 Task: Search one way flight ticket for 3 adults in first from Missoula: Missoula Montana Airport (was Missoula International Airport) to Greenville: Pitt-greenville Airport on 5-2-2023. Choice of flights is Spirit. Number of bags: 1 carry on bag. Price is upto 100000. Outbound departure time preference is 13:15.
Action: Mouse moved to (382, 348)
Screenshot: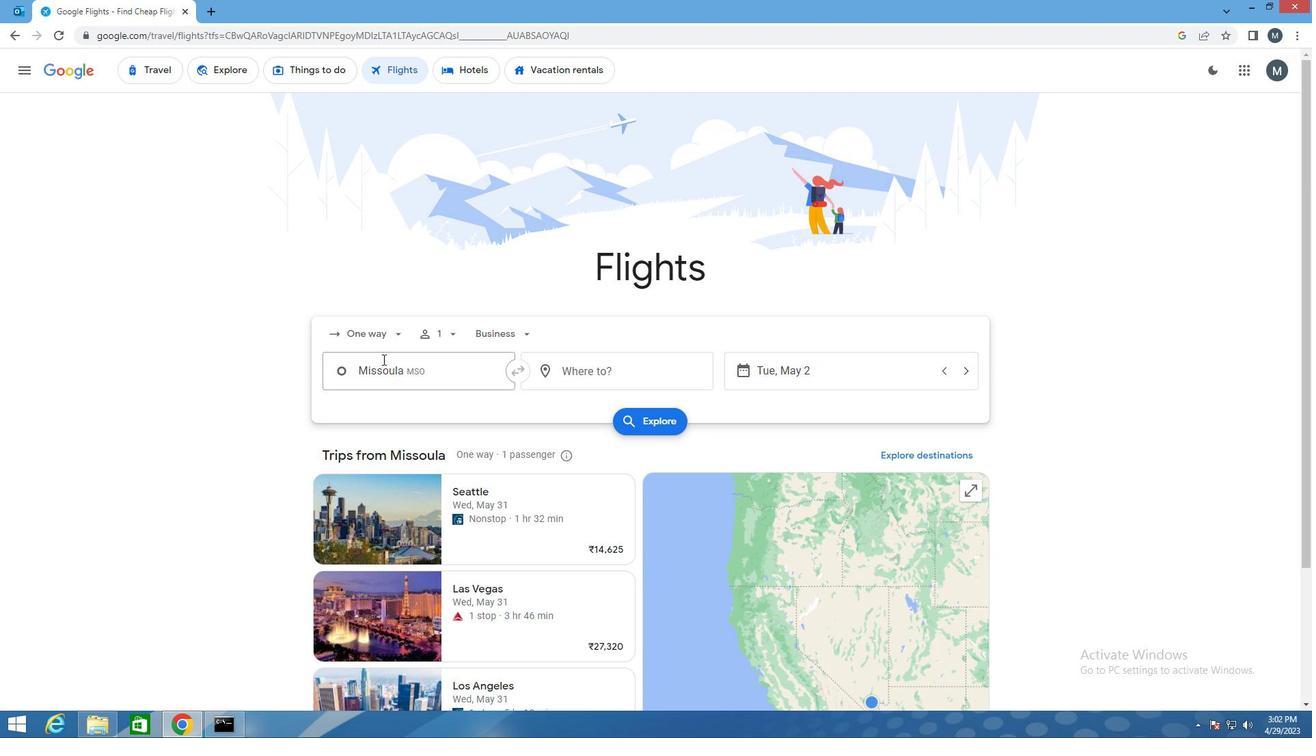 
Action: Mouse pressed left at (382, 348)
Screenshot: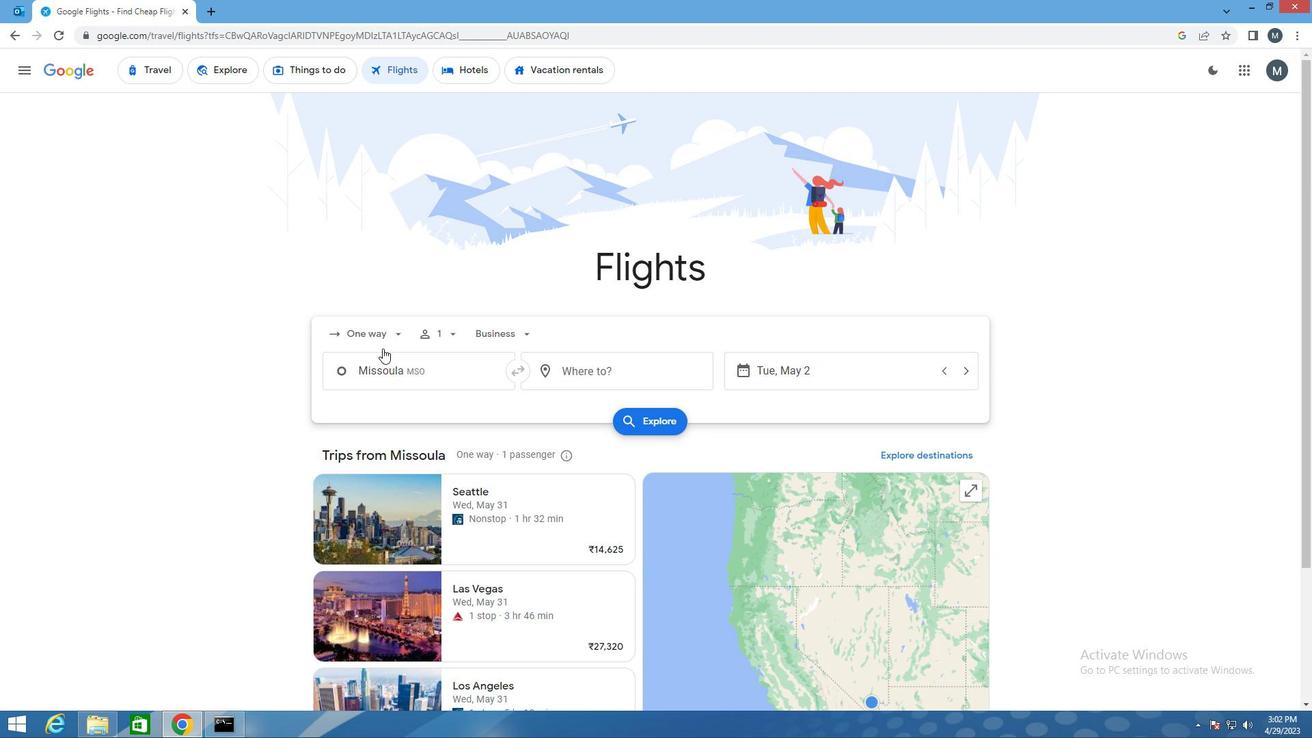 
Action: Mouse moved to (404, 392)
Screenshot: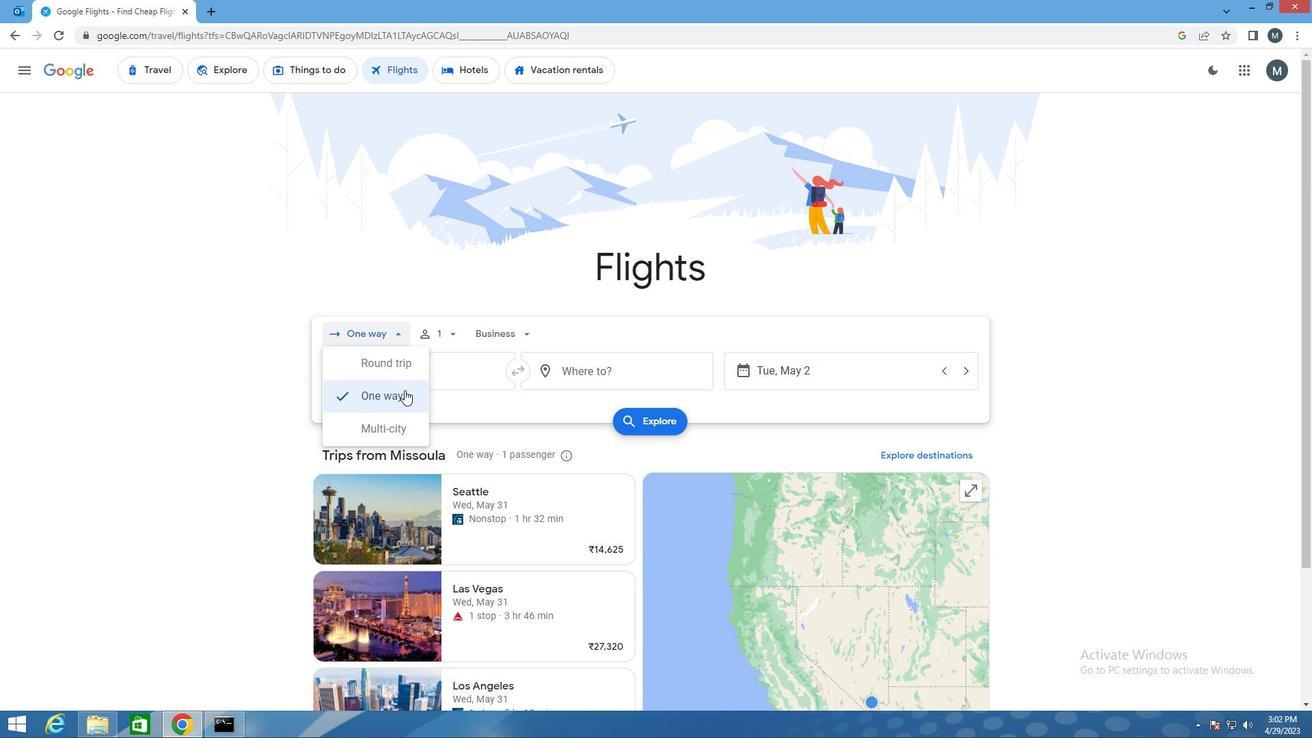 
Action: Mouse pressed left at (404, 392)
Screenshot: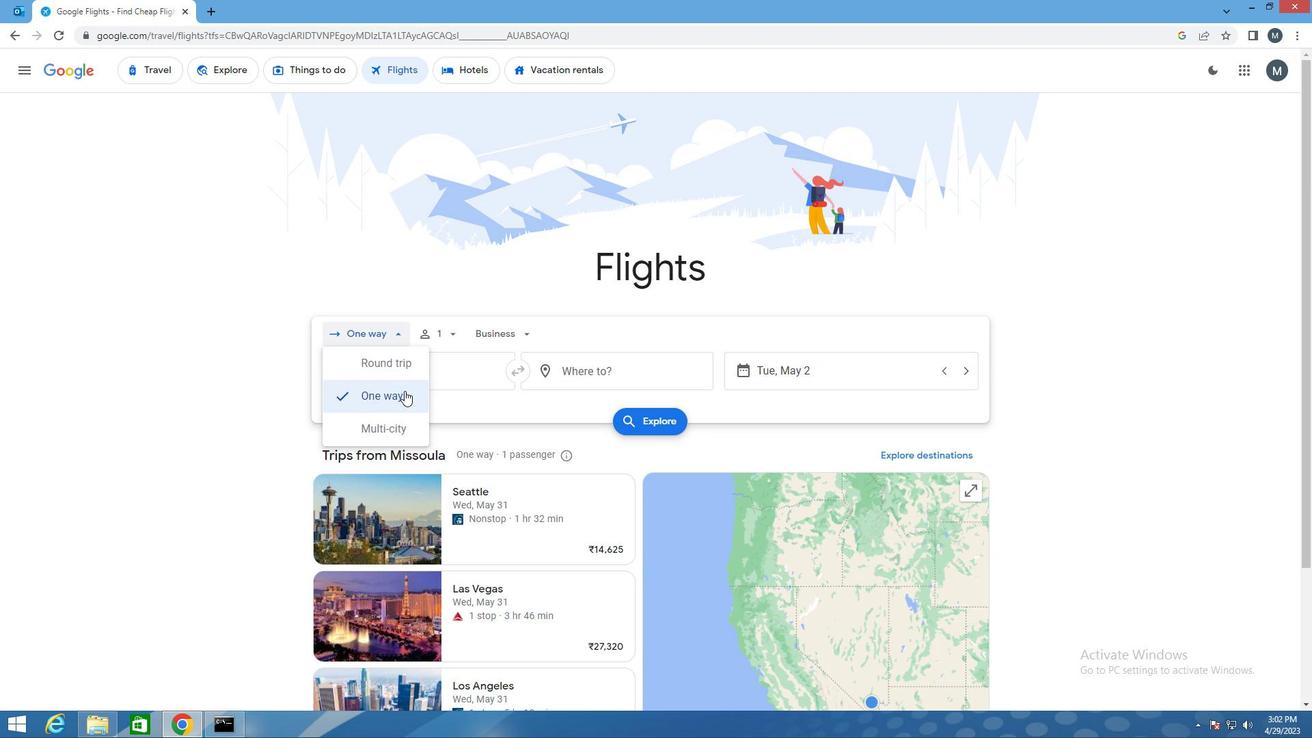 
Action: Mouse moved to (450, 337)
Screenshot: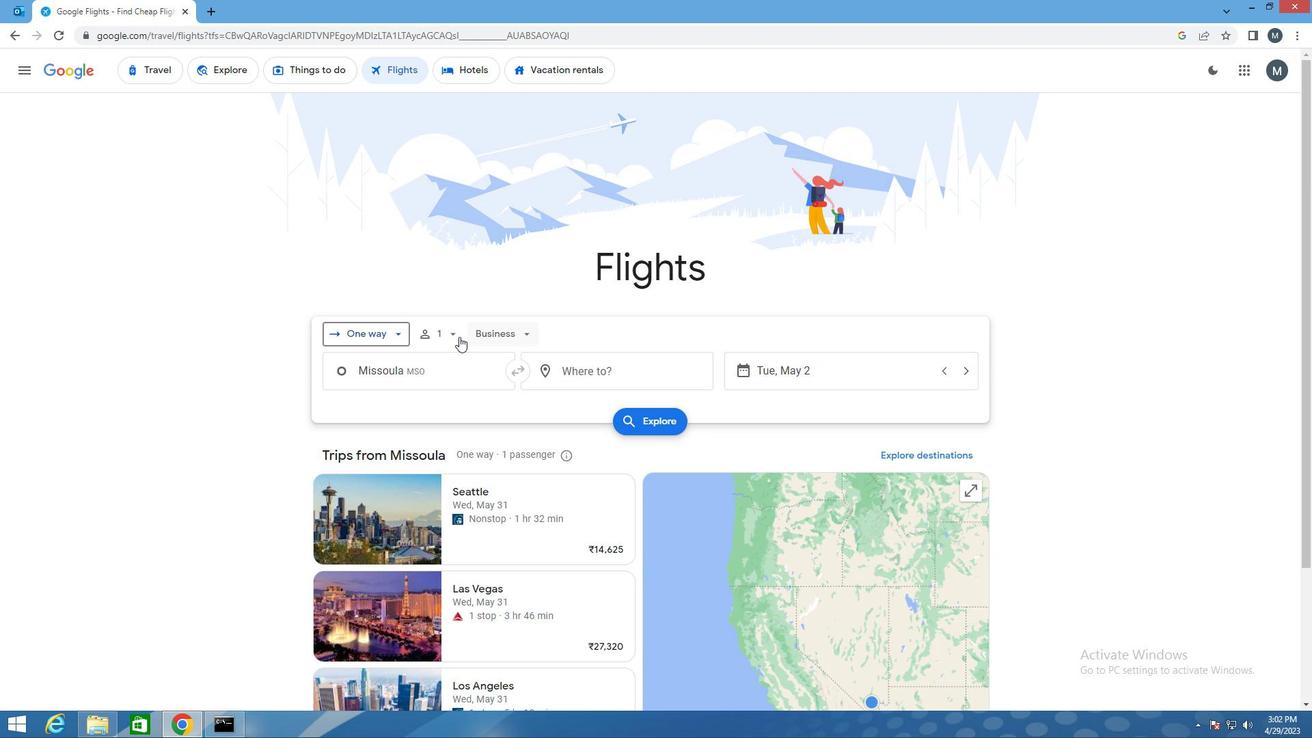 
Action: Mouse pressed left at (450, 337)
Screenshot: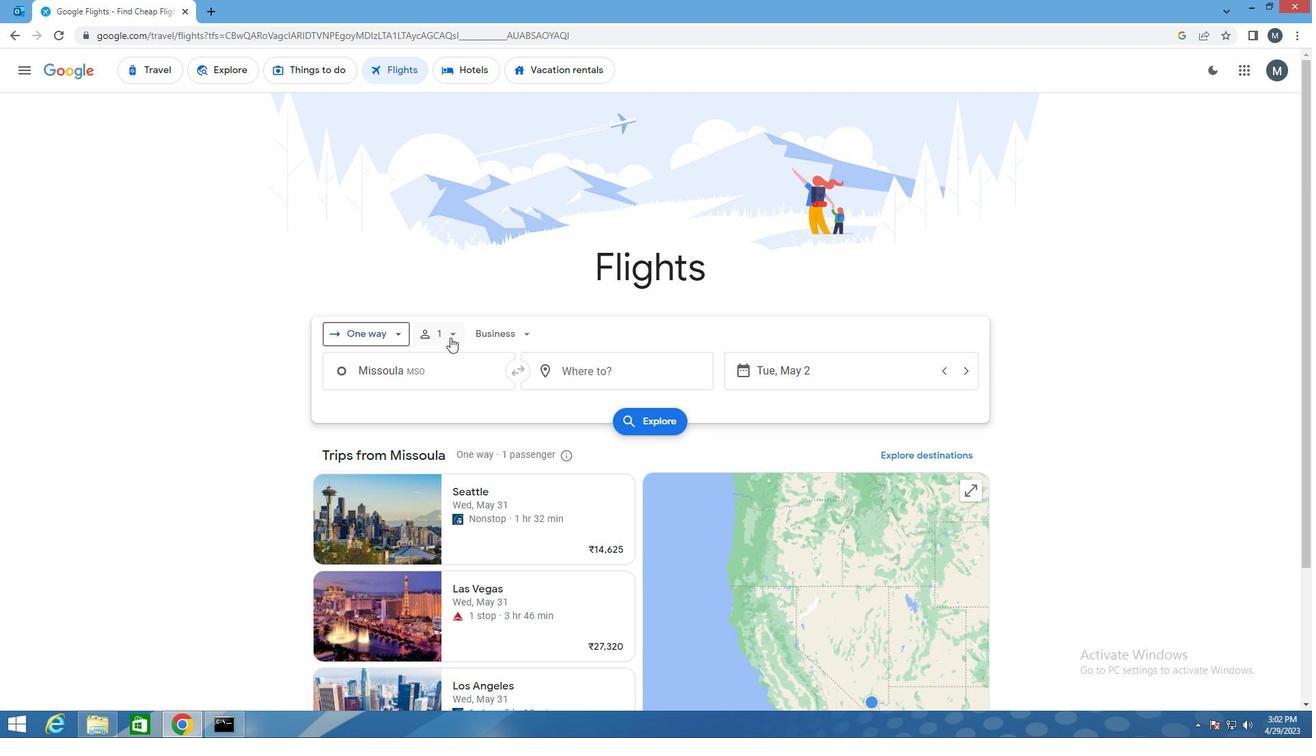 
Action: Mouse moved to (551, 372)
Screenshot: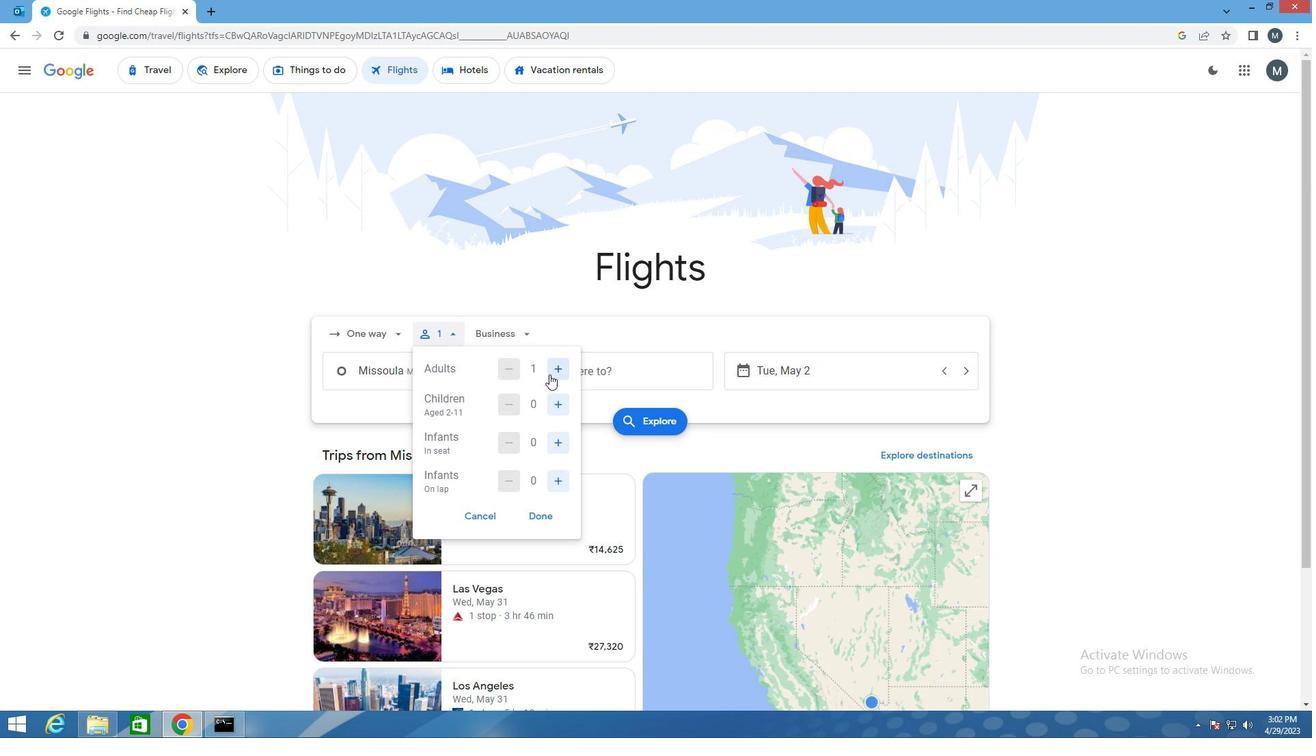 
Action: Mouse pressed left at (551, 372)
Screenshot: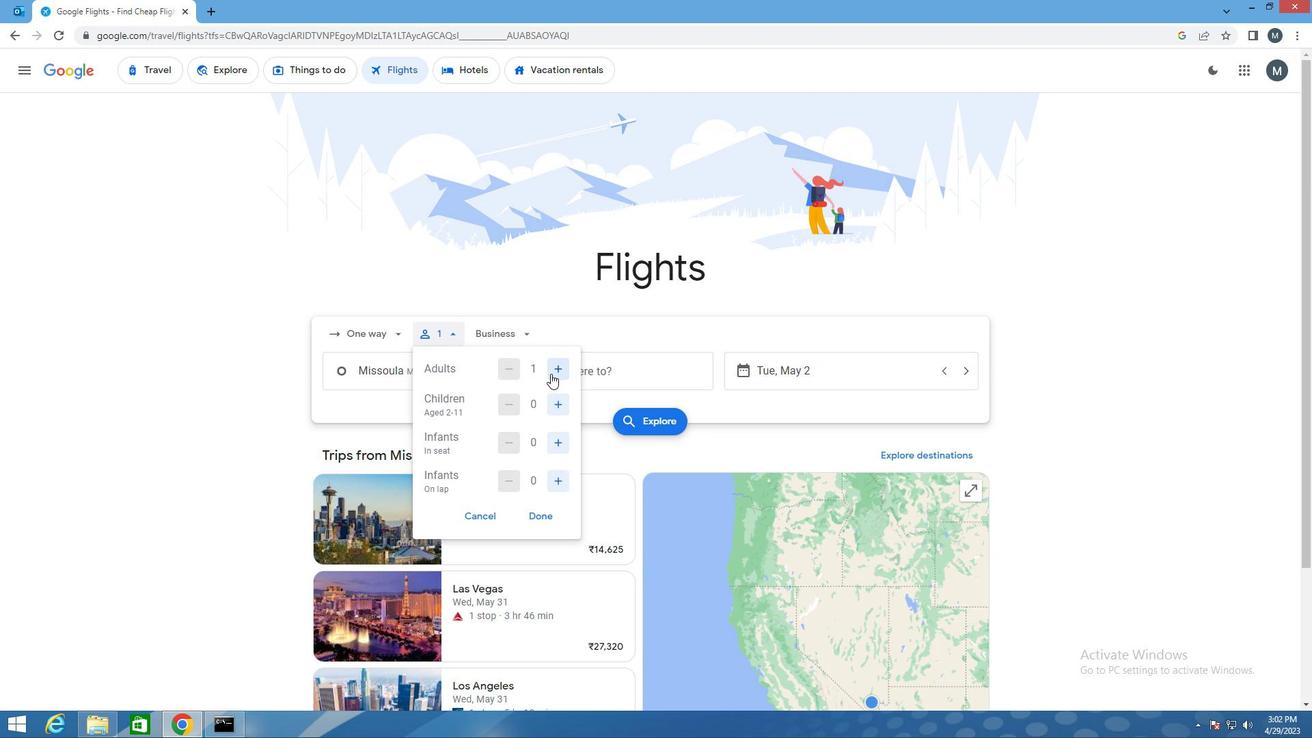 
Action: Mouse moved to (552, 371)
Screenshot: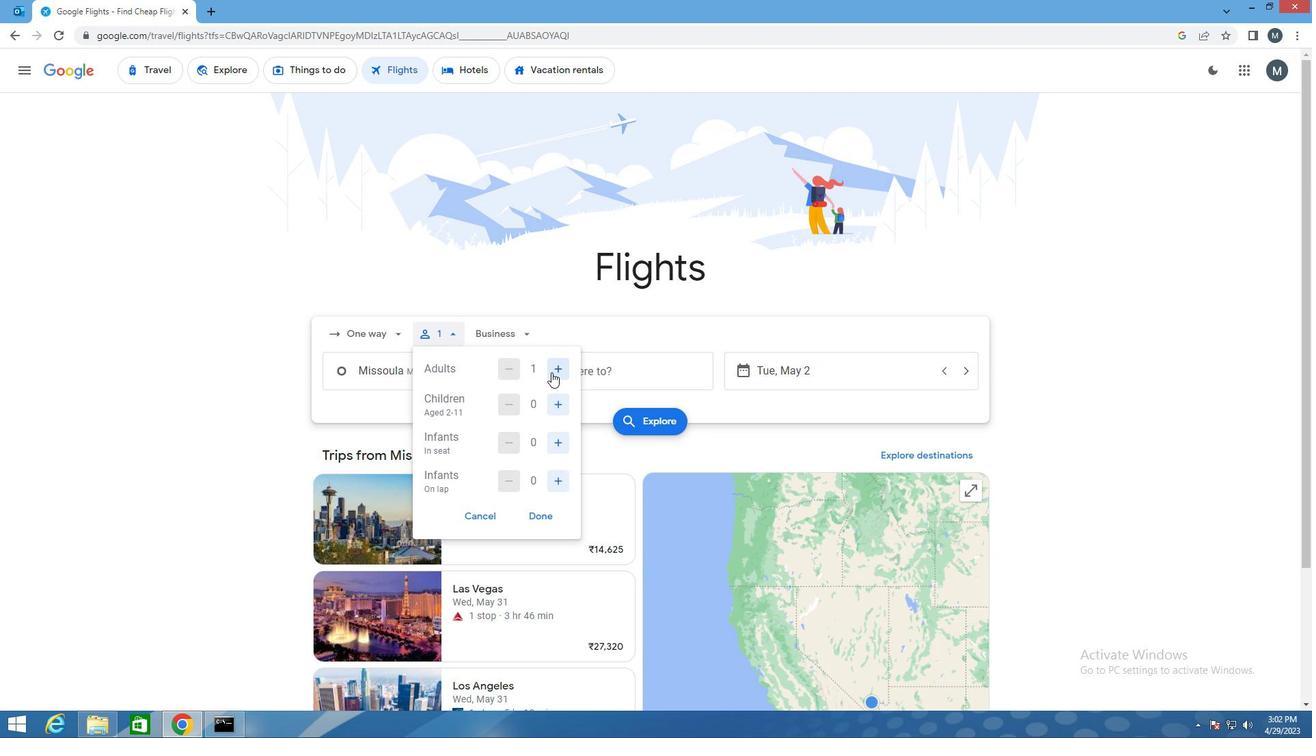 
Action: Mouse pressed left at (552, 371)
Screenshot: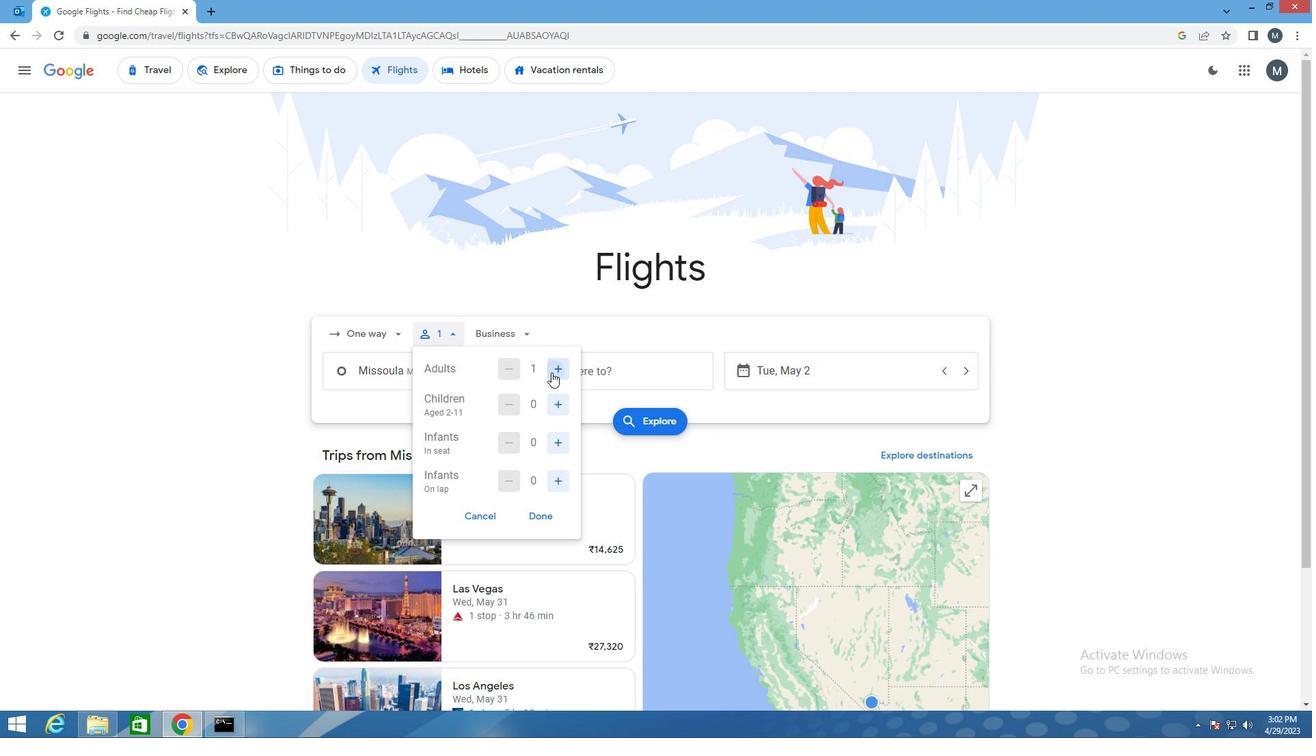 
Action: Mouse moved to (537, 512)
Screenshot: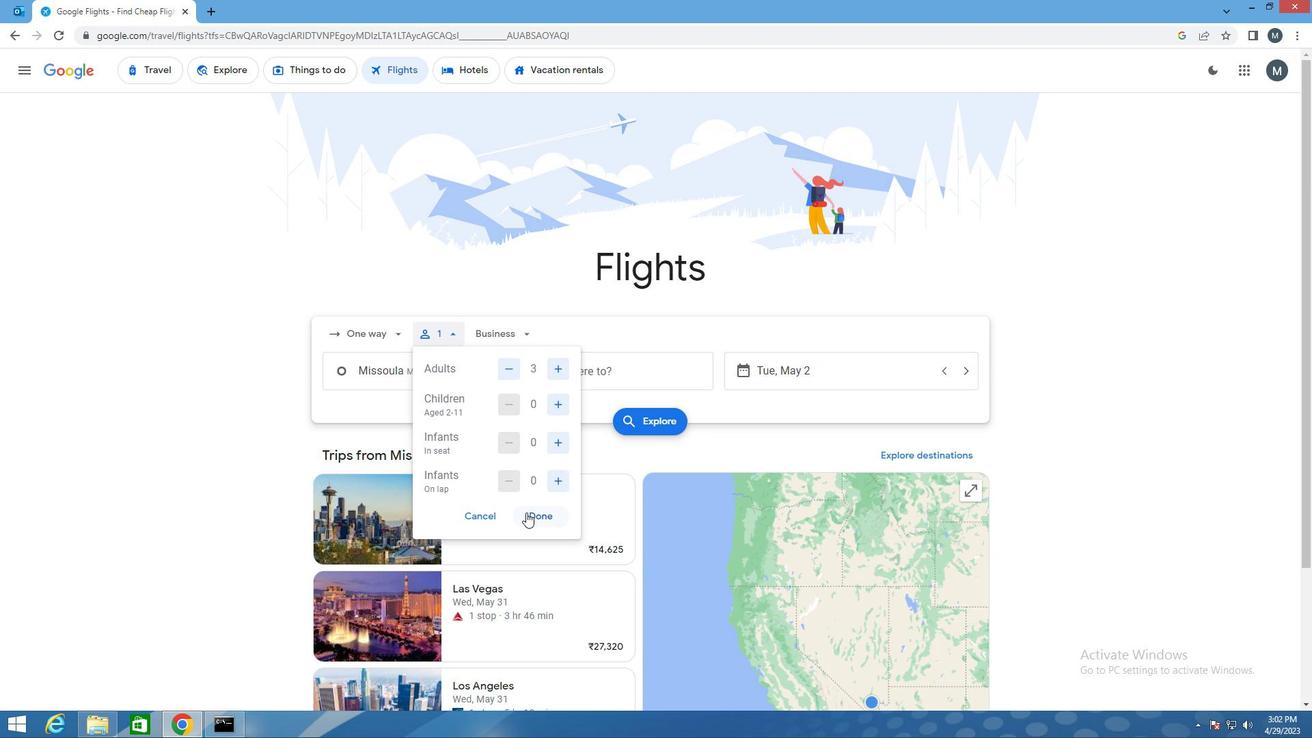 
Action: Mouse pressed left at (537, 512)
Screenshot: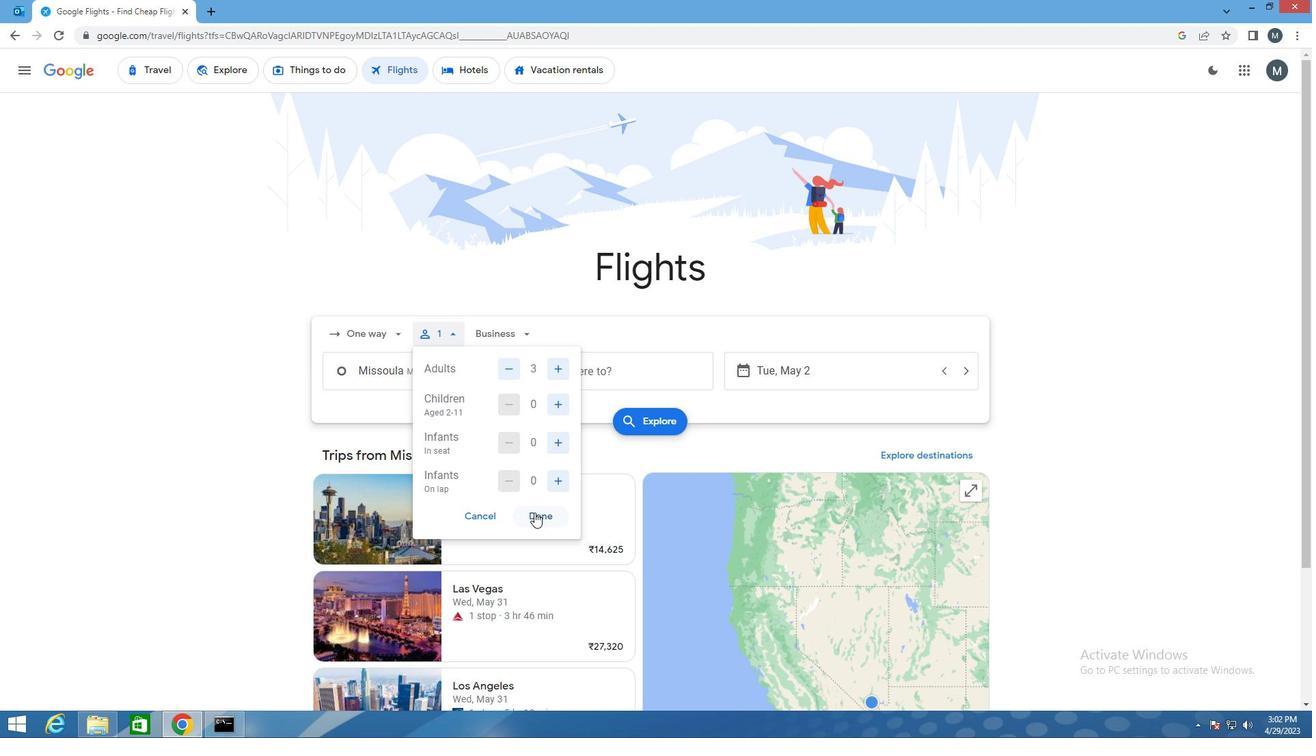 
Action: Mouse moved to (513, 335)
Screenshot: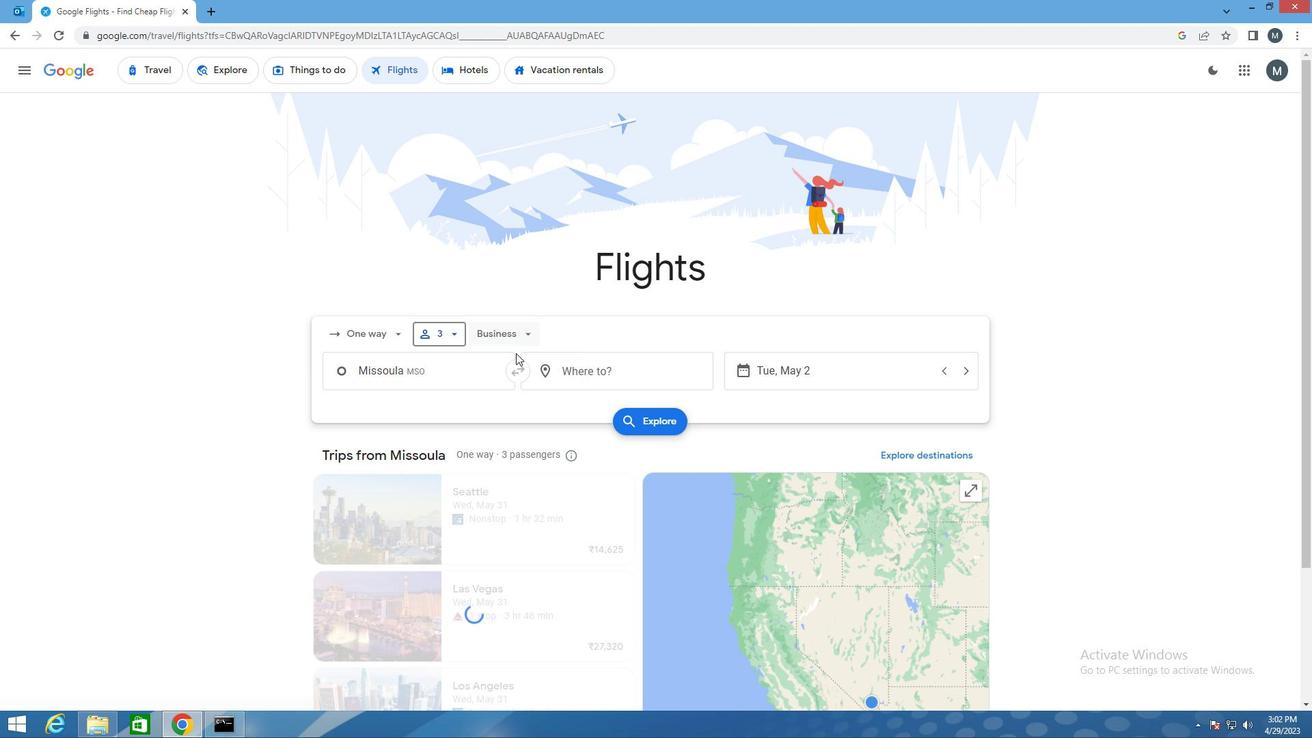 
Action: Mouse pressed left at (513, 335)
Screenshot: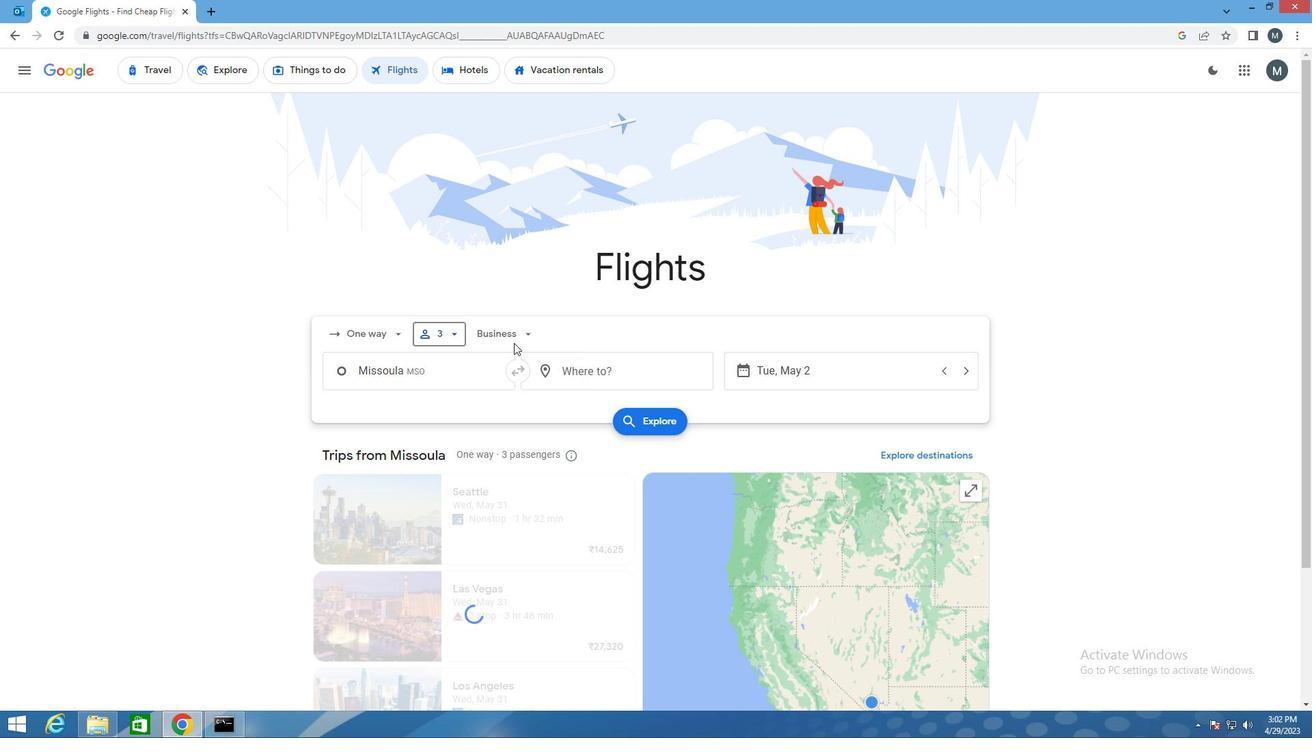 
Action: Mouse moved to (511, 457)
Screenshot: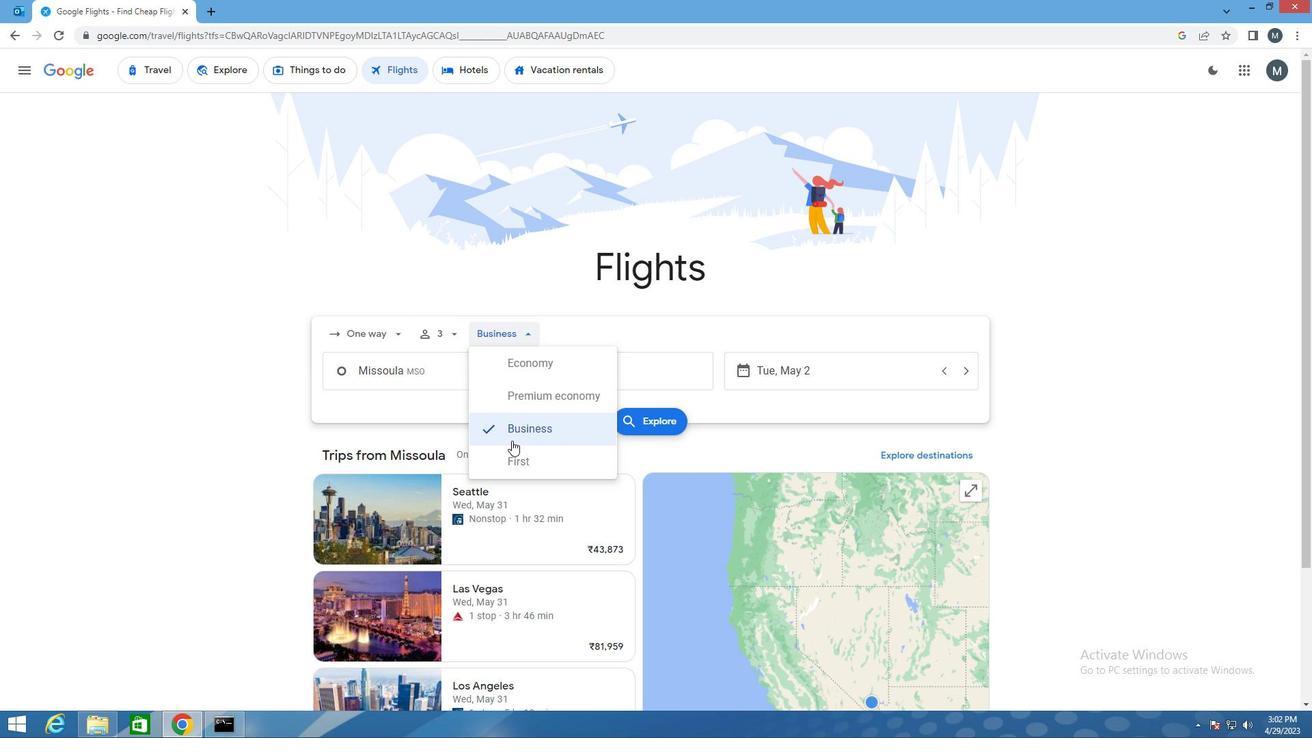 
Action: Mouse pressed left at (511, 457)
Screenshot: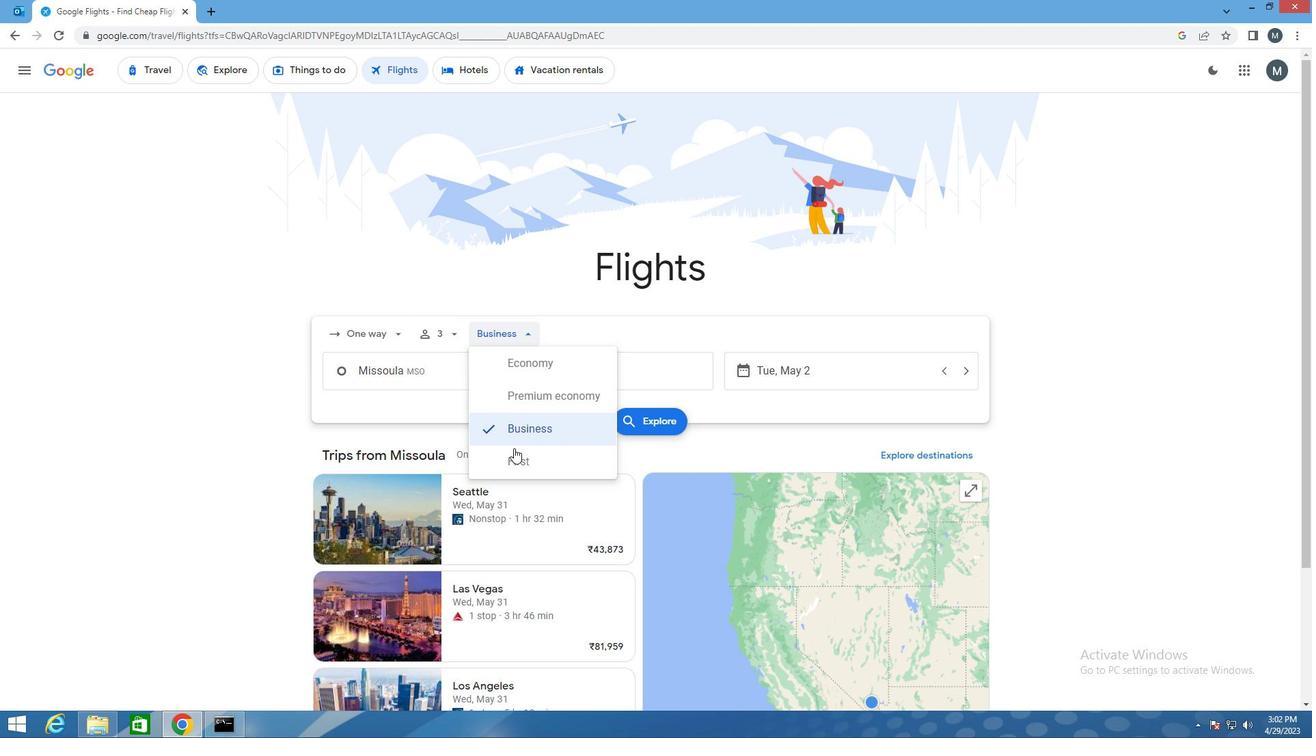 
Action: Mouse moved to (417, 368)
Screenshot: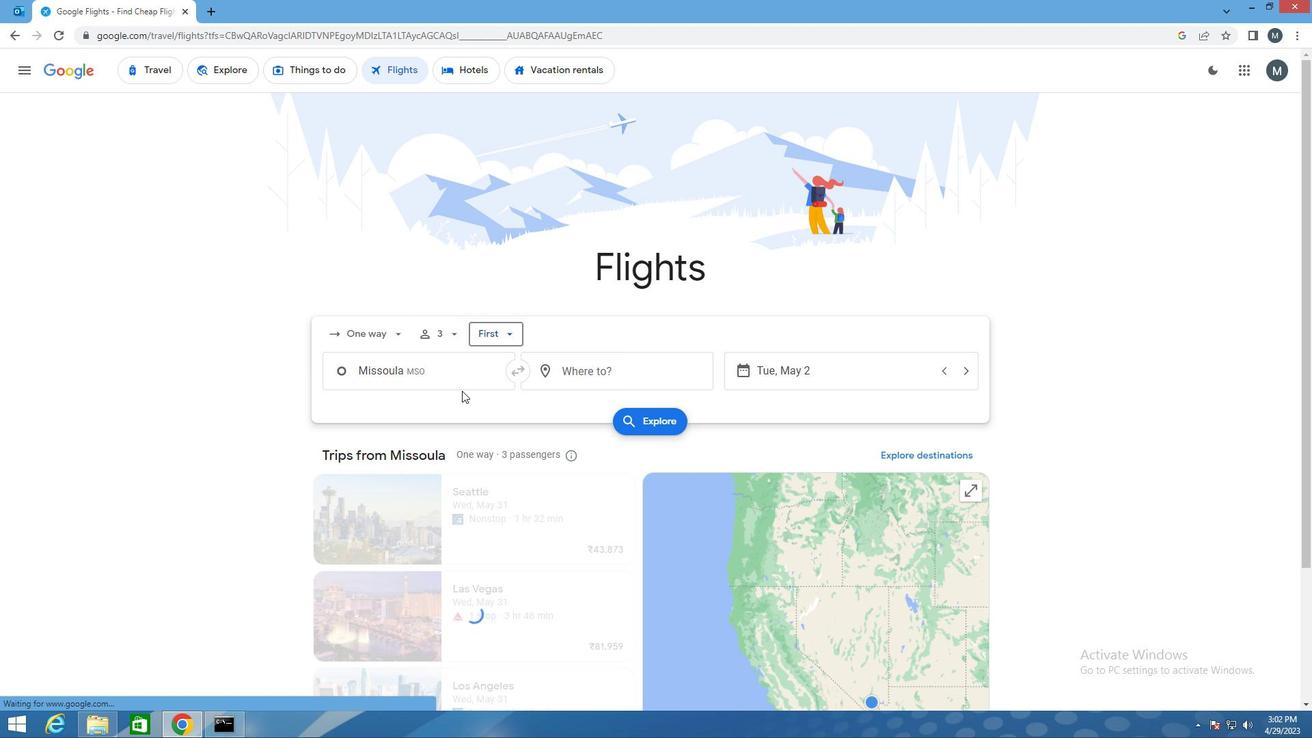 
Action: Mouse pressed left at (417, 368)
Screenshot: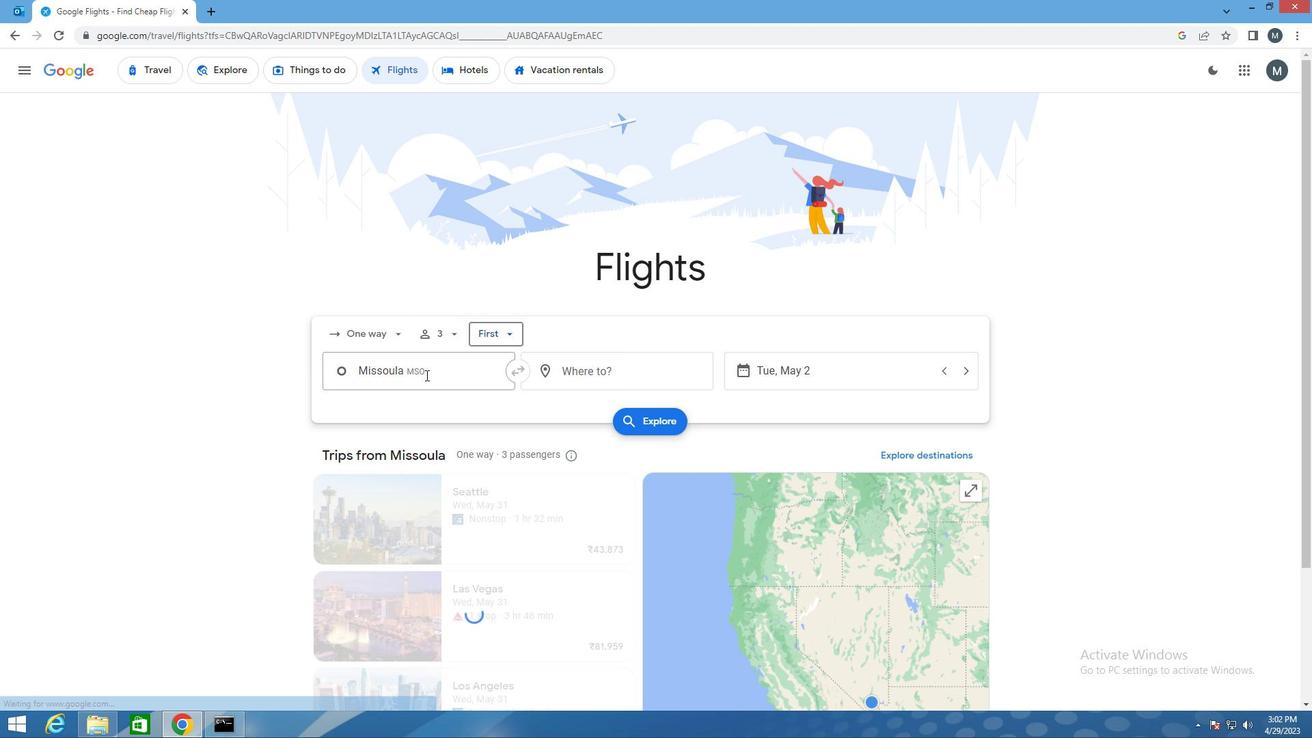 
Action: Mouse moved to (436, 414)
Screenshot: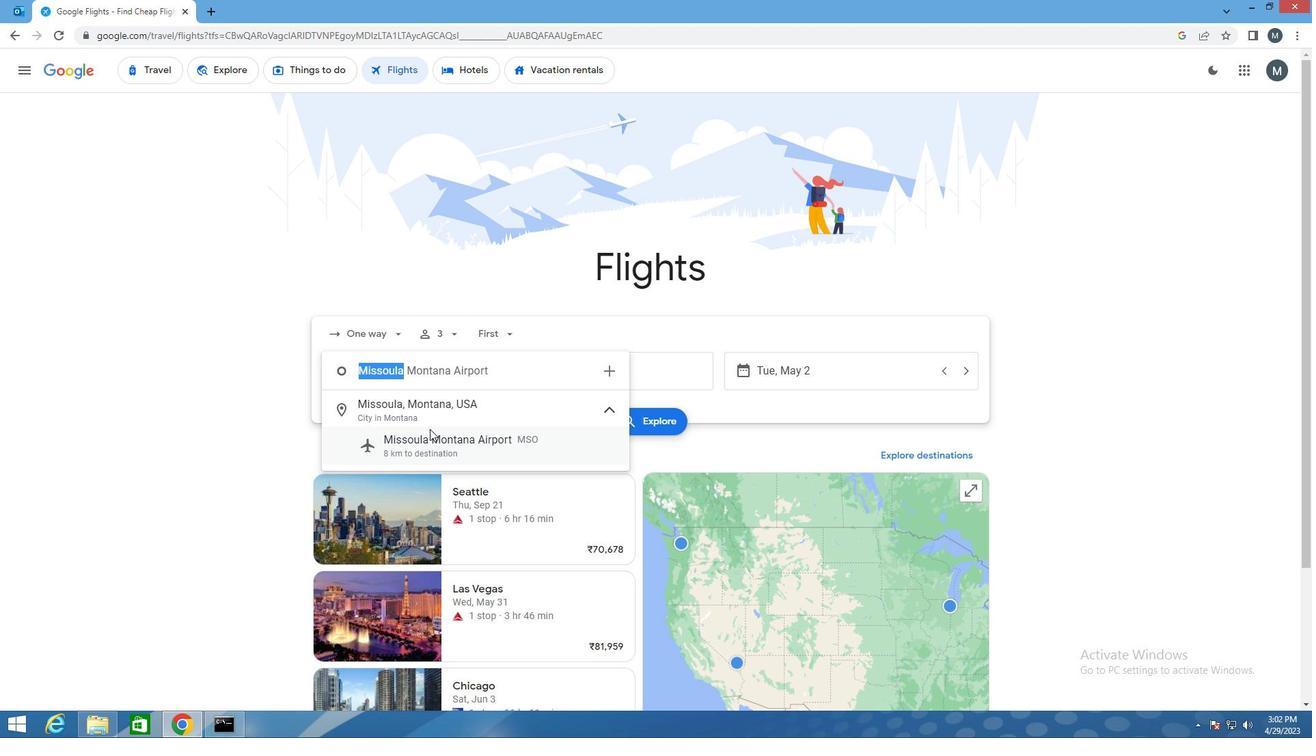 
Action: Mouse pressed left at (436, 414)
Screenshot: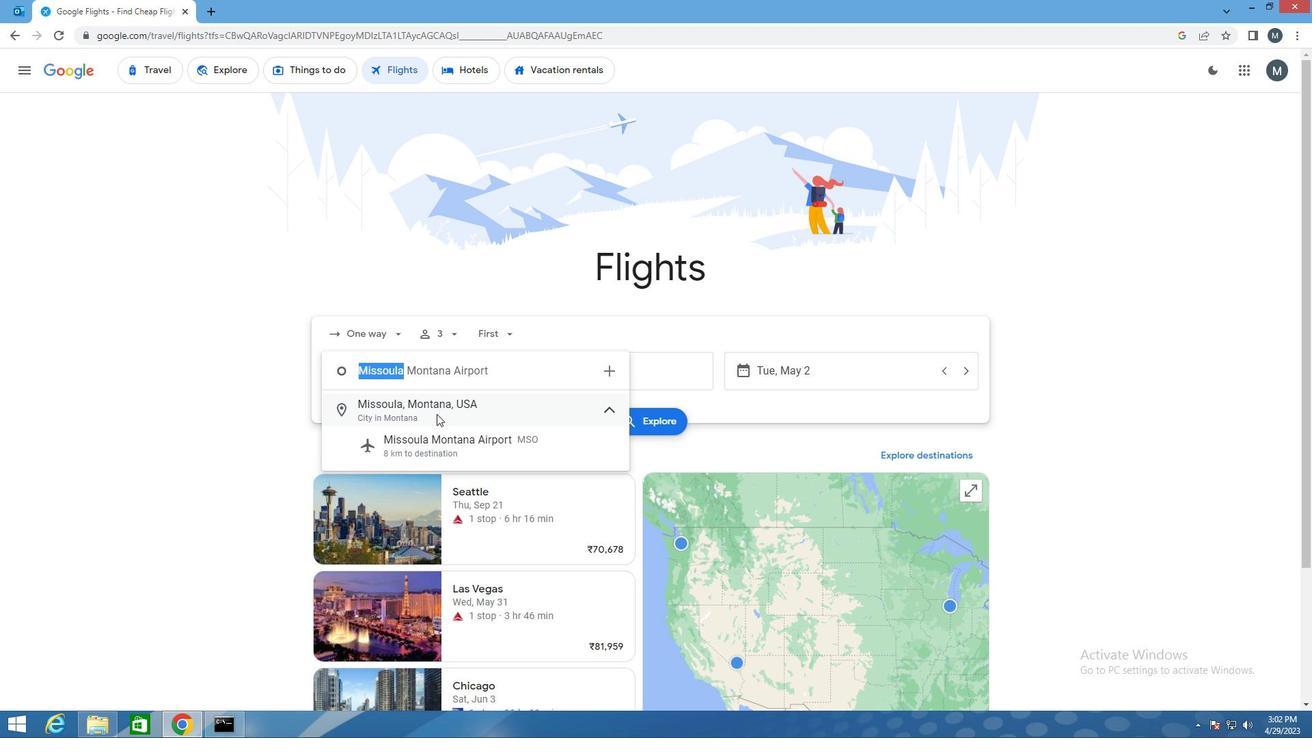 
Action: Mouse moved to (477, 381)
Screenshot: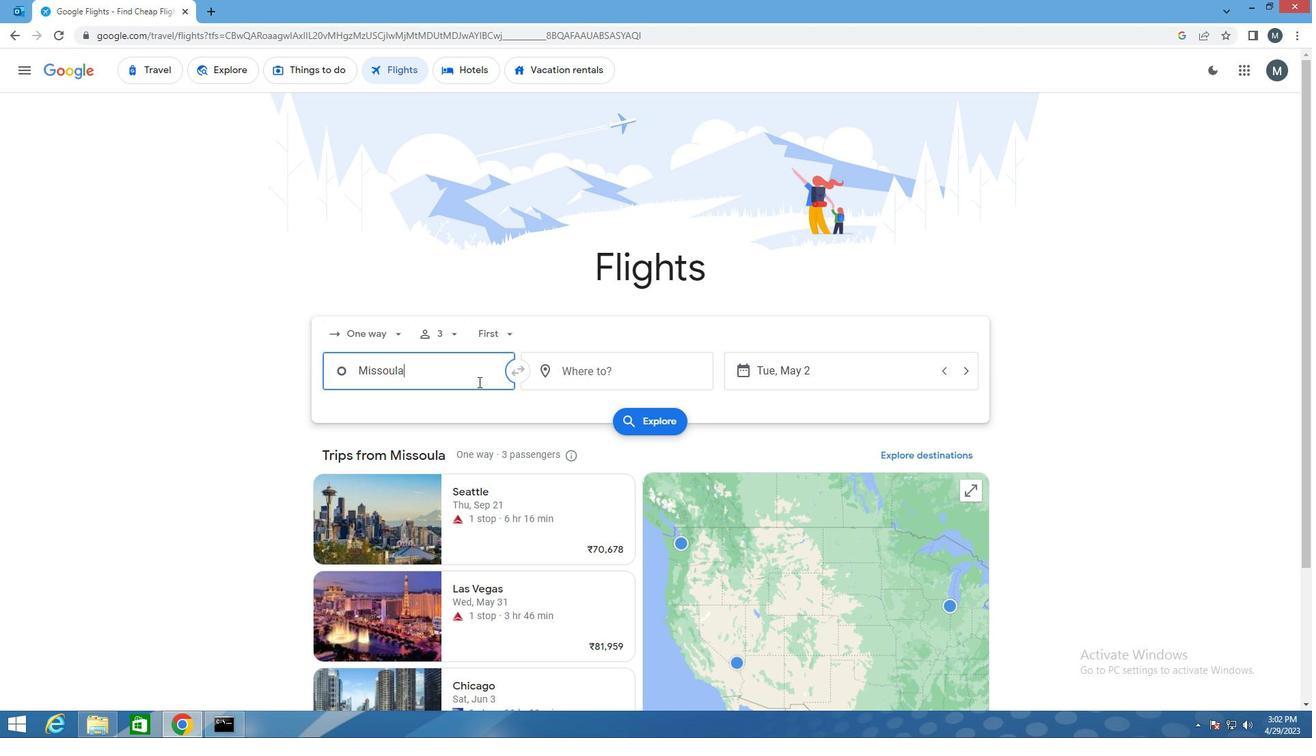 
Action: Key pressed <Key.backspace><Key.backspace><Key.backspace><Key.backspace><Key.backspace><Key.backspace>
Screenshot: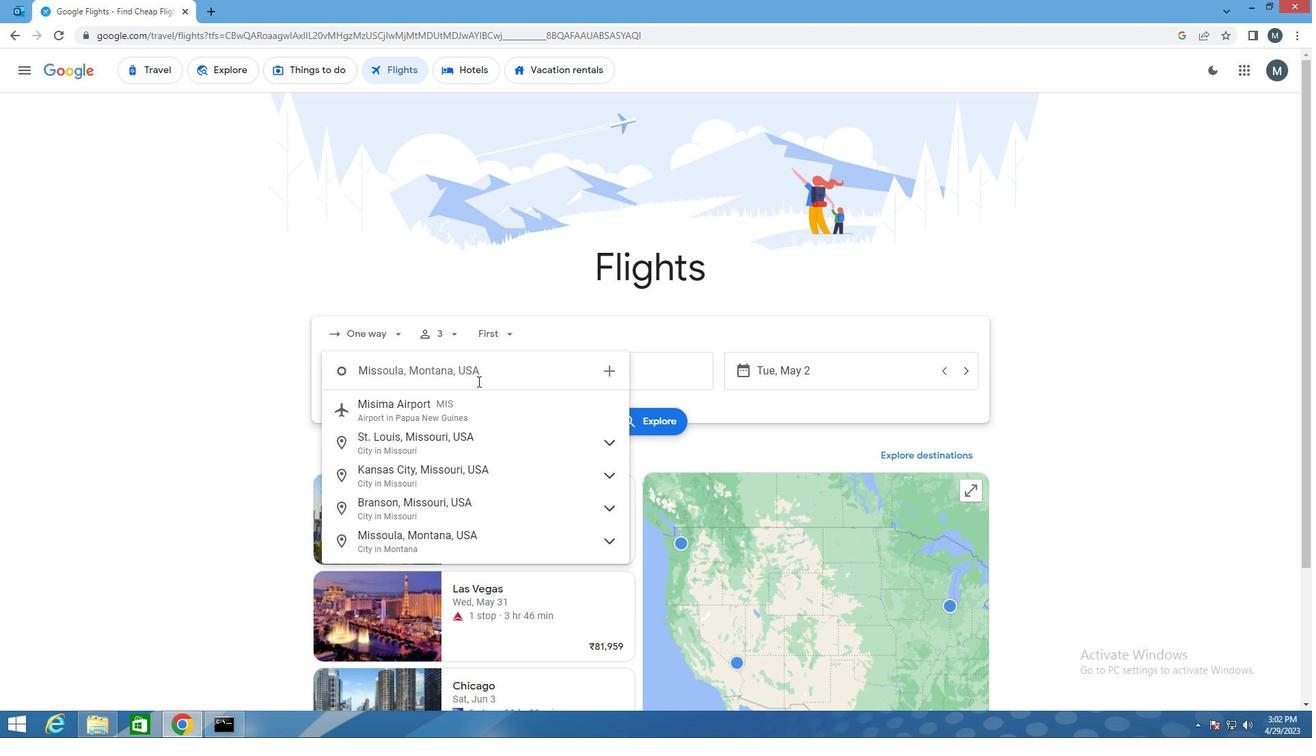 
Action: Mouse moved to (477, 380)
Screenshot: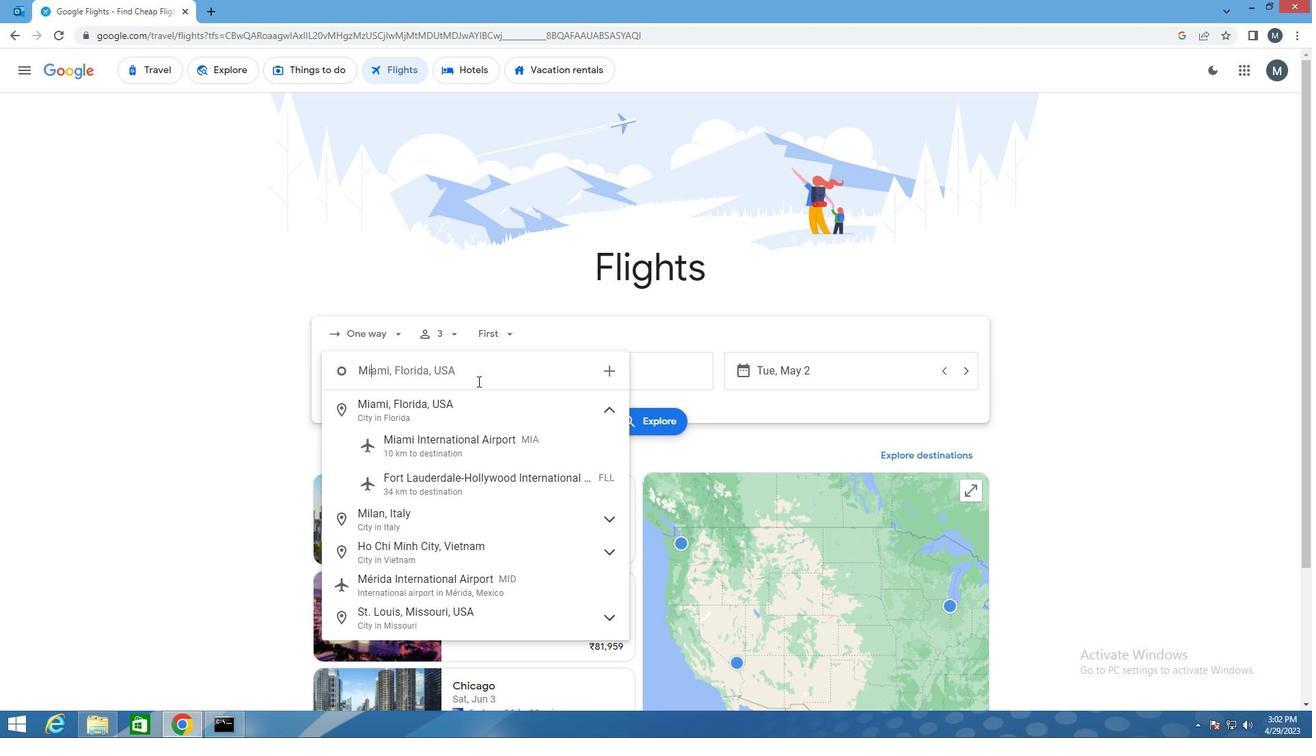 
Action: Key pressed <Key.backspace>
Screenshot: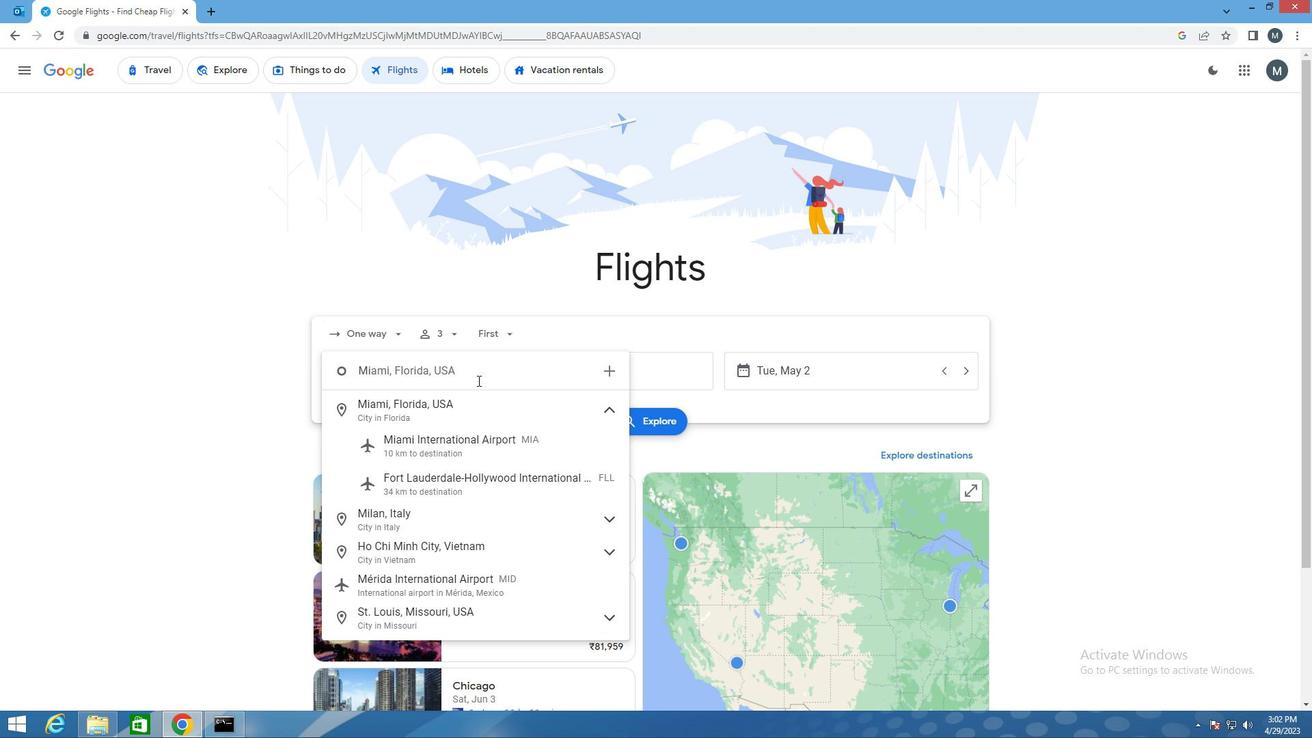 
Action: Mouse moved to (477, 380)
Screenshot: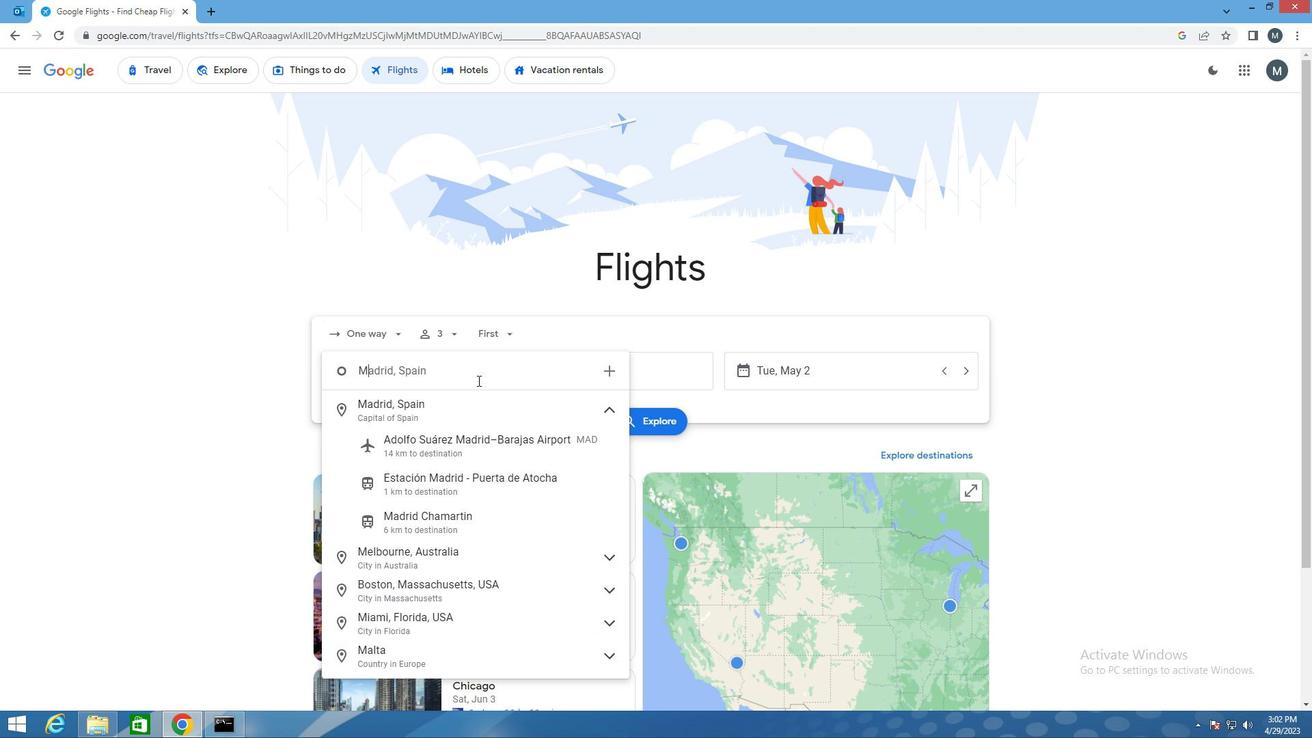 
Action: Key pressed s
Screenshot: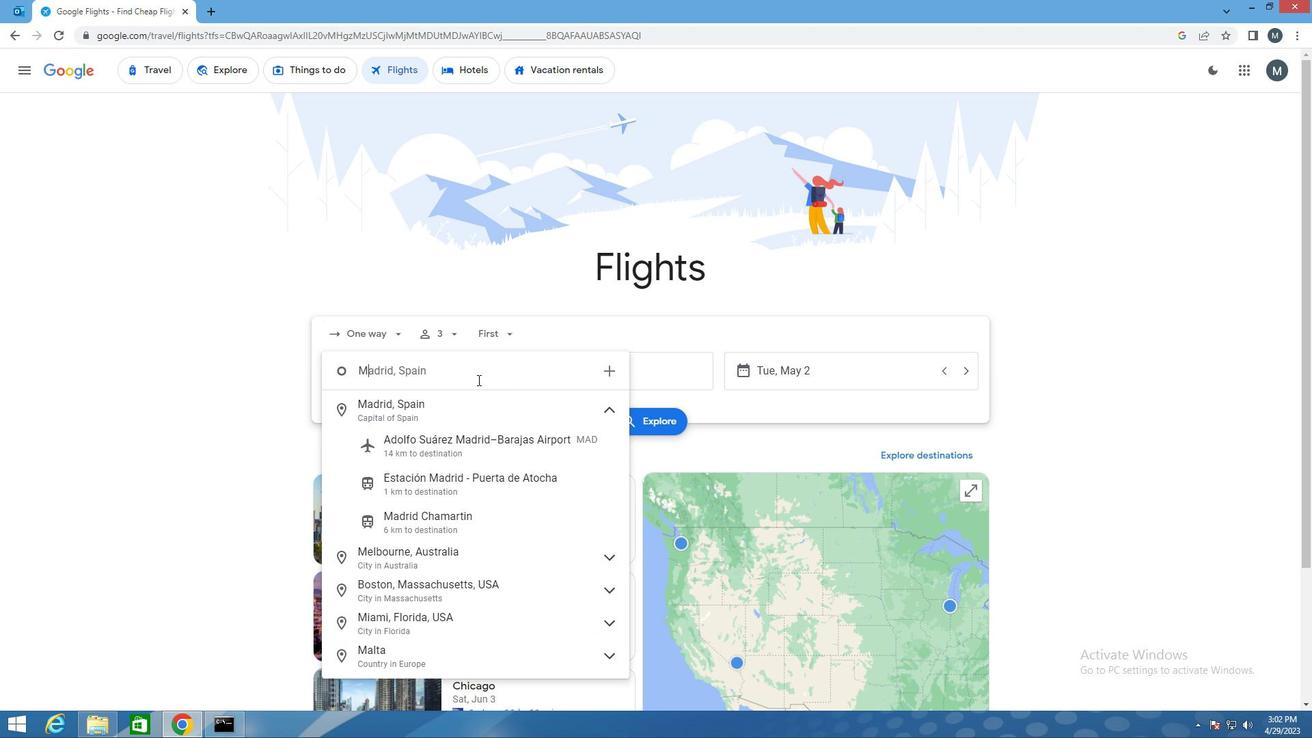 
Action: Mouse moved to (477, 379)
Screenshot: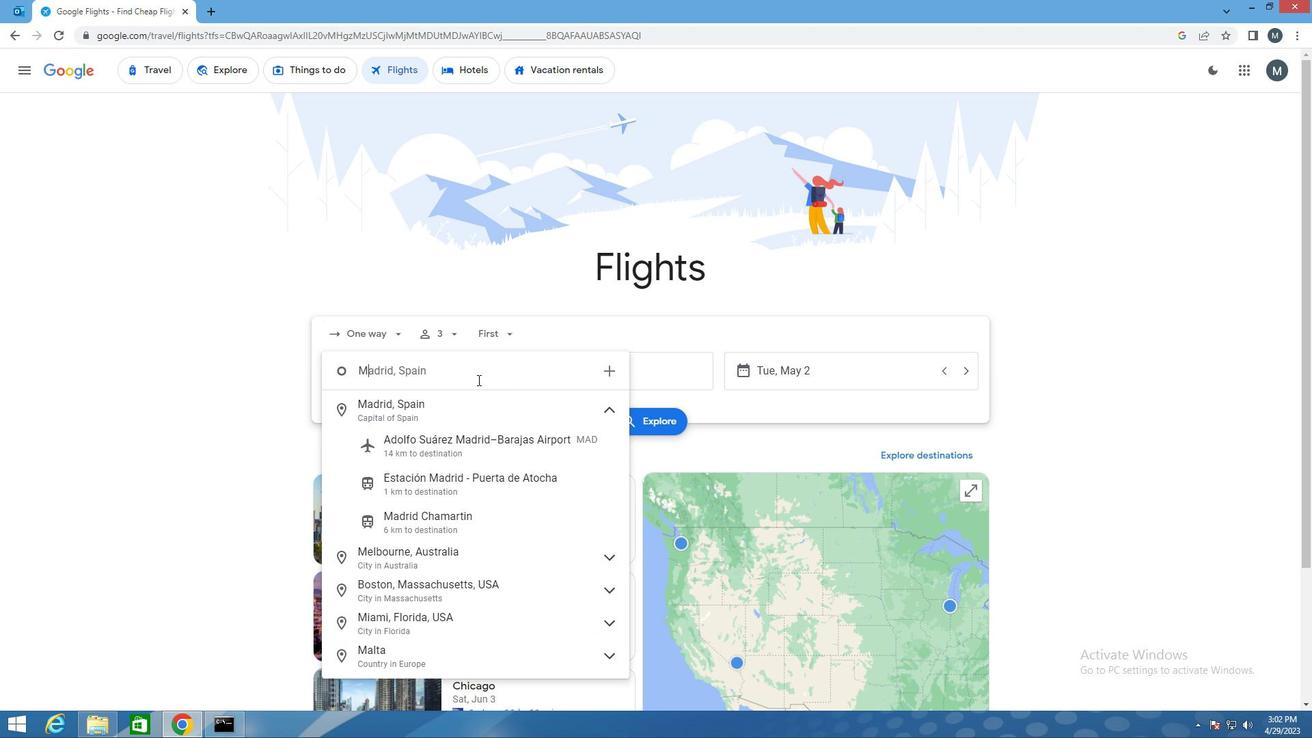 
Action: Key pressed o
Screenshot: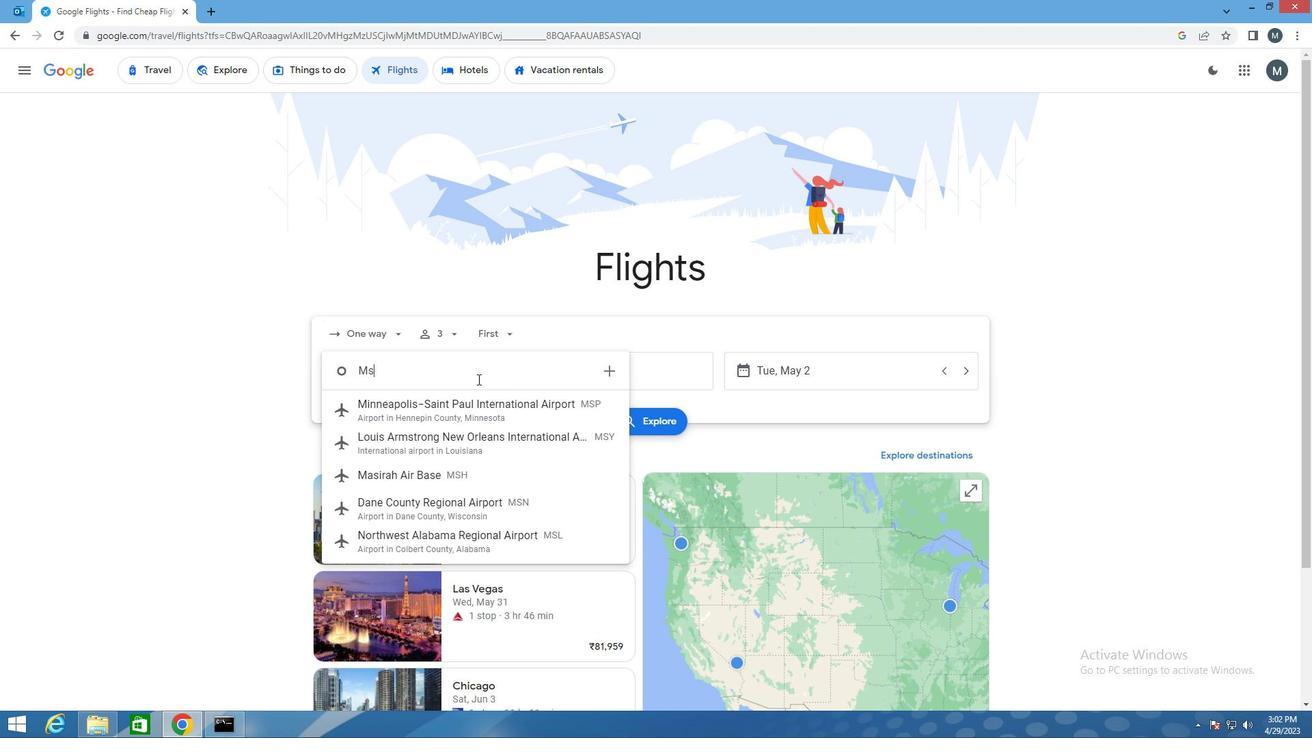 
Action: Mouse moved to (481, 408)
Screenshot: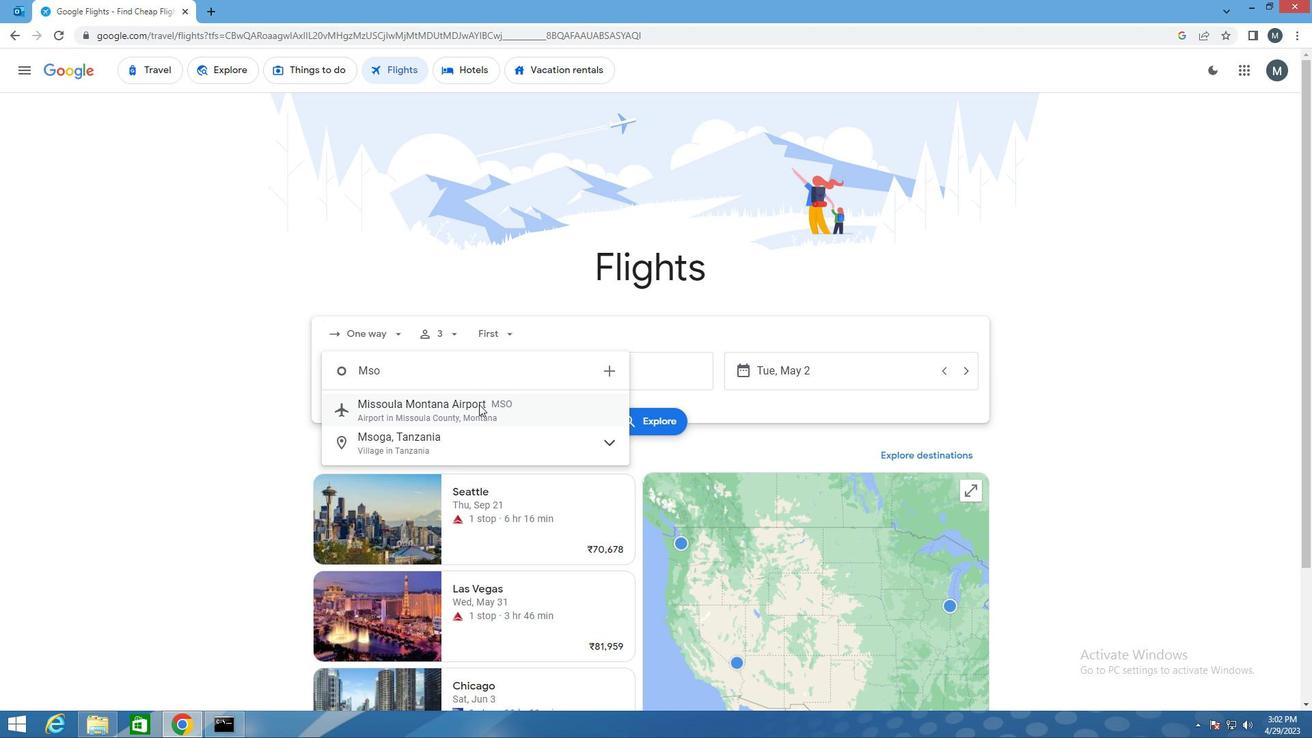 
Action: Mouse pressed left at (481, 408)
Screenshot: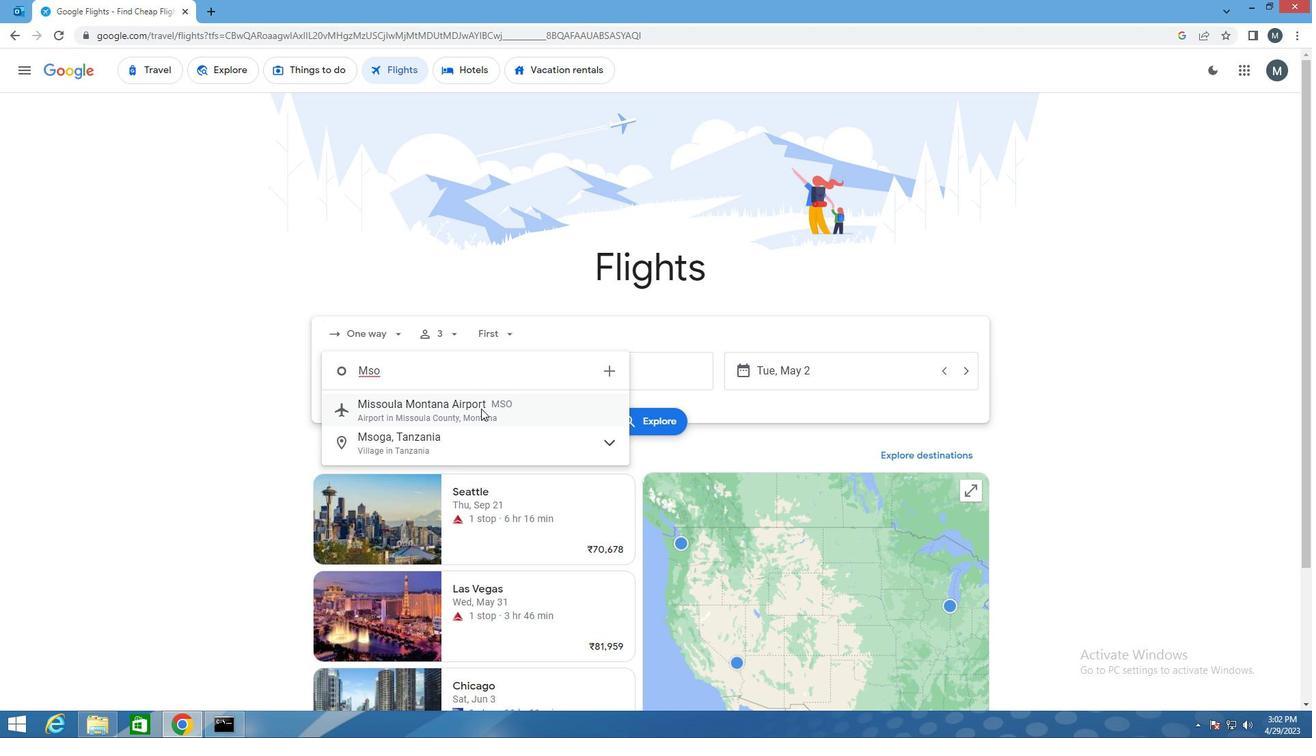 
Action: Mouse moved to (585, 380)
Screenshot: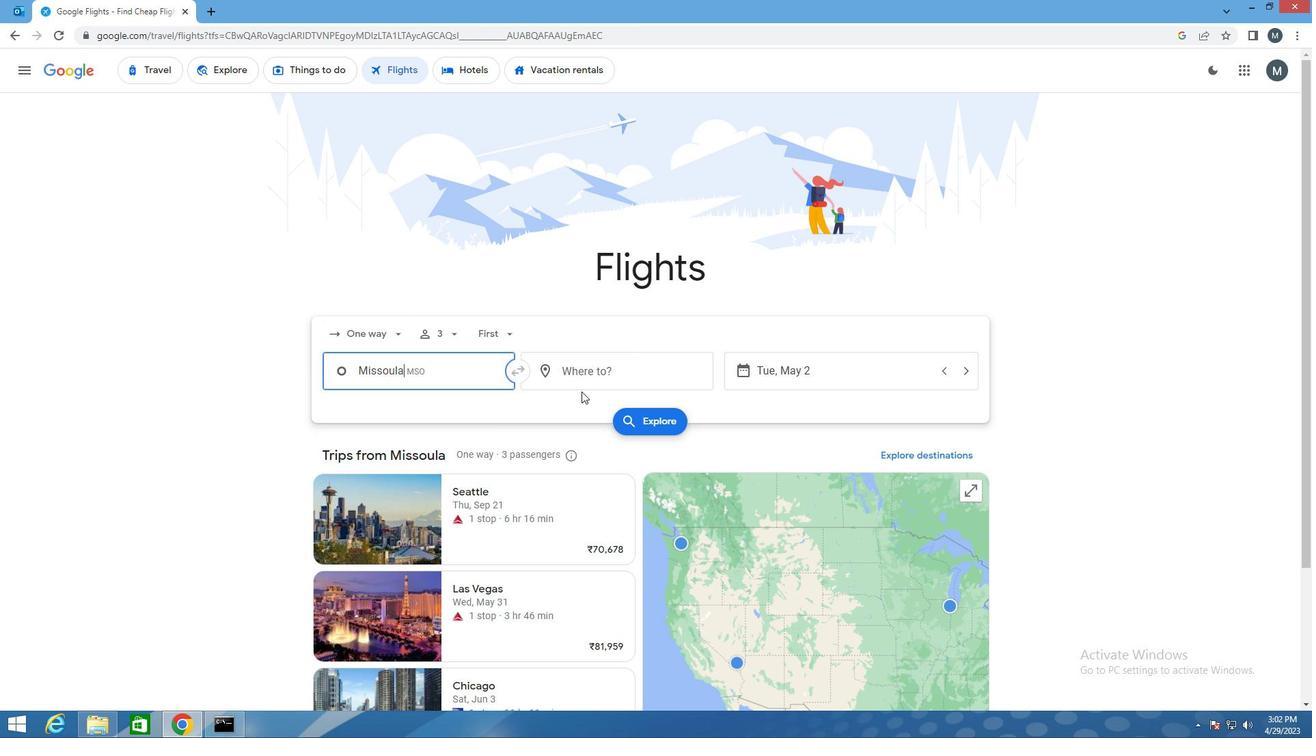 
Action: Mouse pressed left at (585, 380)
Screenshot: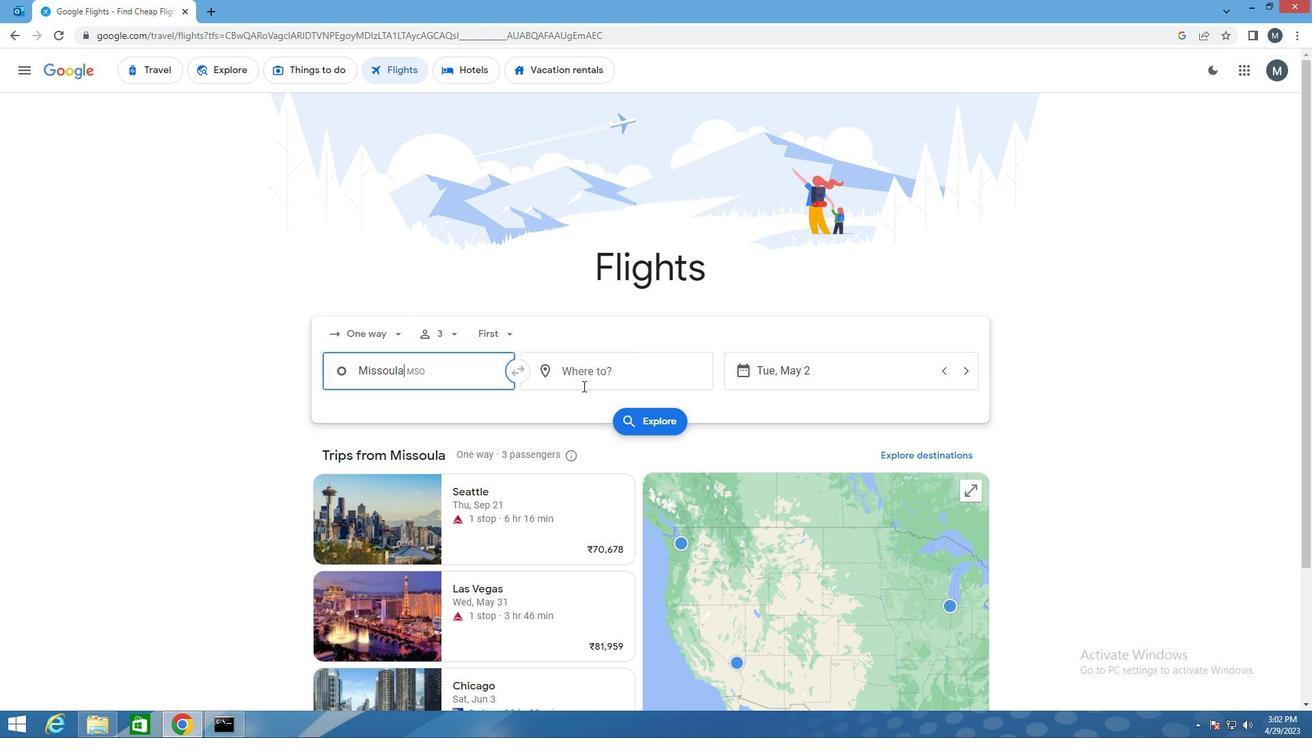 
Action: Mouse moved to (579, 379)
Screenshot: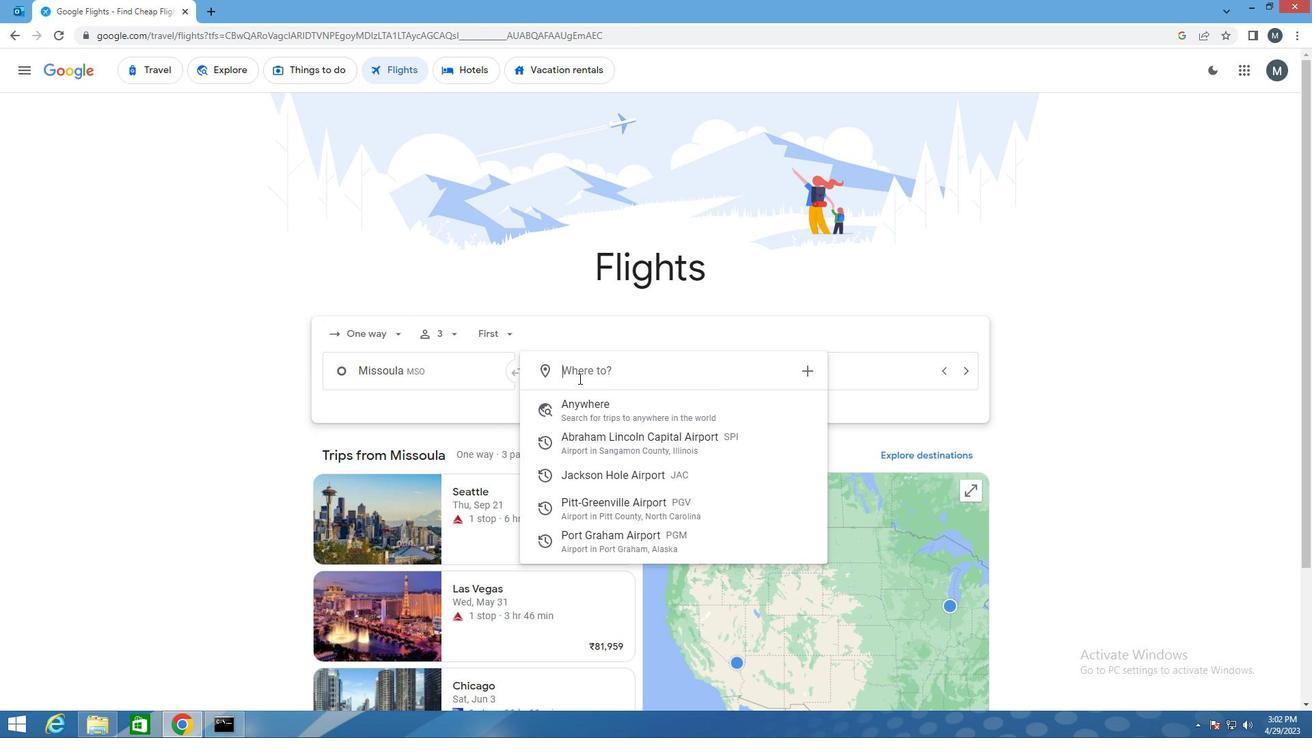 
Action: Key pressed p
Screenshot: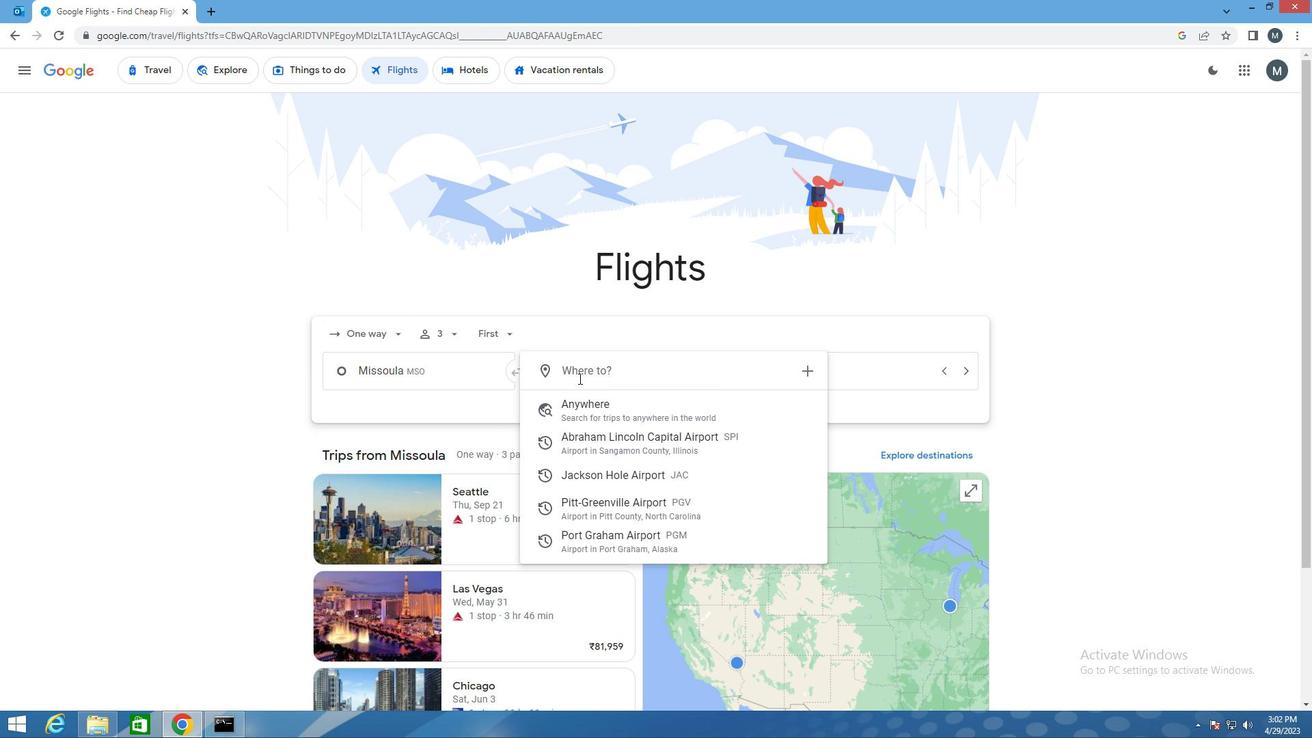 
Action: Mouse moved to (576, 380)
Screenshot: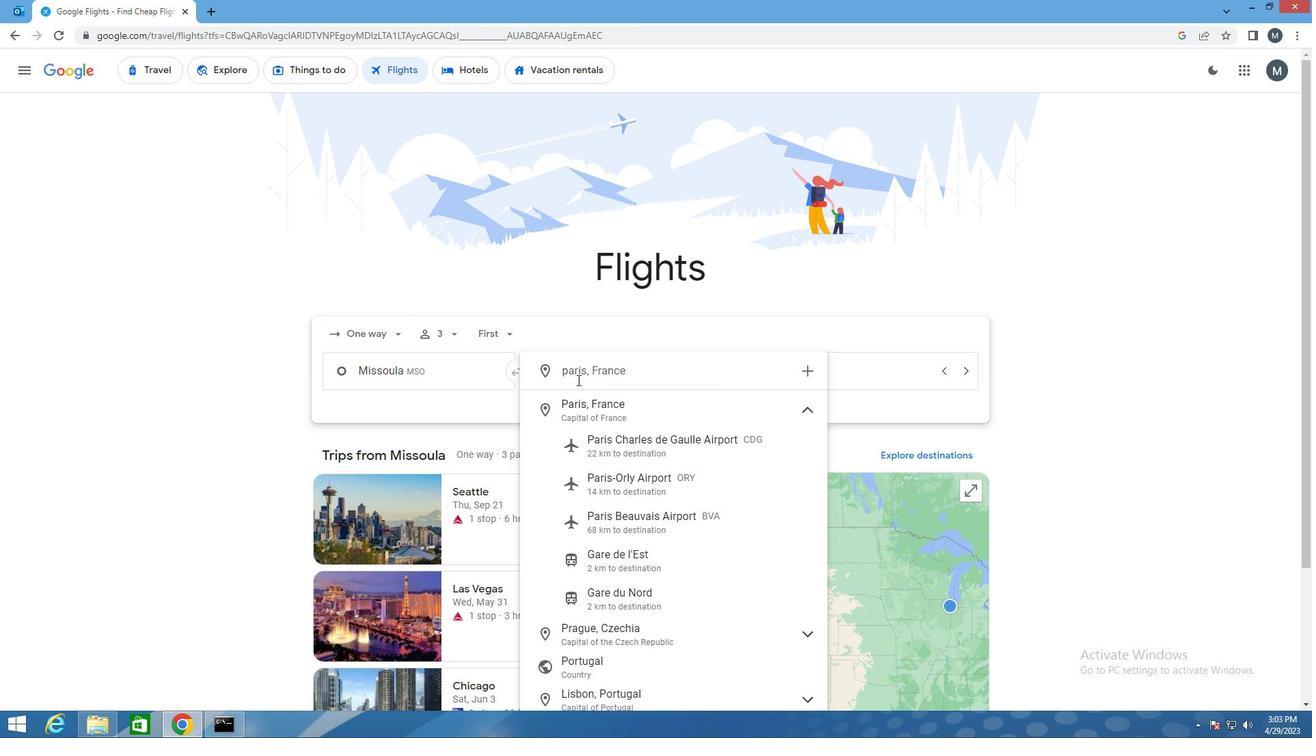 
Action: Key pressed gv
Screenshot: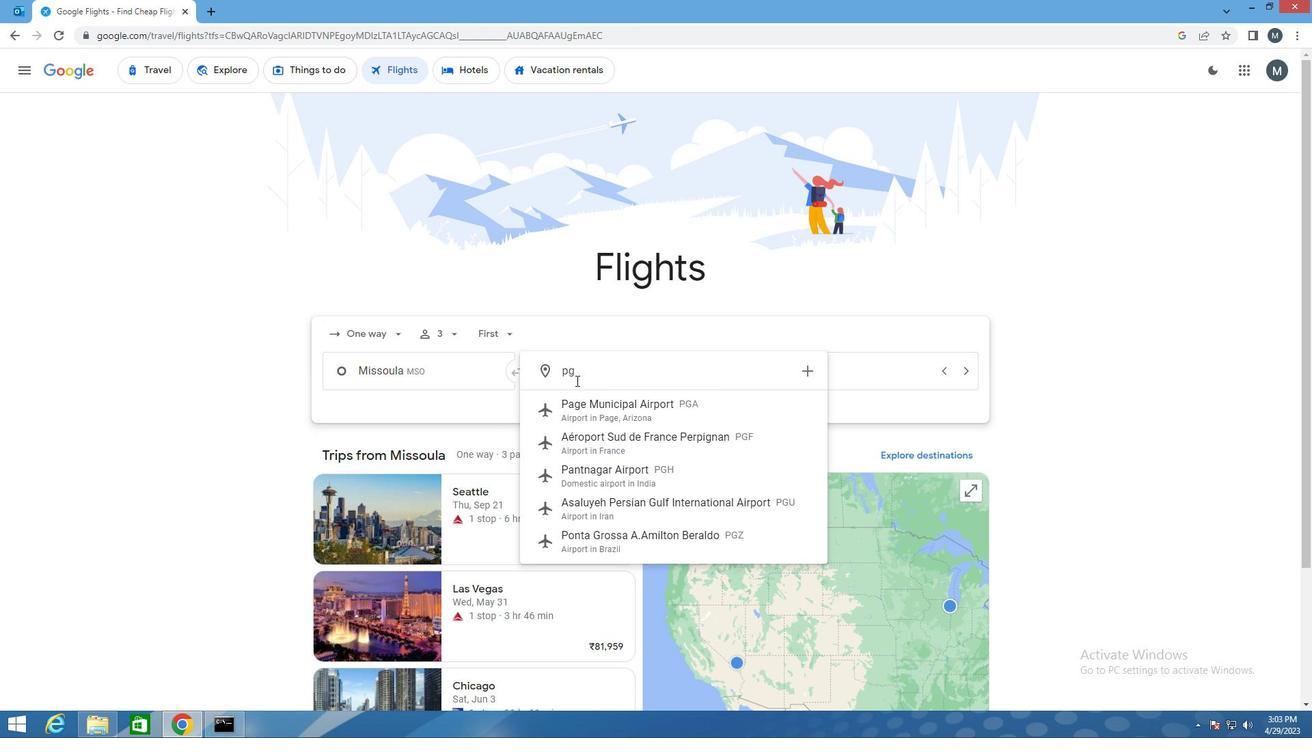 
Action: Mouse moved to (608, 421)
Screenshot: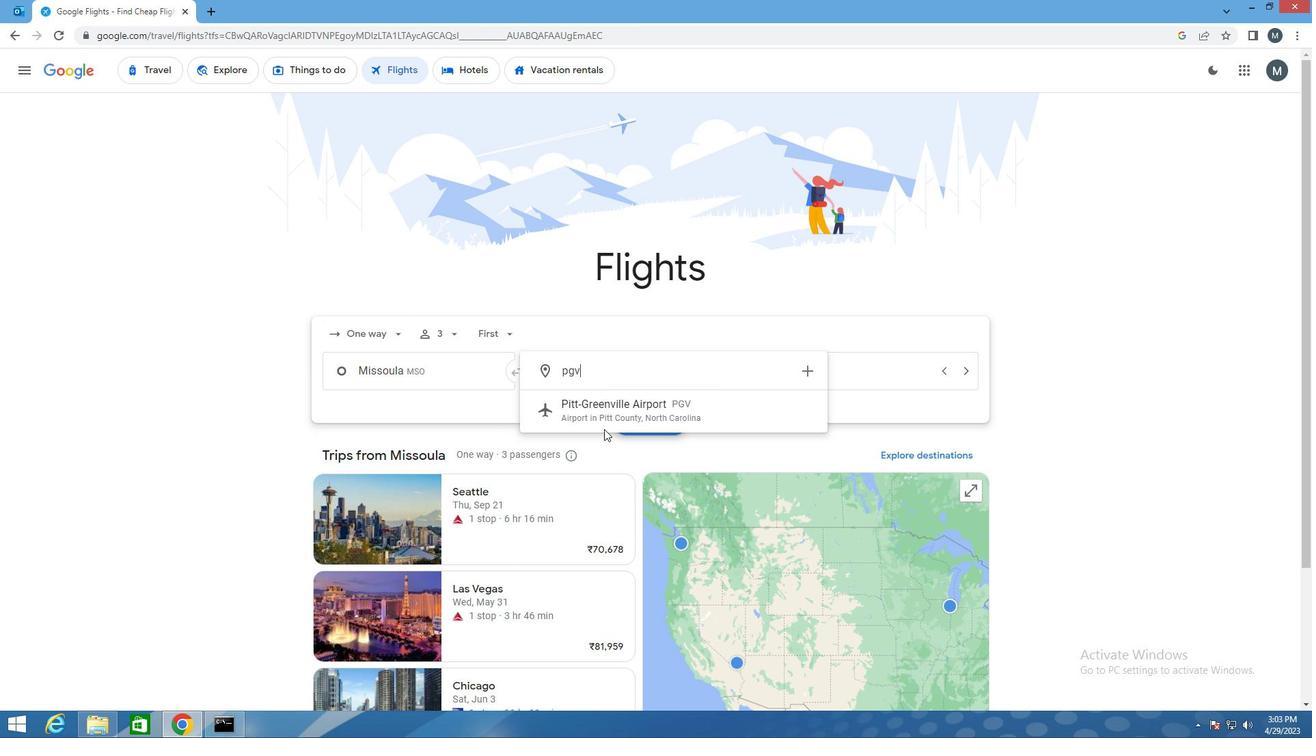 
Action: Mouse pressed left at (608, 421)
Screenshot: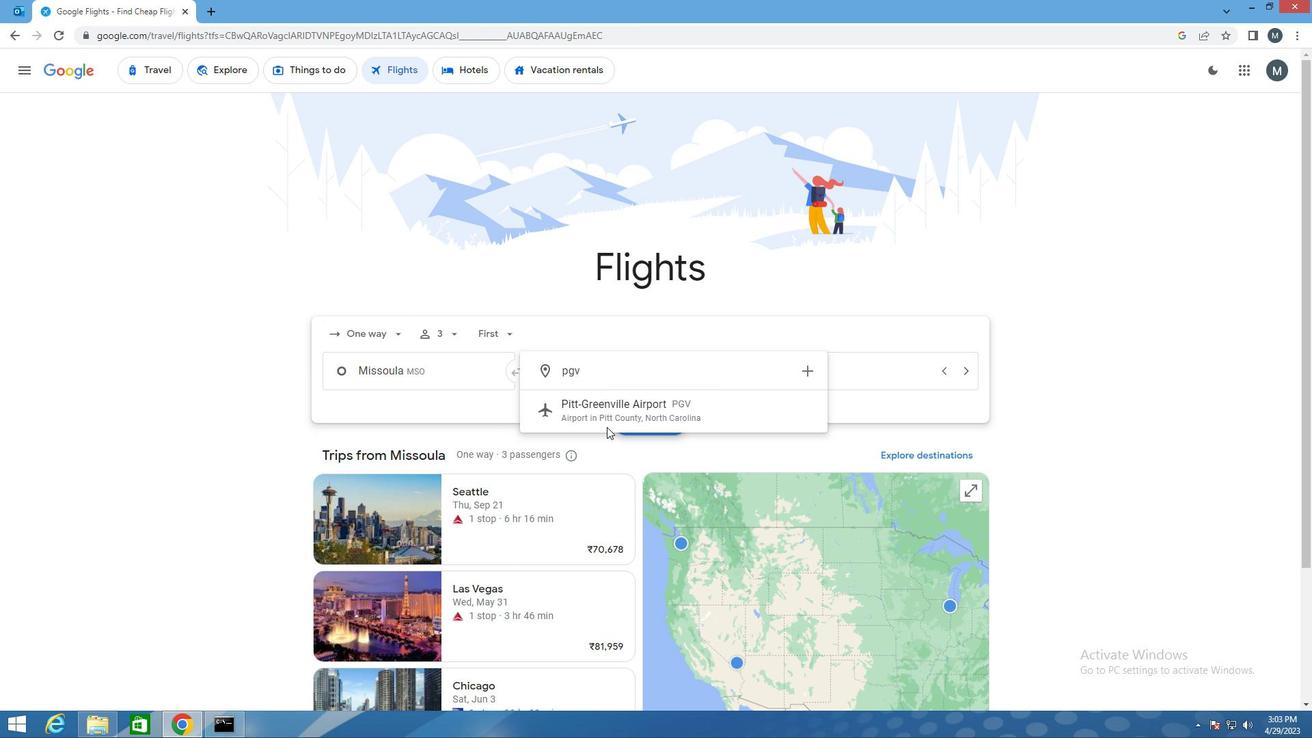 
Action: Mouse moved to (782, 378)
Screenshot: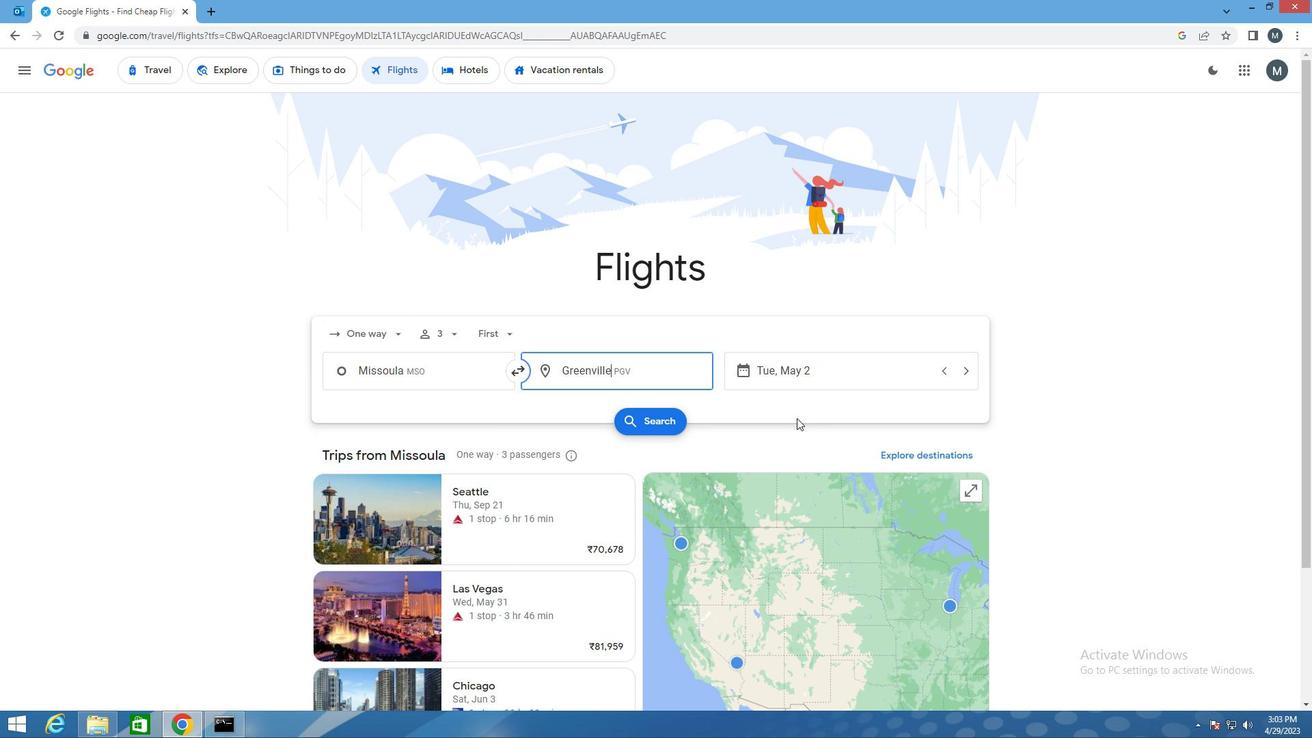 
Action: Mouse pressed left at (782, 378)
Screenshot: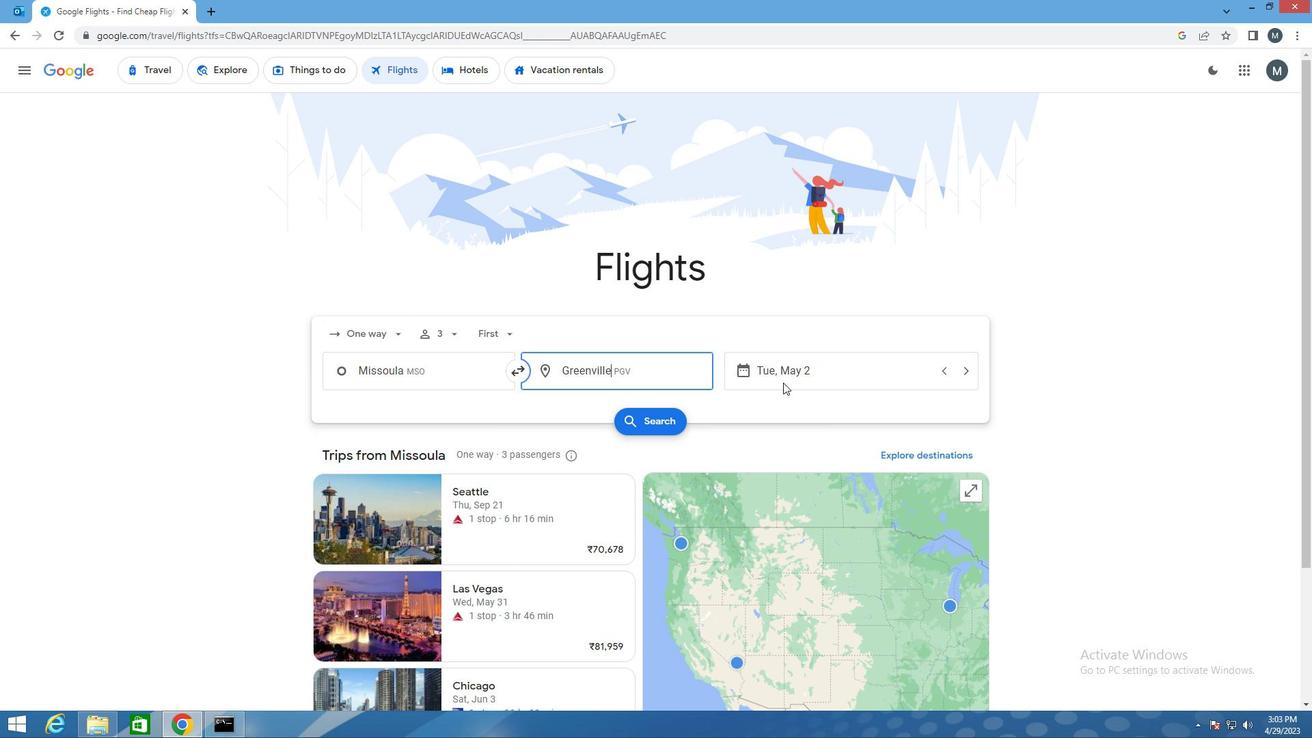 
Action: Mouse moved to (812, 456)
Screenshot: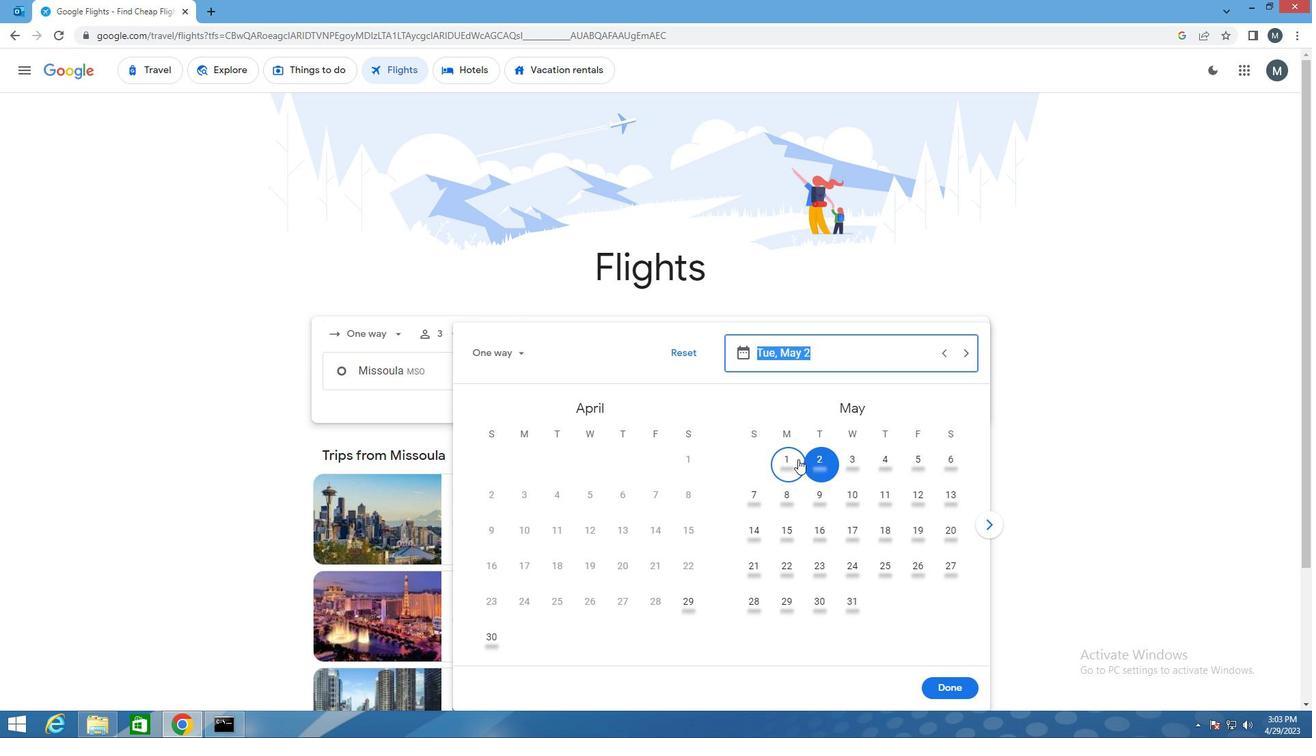 
Action: Mouse pressed left at (812, 456)
Screenshot: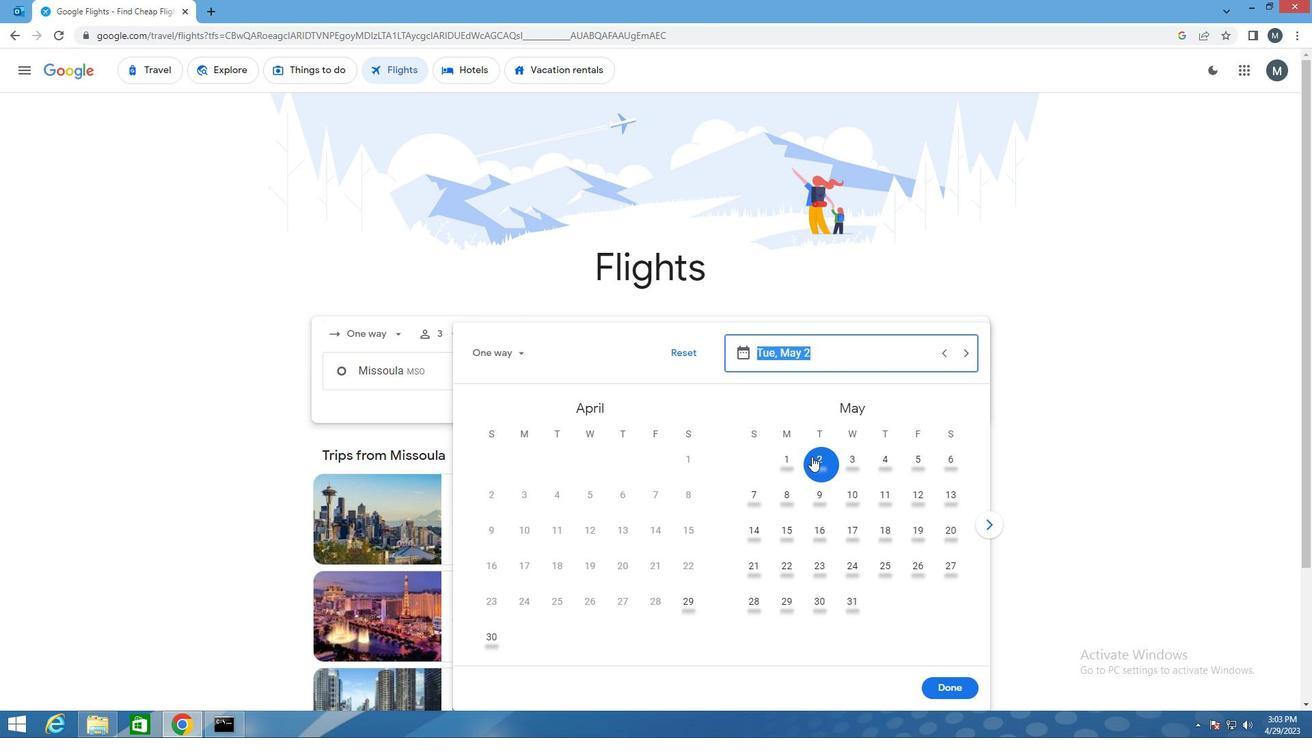 
Action: Mouse moved to (938, 681)
Screenshot: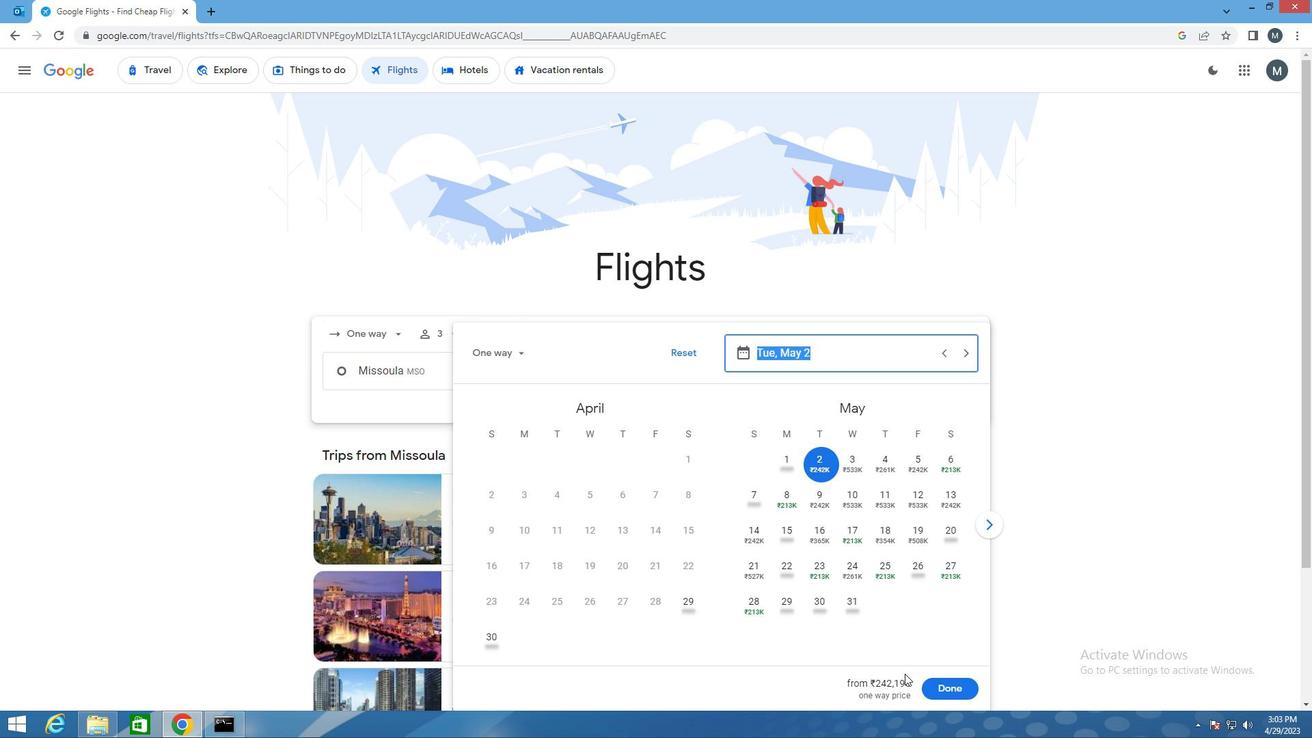 
Action: Mouse pressed left at (938, 681)
Screenshot: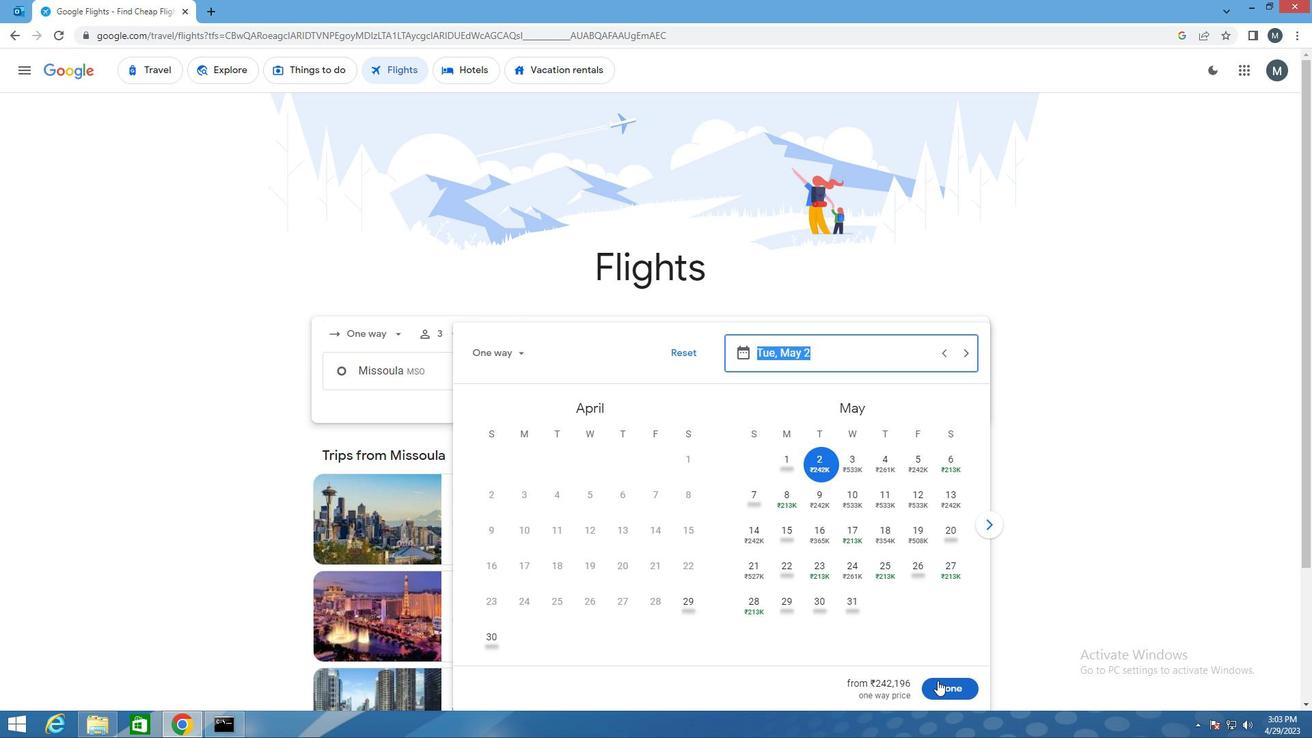 
Action: Mouse moved to (631, 419)
Screenshot: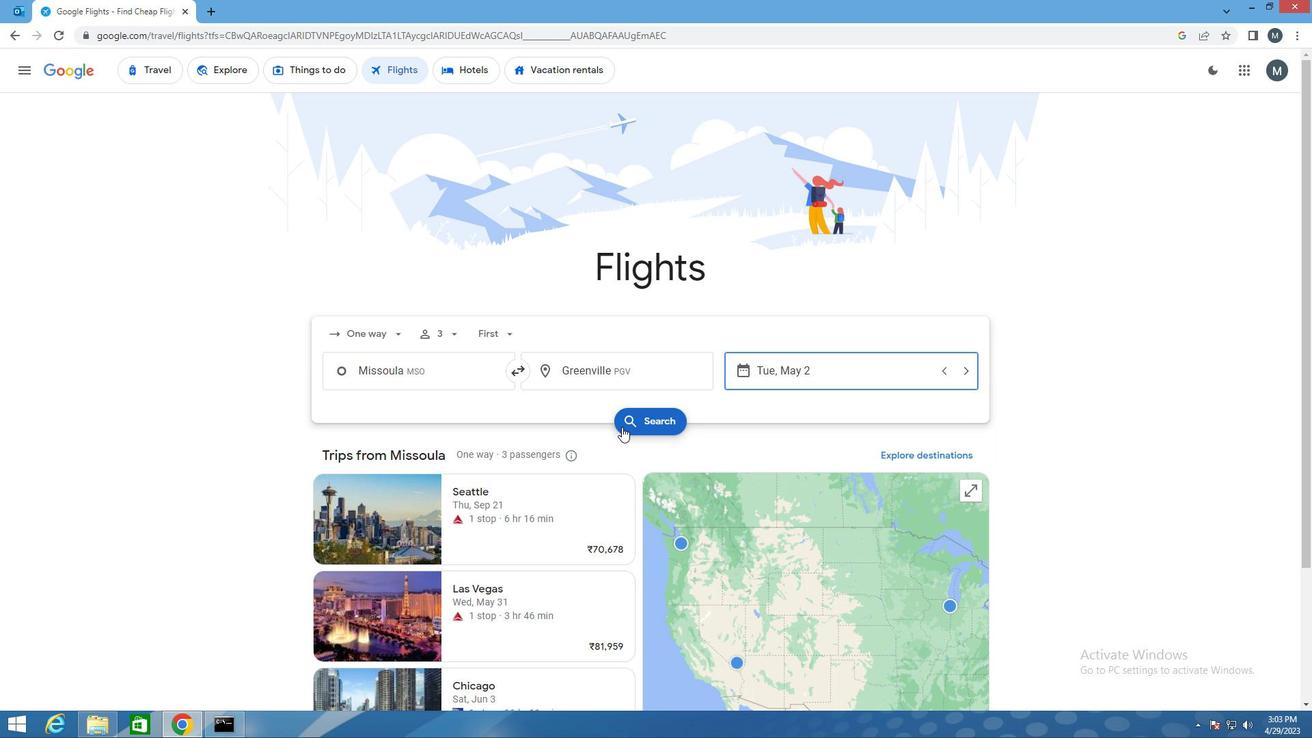 
Action: Mouse pressed left at (631, 419)
Screenshot: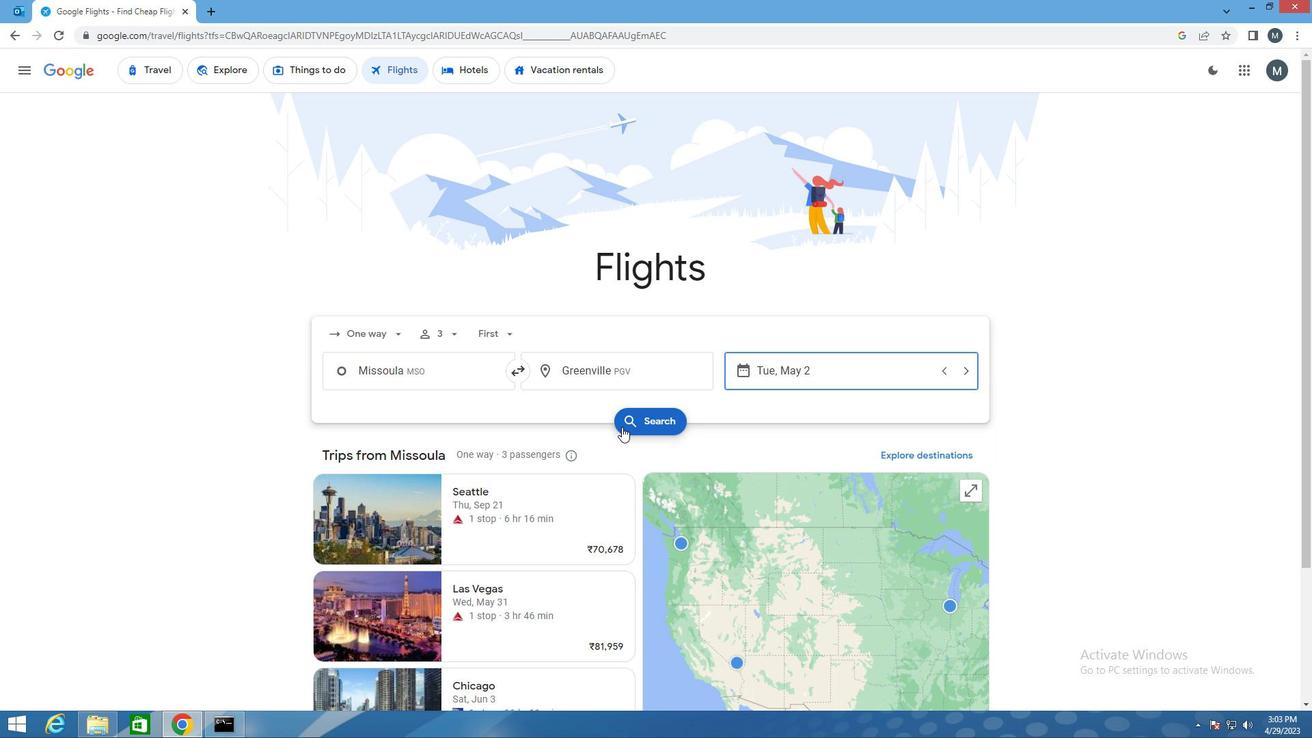 
Action: Mouse moved to (327, 190)
Screenshot: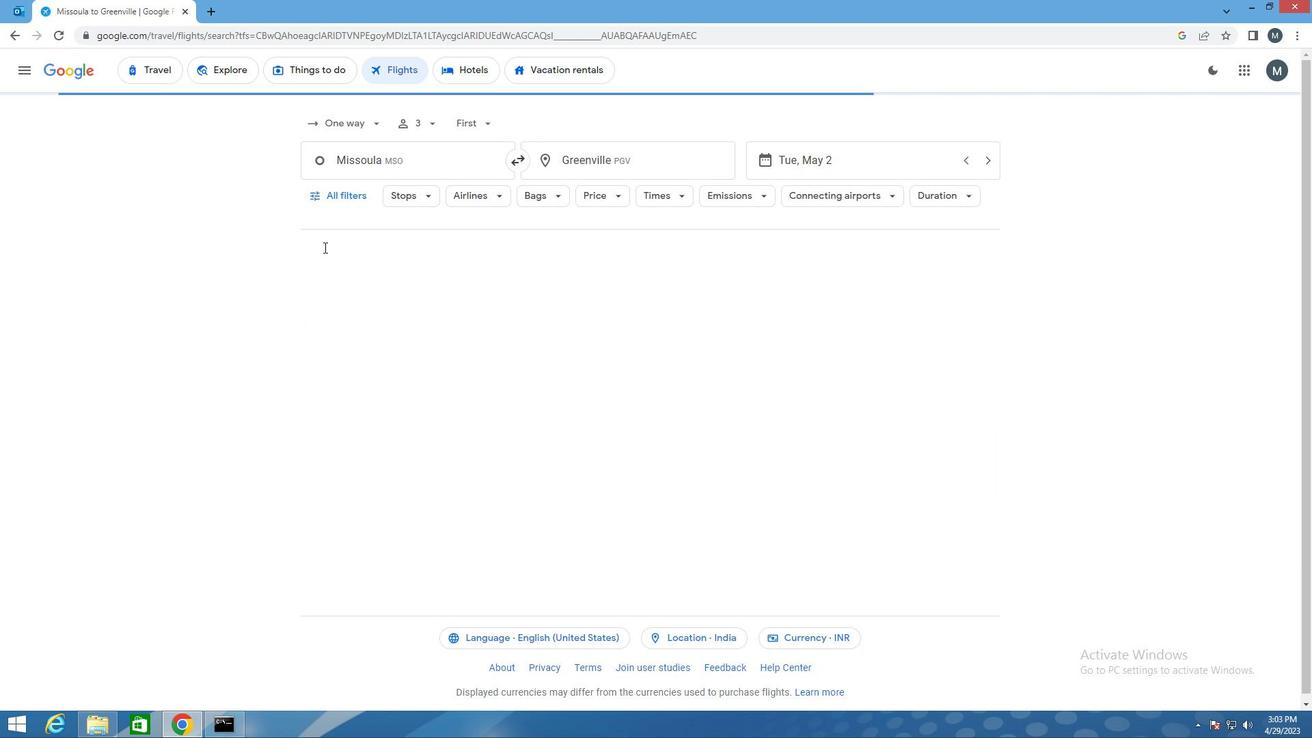 
Action: Mouse pressed left at (327, 190)
Screenshot: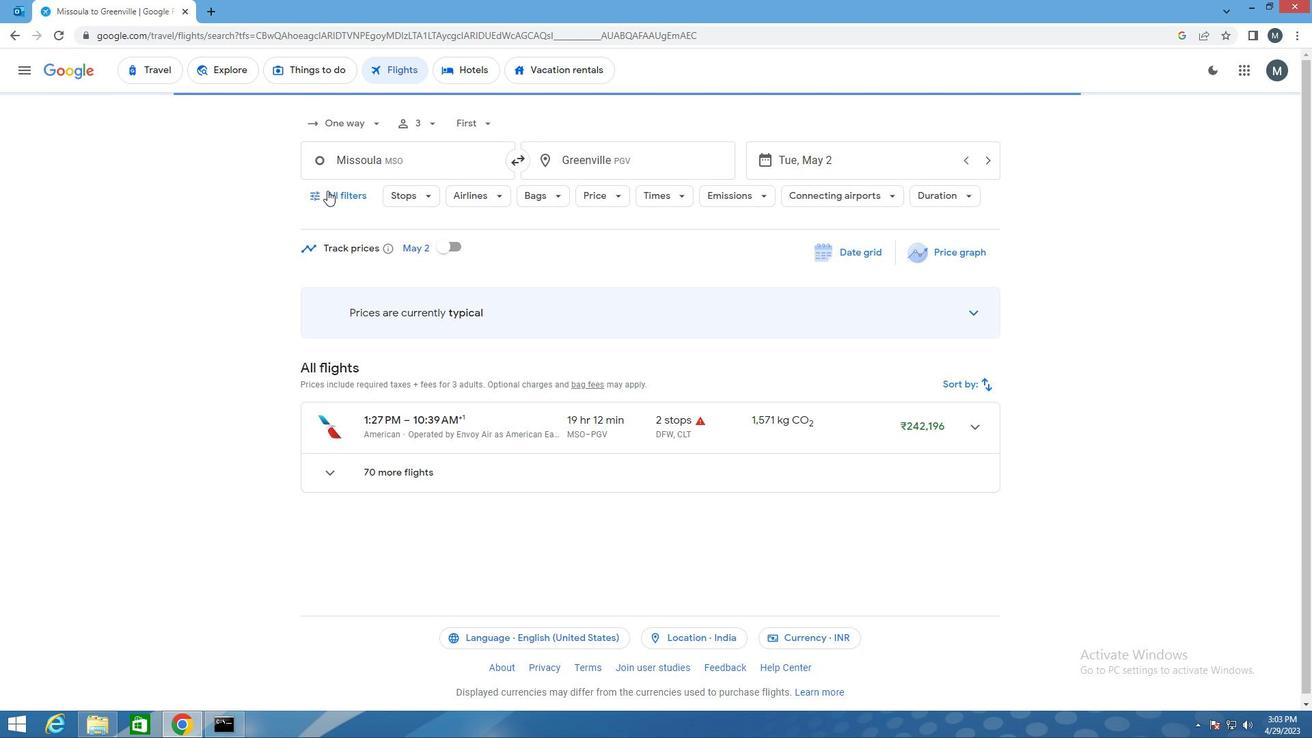 
Action: Mouse moved to (447, 411)
Screenshot: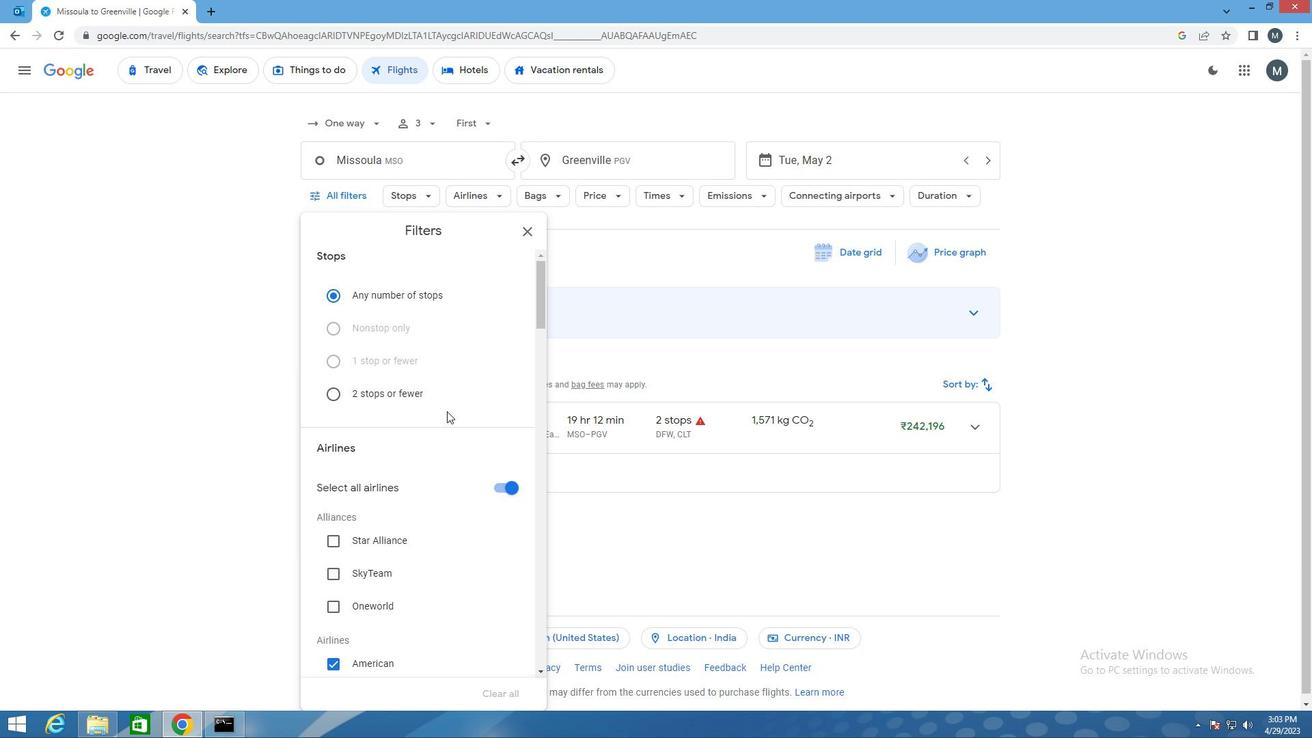 
Action: Mouse scrolled (447, 410) with delta (0, 0)
Screenshot: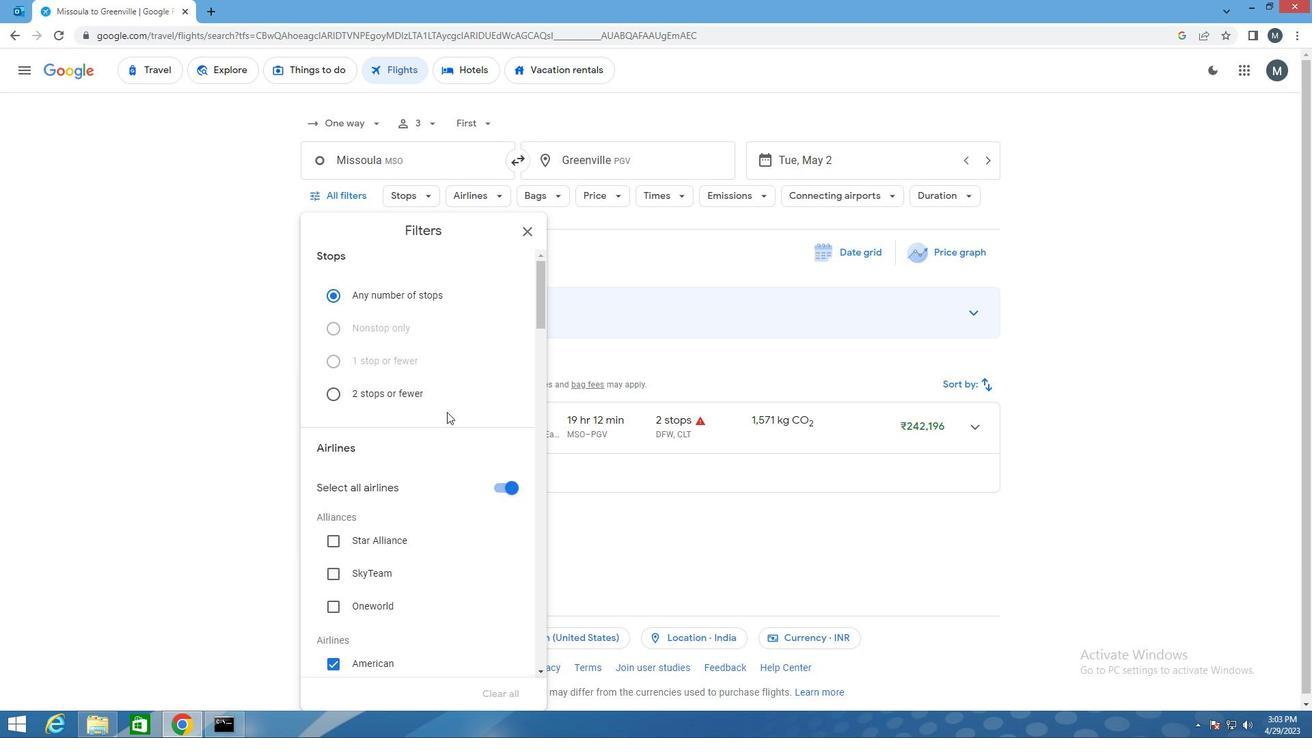 
Action: Mouse moved to (504, 421)
Screenshot: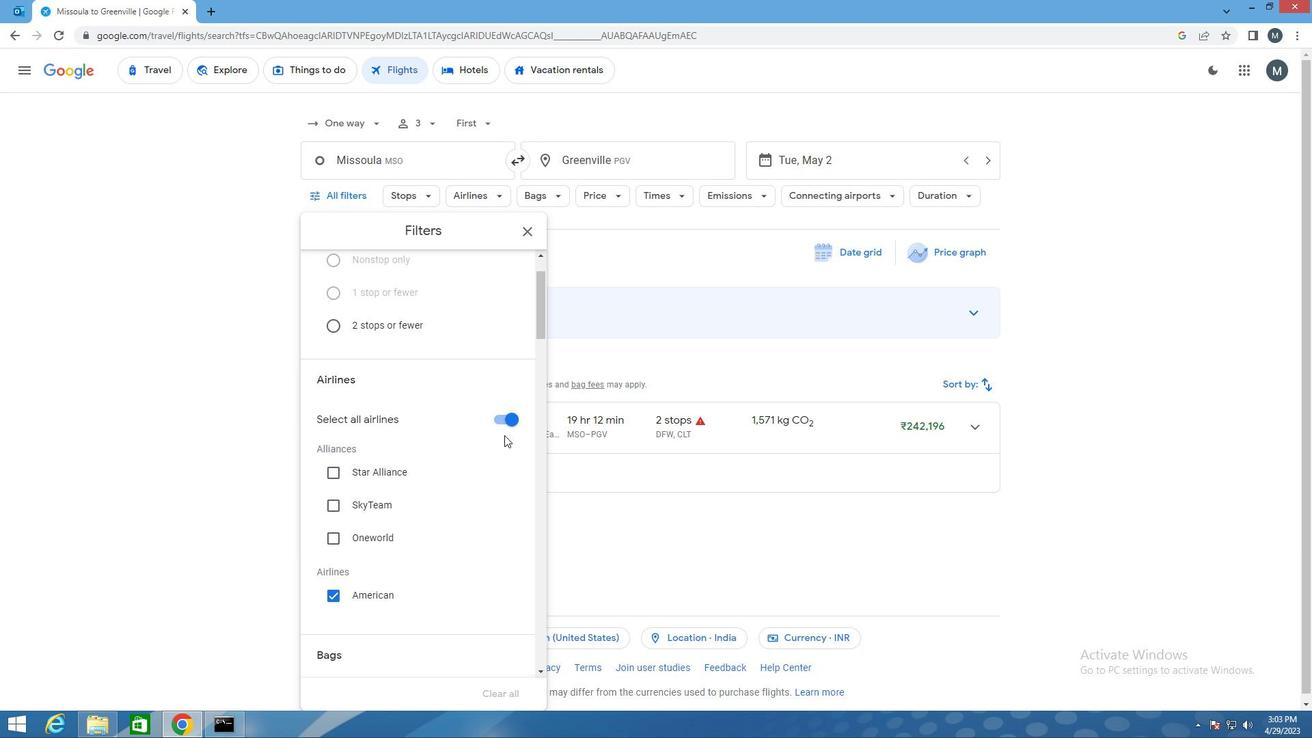 
Action: Mouse pressed left at (504, 421)
Screenshot: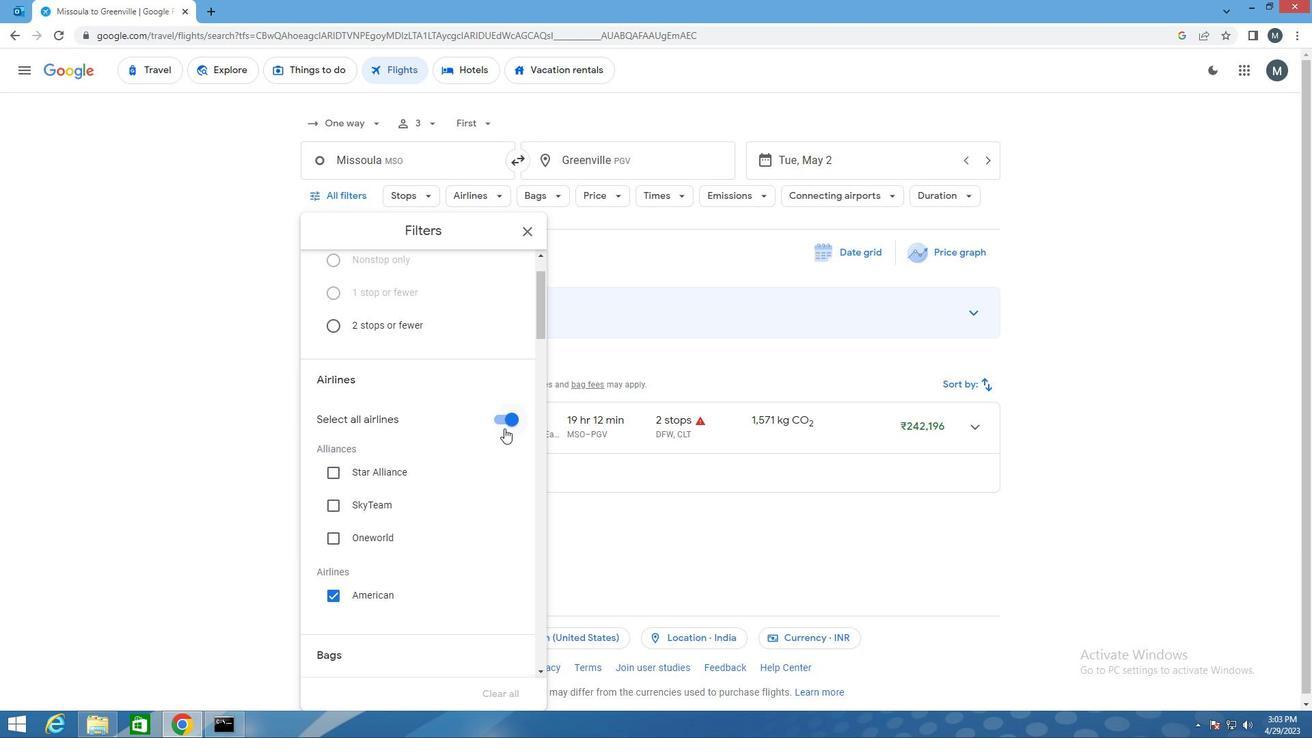 
Action: Mouse moved to (444, 410)
Screenshot: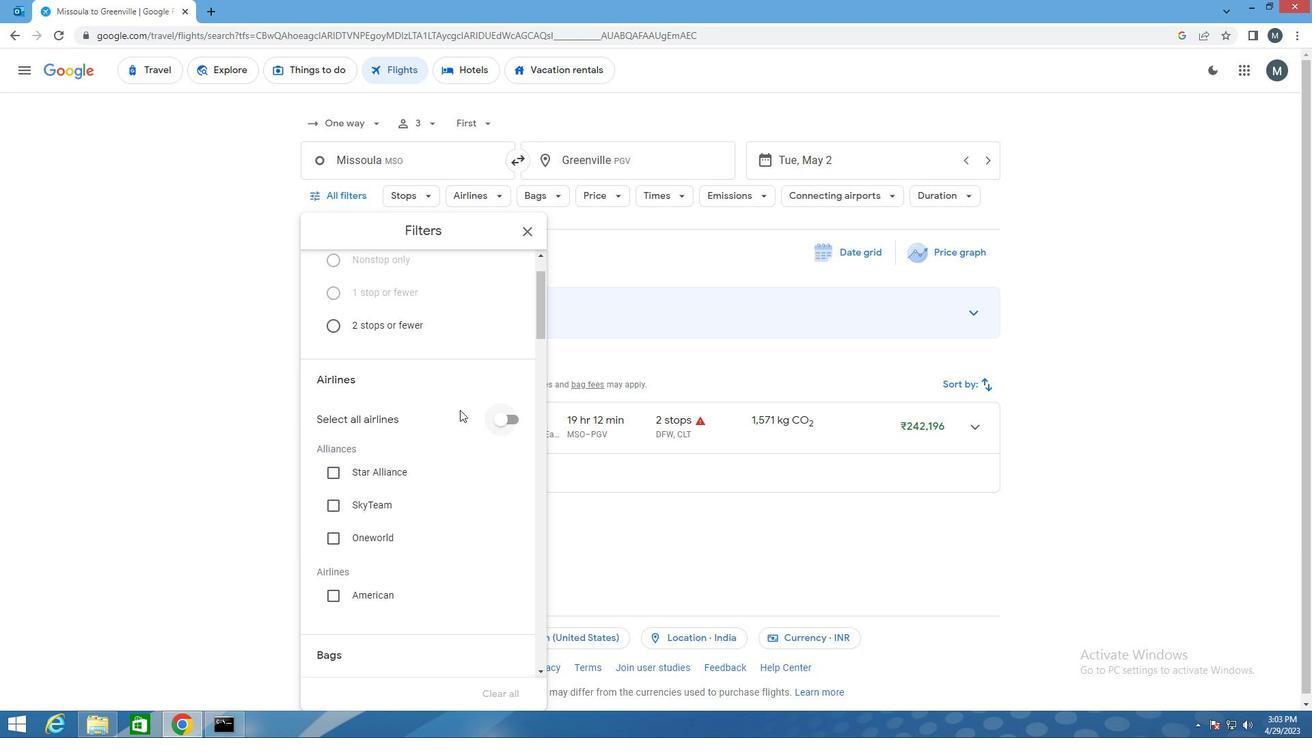 
Action: Mouse scrolled (444, 410) with delta (0, 0)
Screenshot: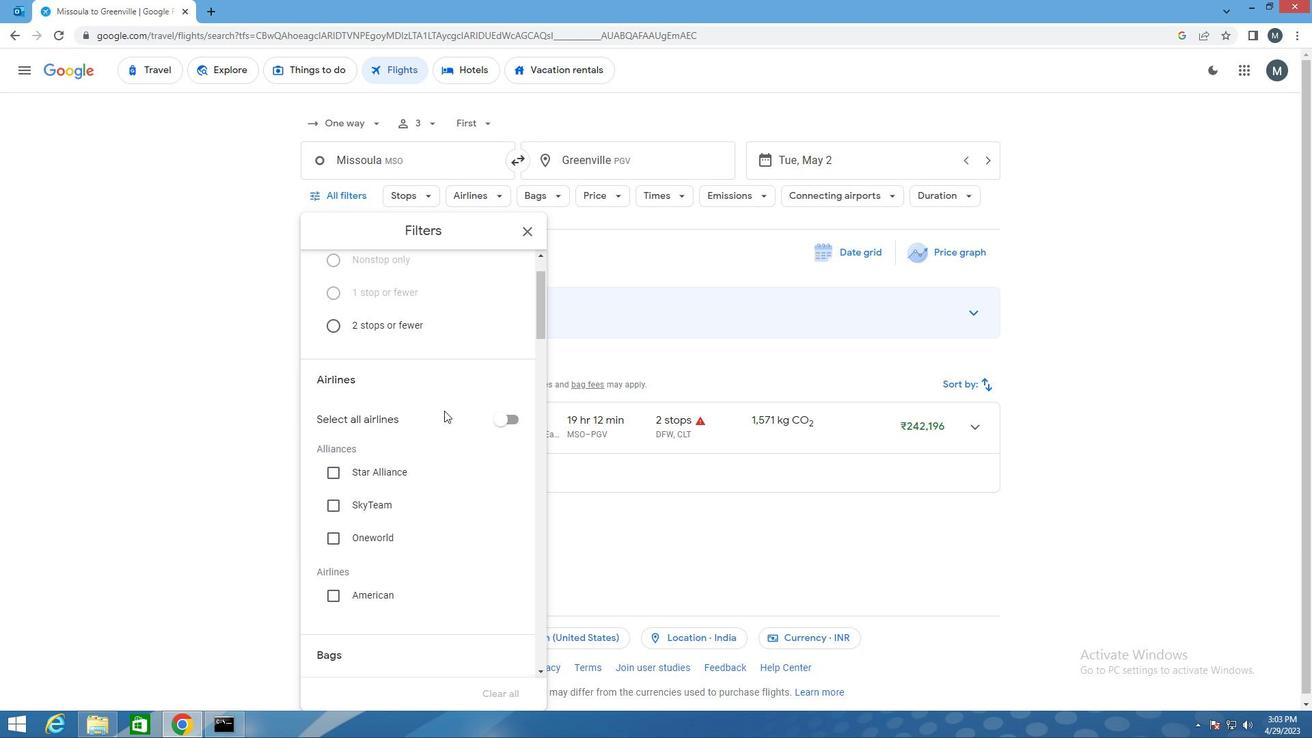 
Action: Mouse moved to (396, 427)
Screenshot: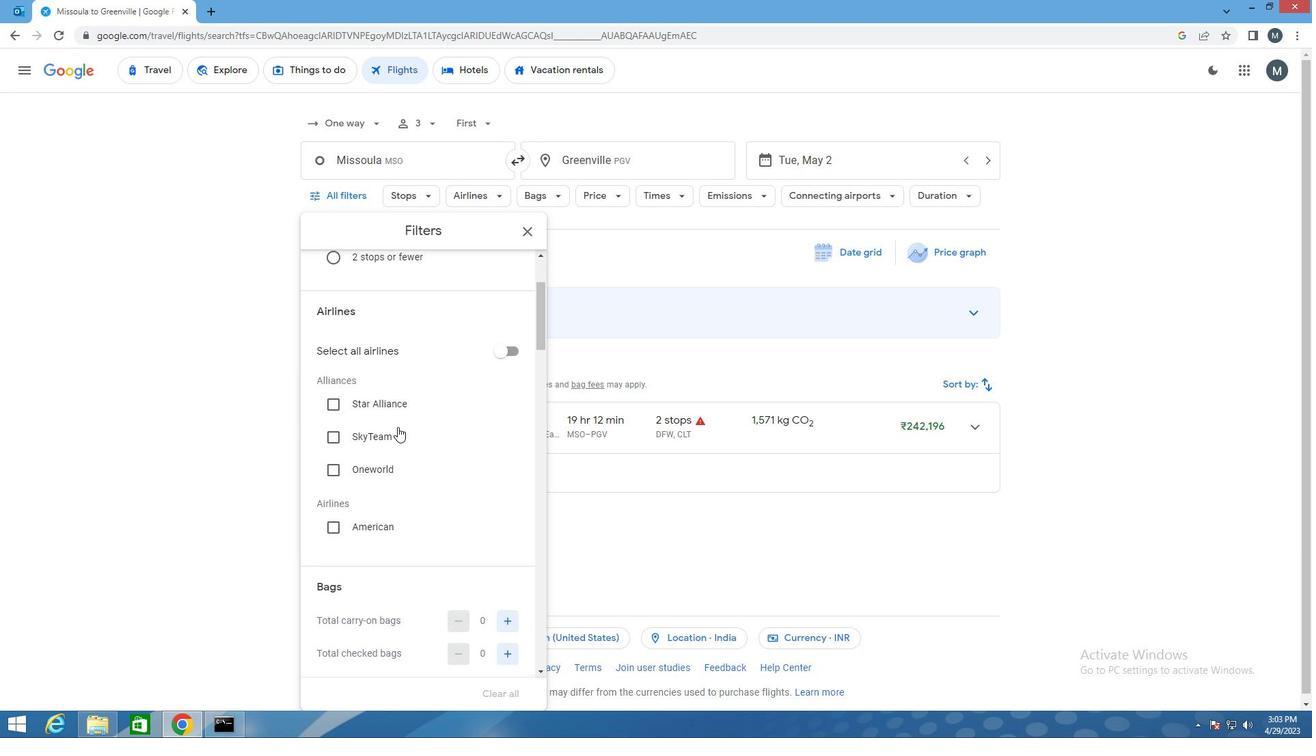 
Action: Mouse scrolled (396, 426) with delta (0, 0)
Screenshot: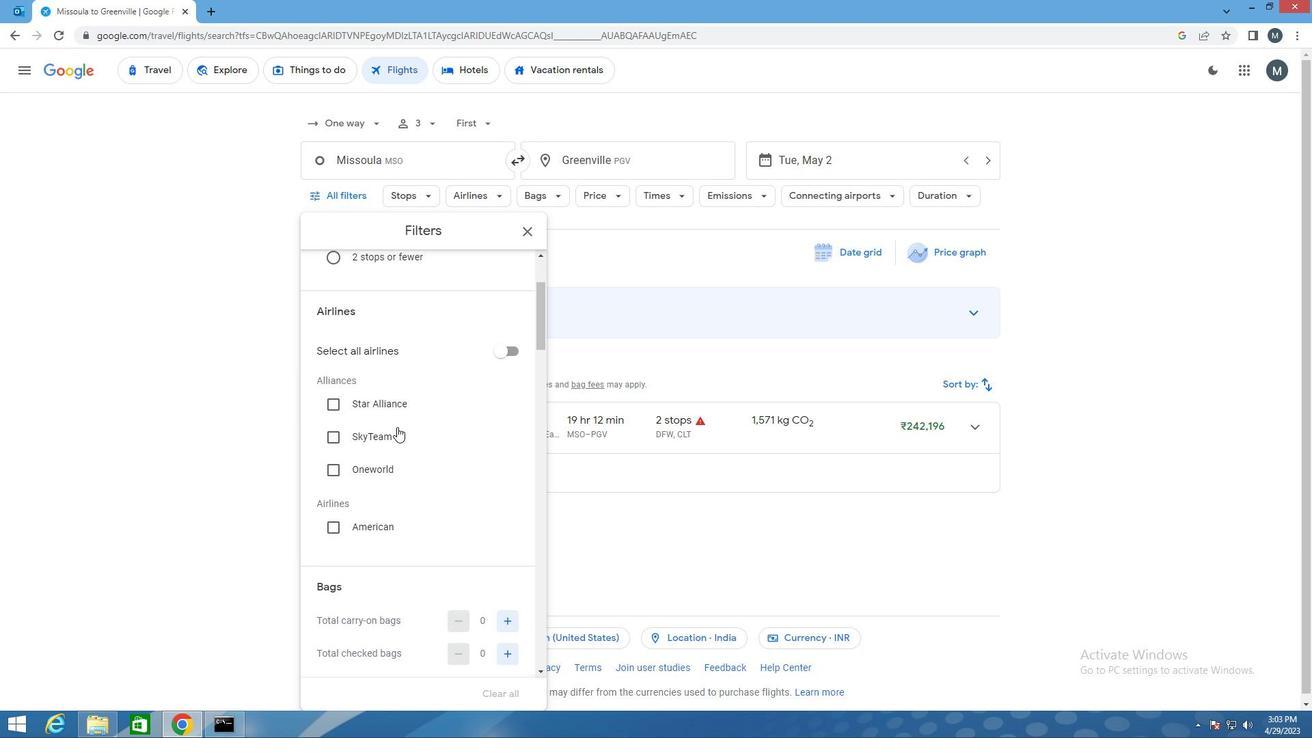 
Action: Mouse moved to (397, 433)
Screenshot: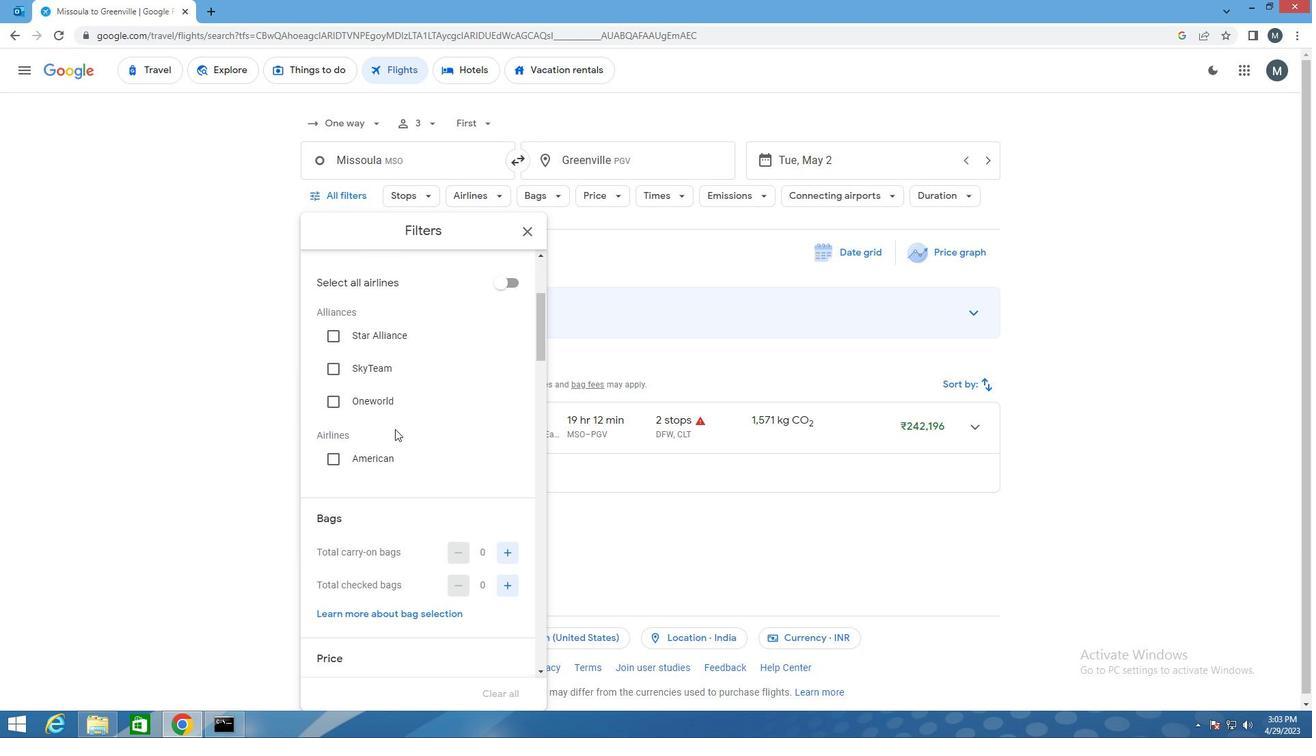 
Action: Mouse scrolled (397, 432) with delta (0, 0)
Screenshot: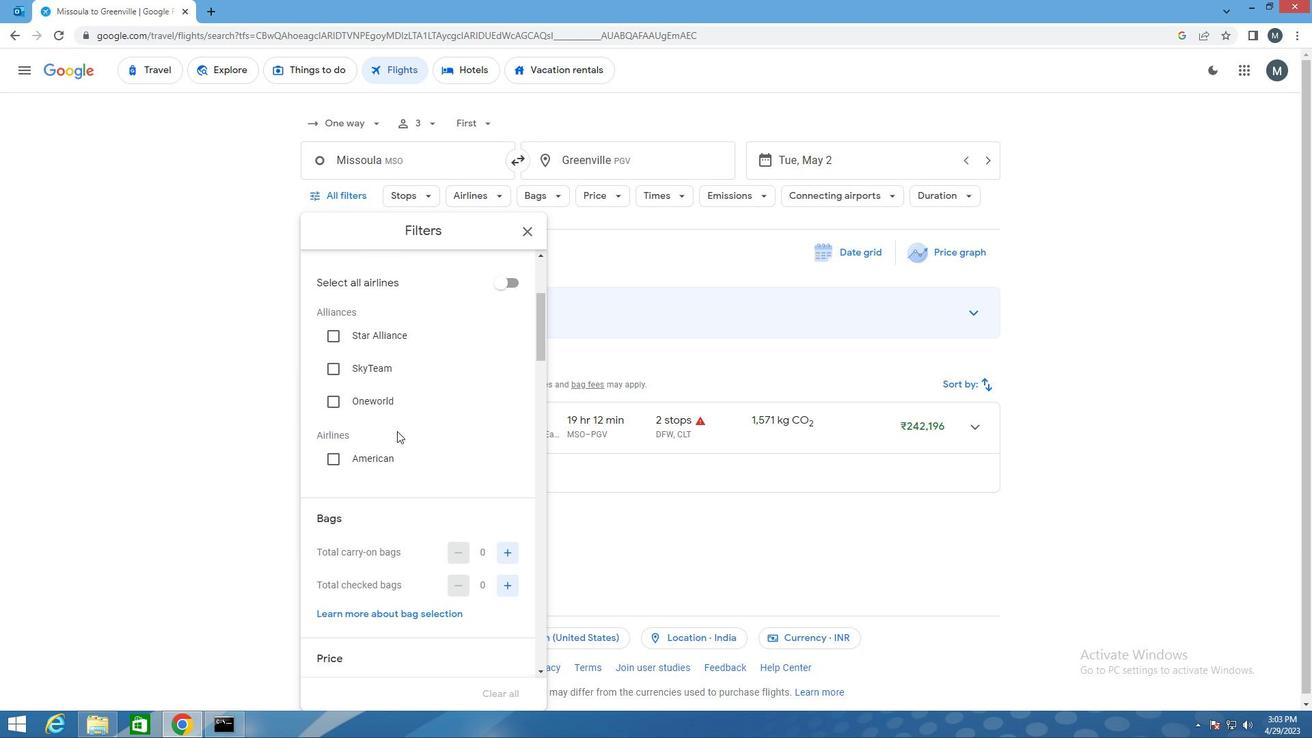
Action: Mouse moved to (410, 423)
Screenshot: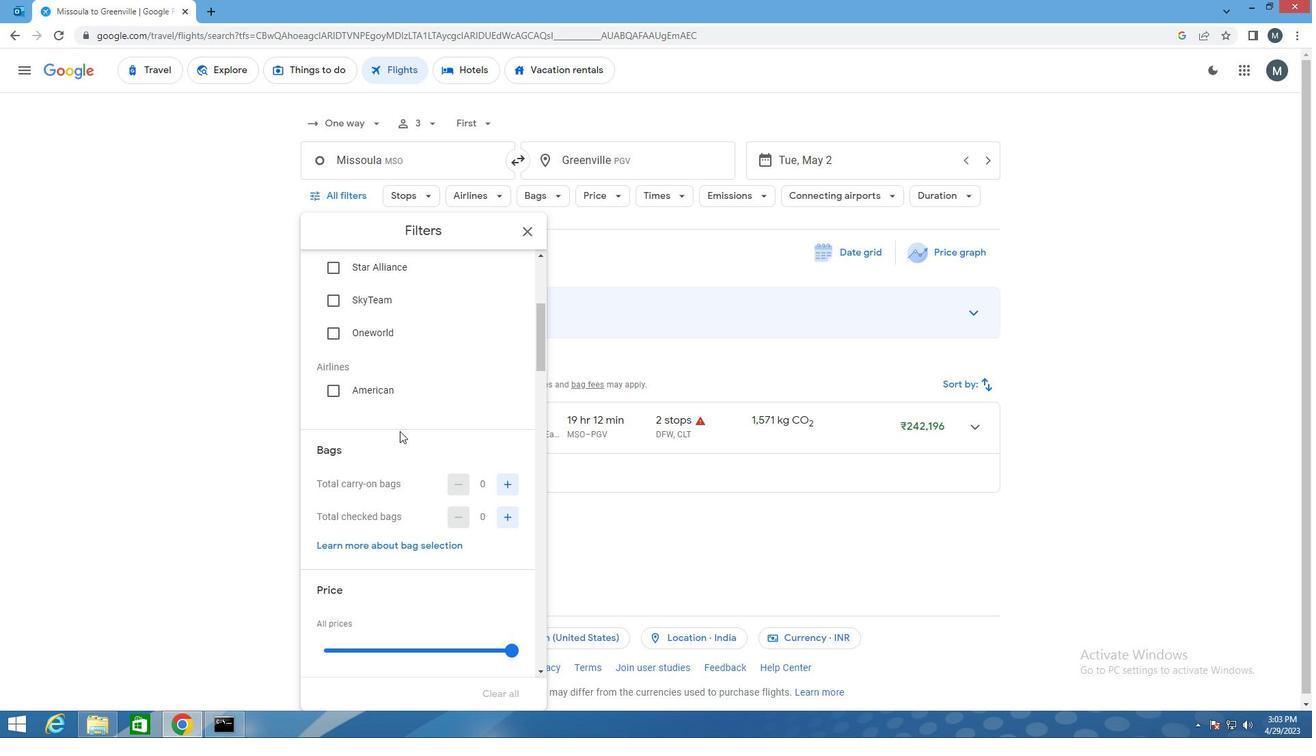 
Action: Mouse scrolled (410, 422) with delta (0, 0)
Screenshot: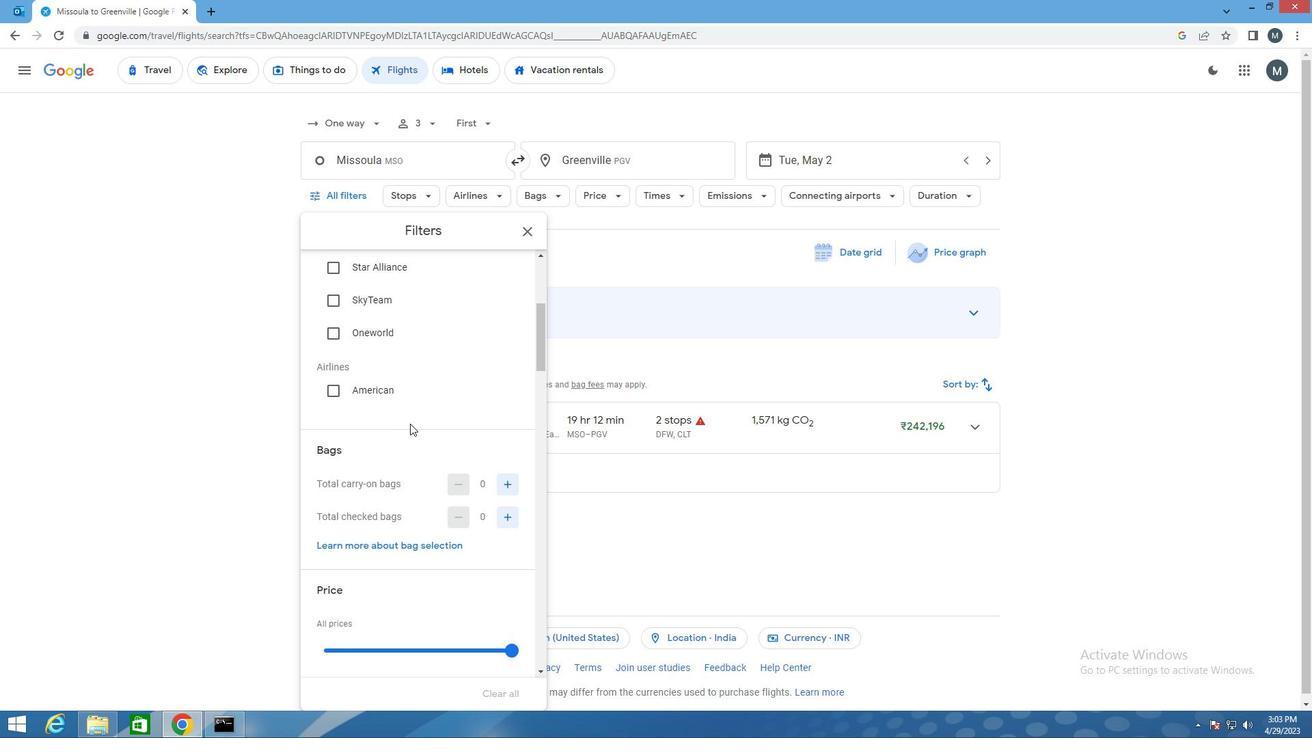 
Action: Mouse moved to (412, 422)
Screenshot: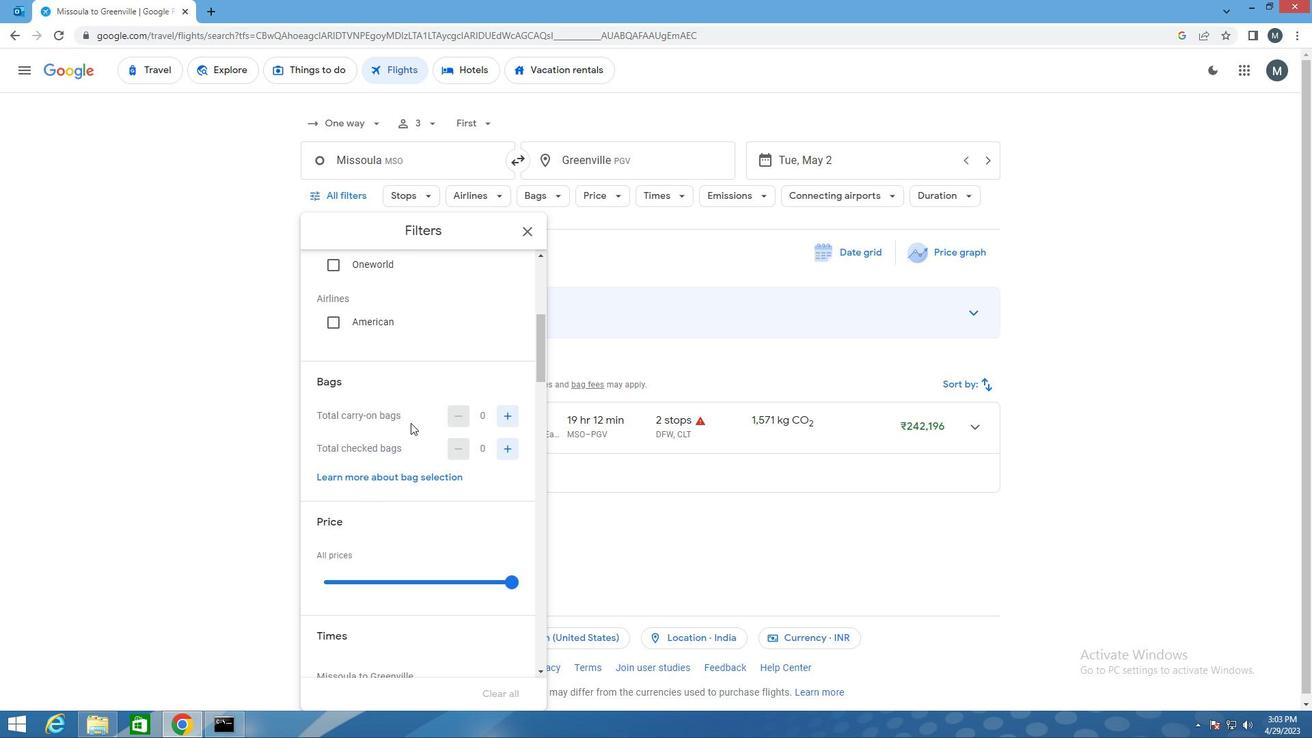 
Action: Mouse scrolled (412, 421) with delta (0, 0)
Screenshot: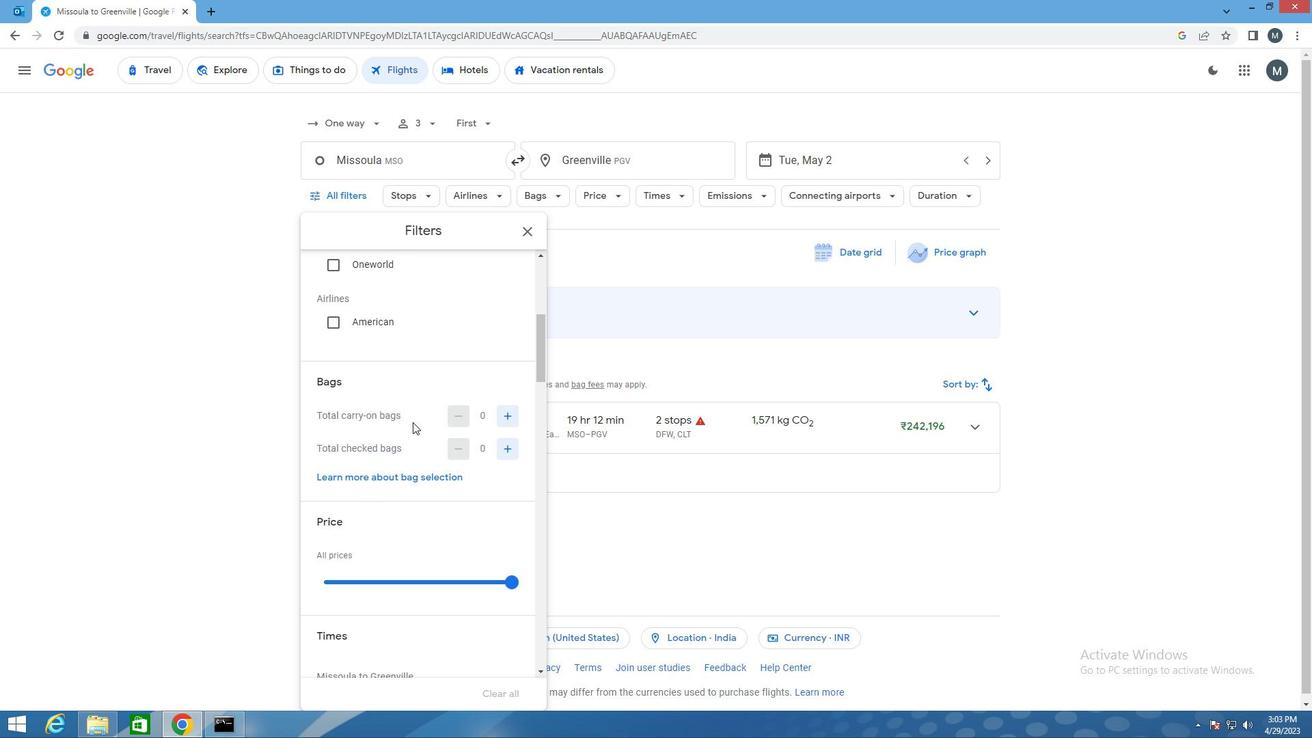 
Action: Mouse moved to (511, 347)
Screenshot: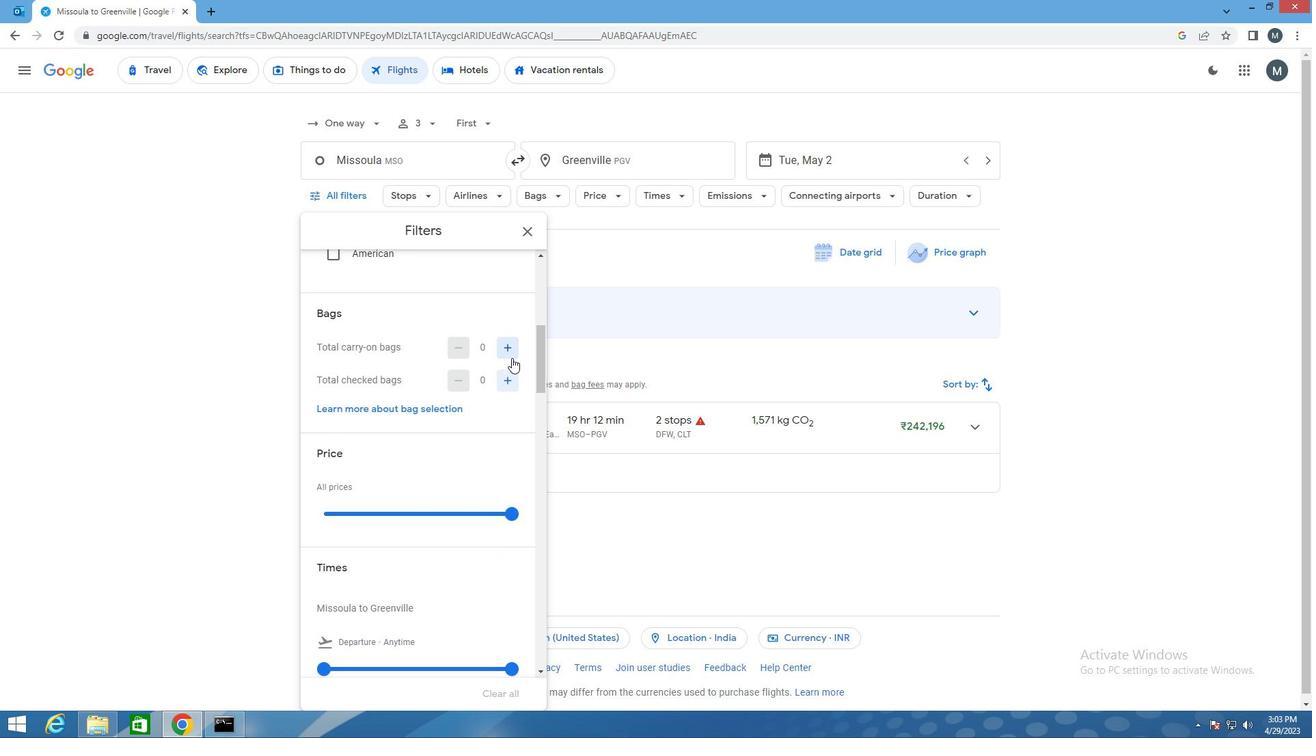 
Action: Mouse pressed left at (511, 347)
Screenshot: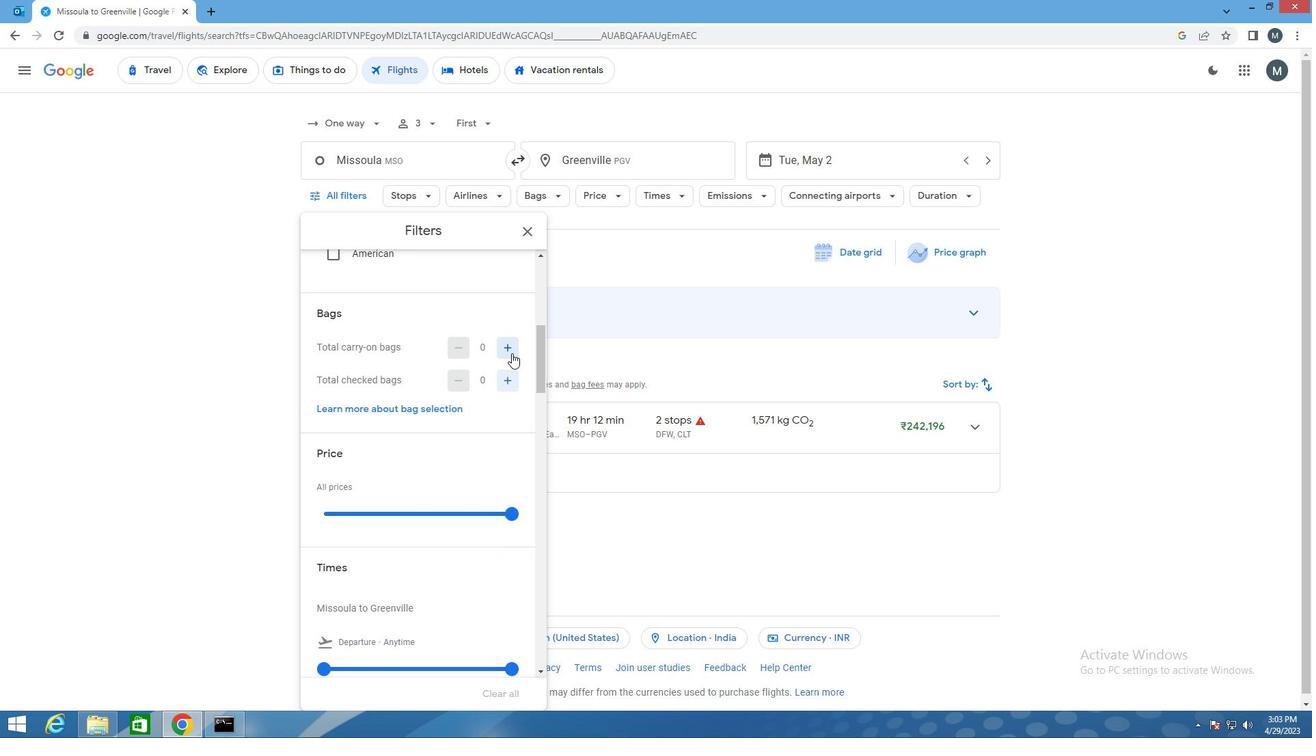 
Action: Mouse moved to (443, 414)
Screenshot: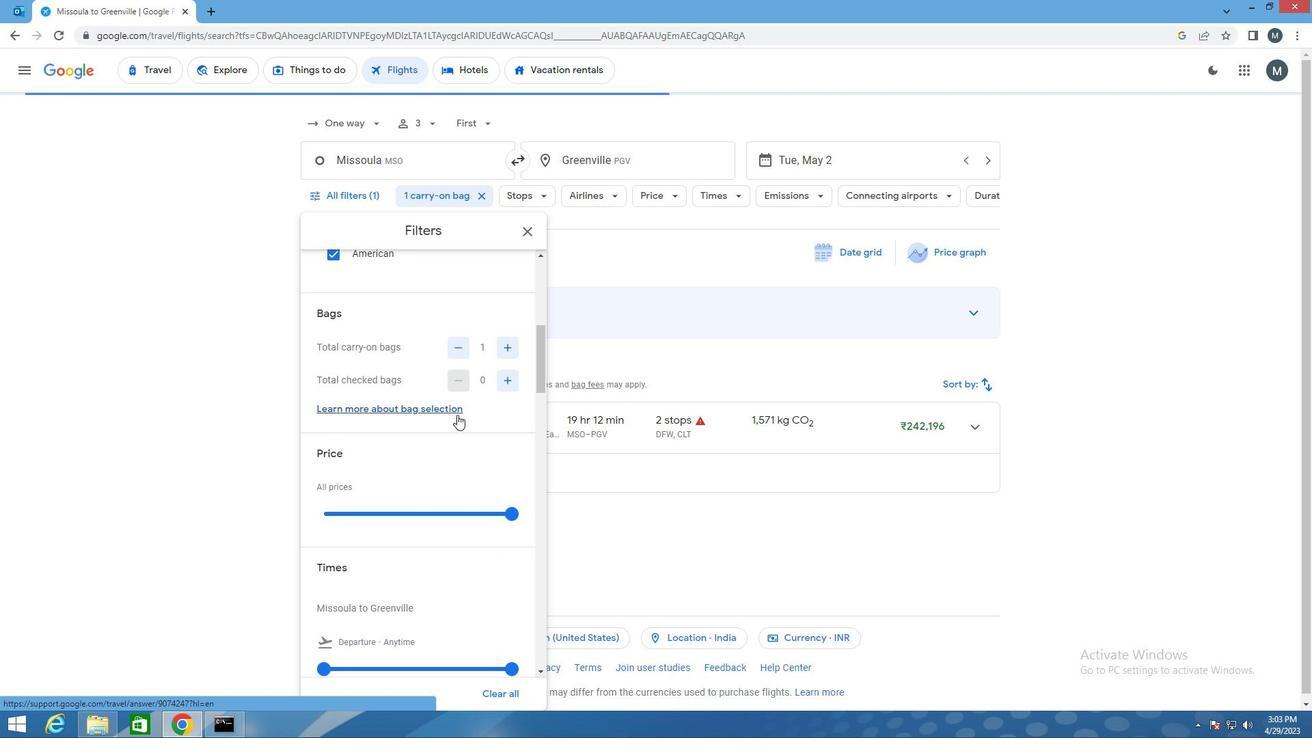 
Action: Mouse scrolled (443, 413) with delta (0, 0)
Screenshot: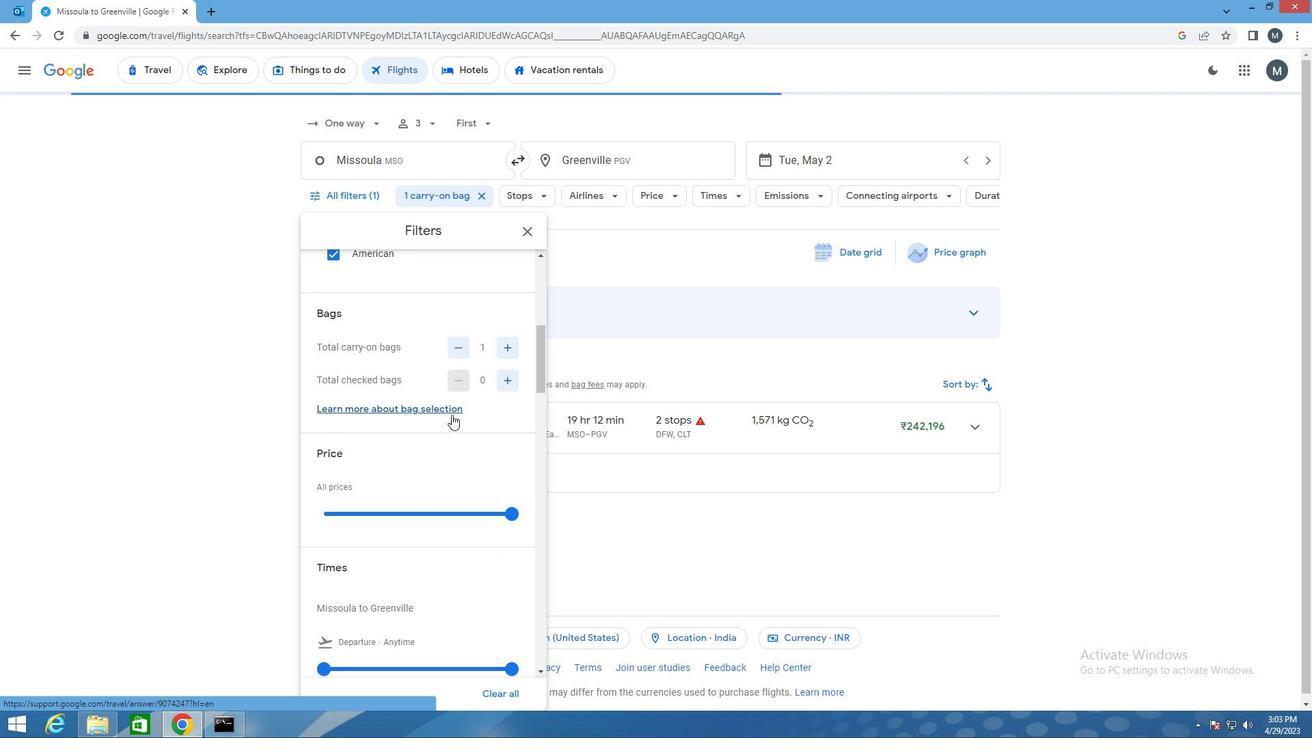
Action: Mouse scrolled (443, 413) with delta (0, 0)
Screenshot: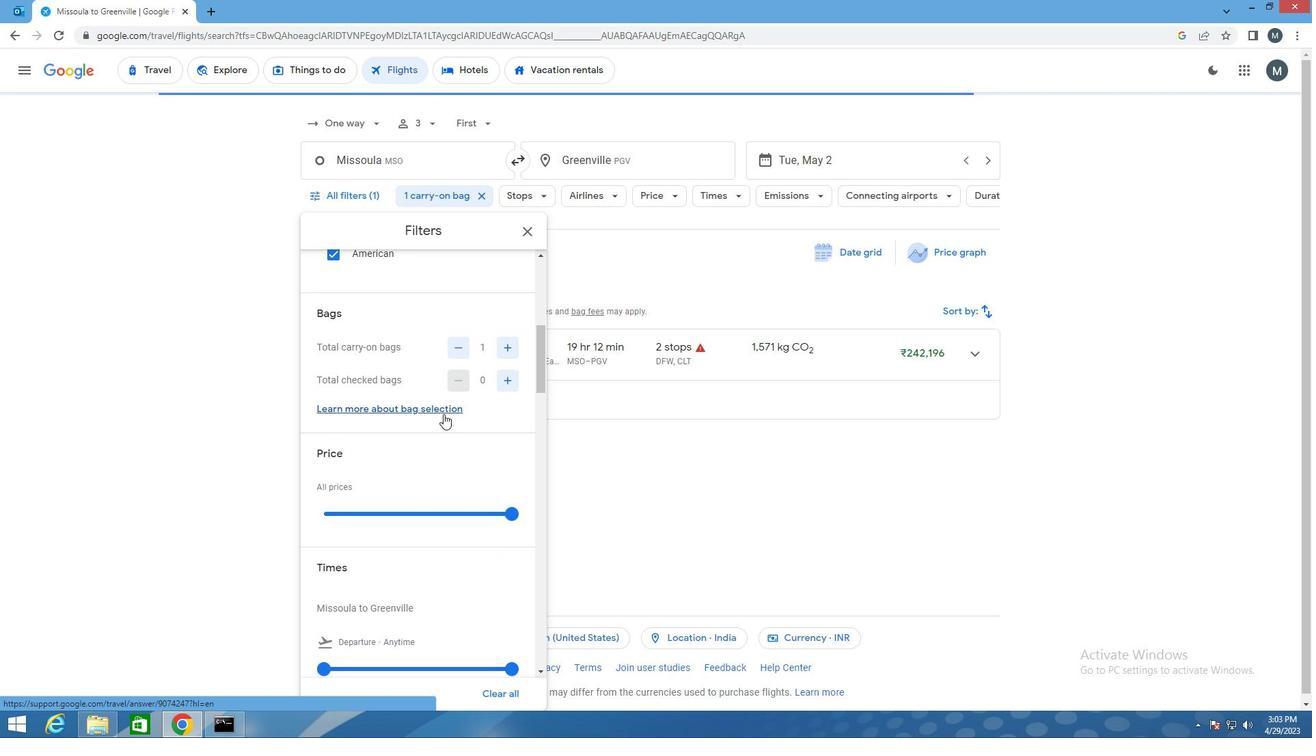 
Action: Mouse moved to (440, 384)
Screenshot: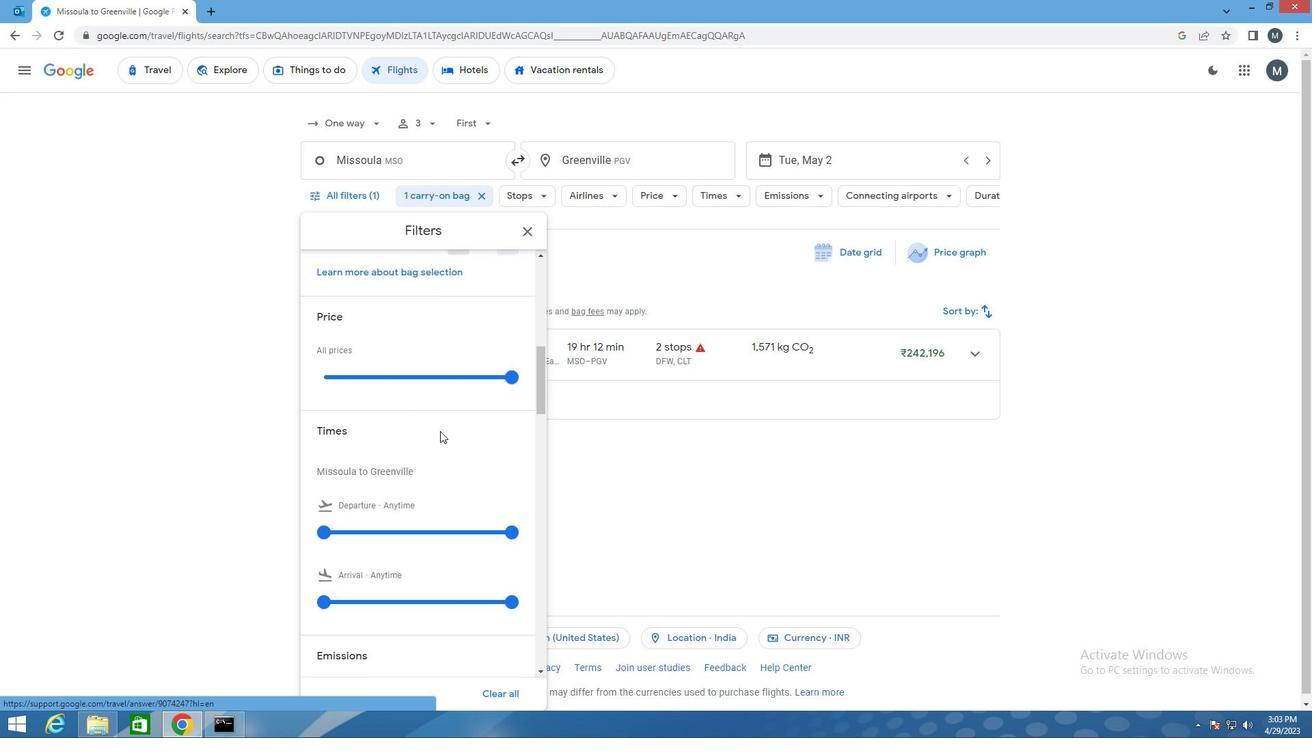 
Action: Mouse pressed left at (440, 384)
Screenshot: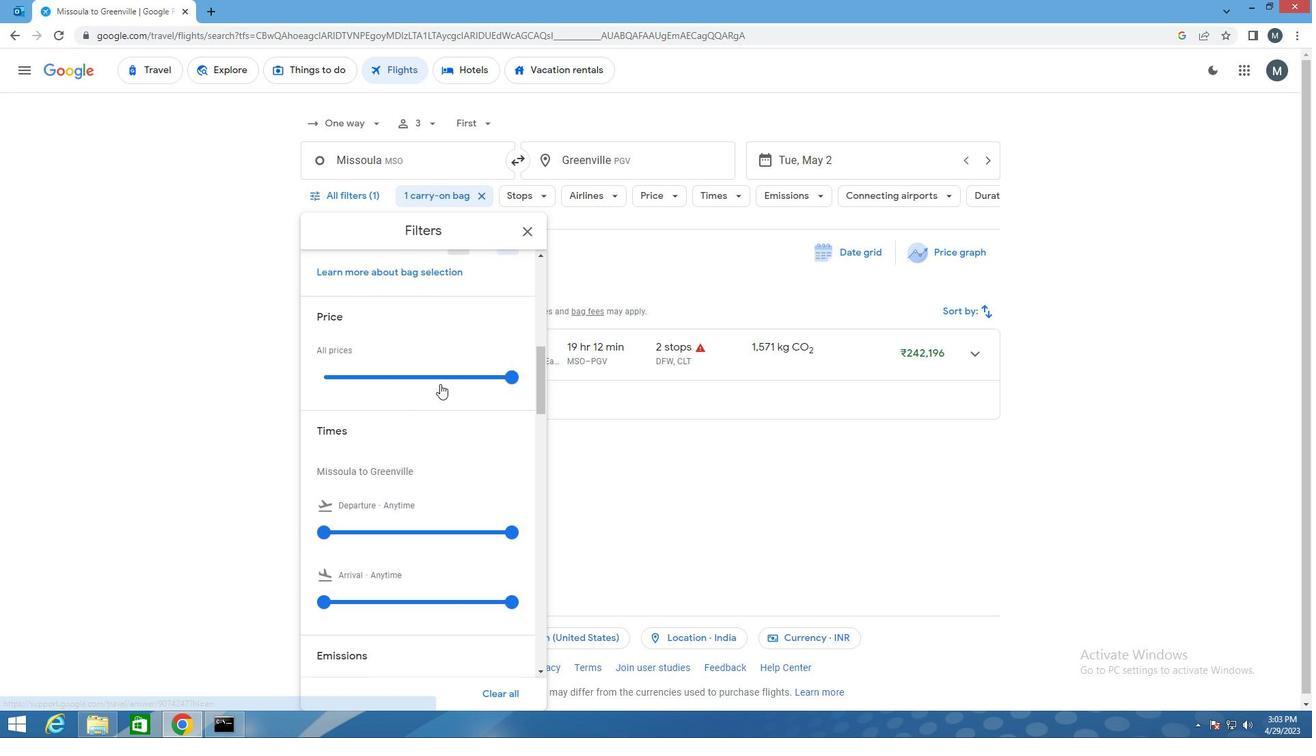 
Action: Mouse moved to (456, 376)
Screenshot: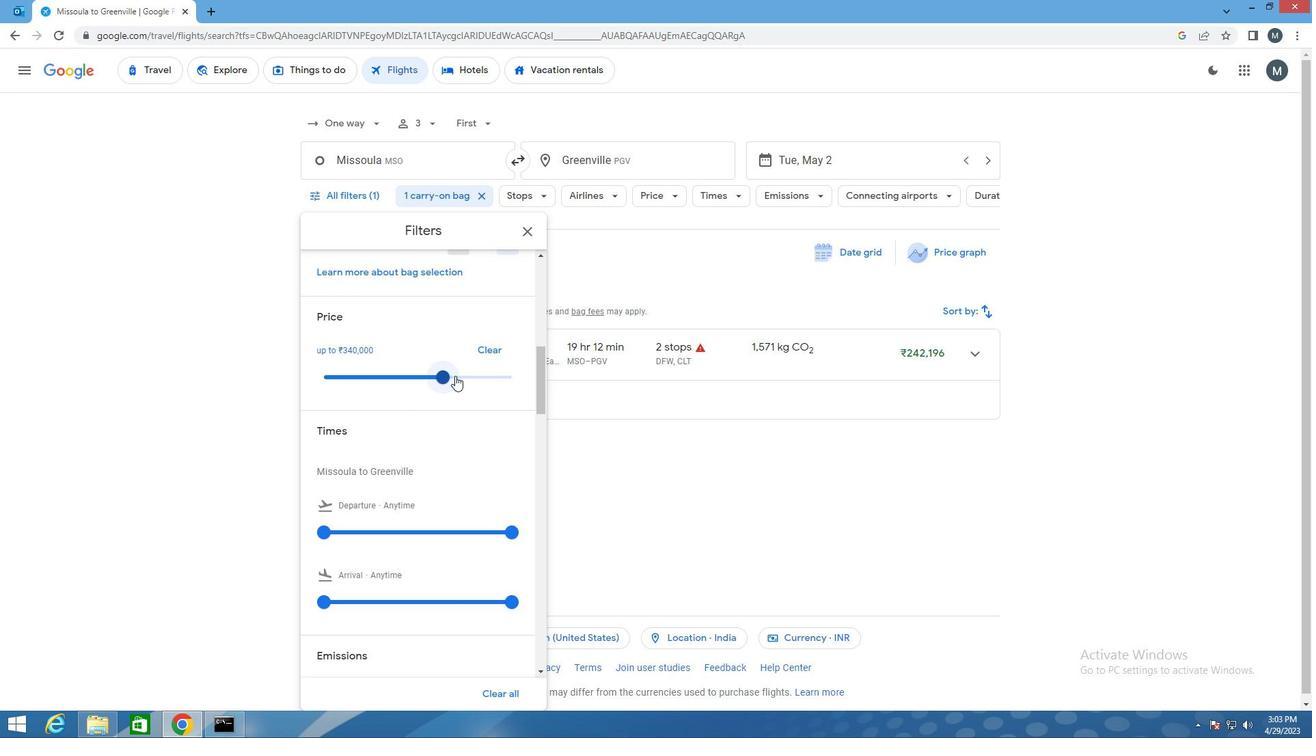
Action: Mouse pressed left at (456, 376)
Screenshot: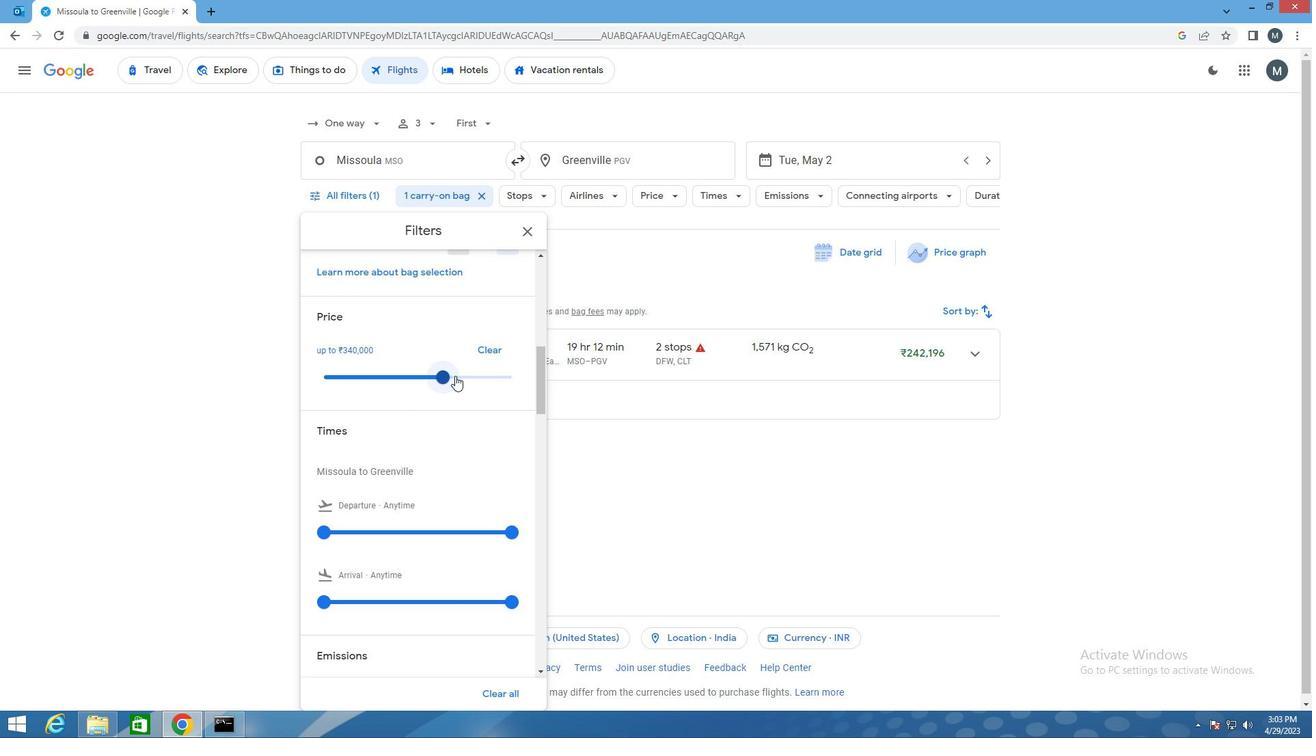 
Action: Mouse moved to (443, 382)
Screenshot: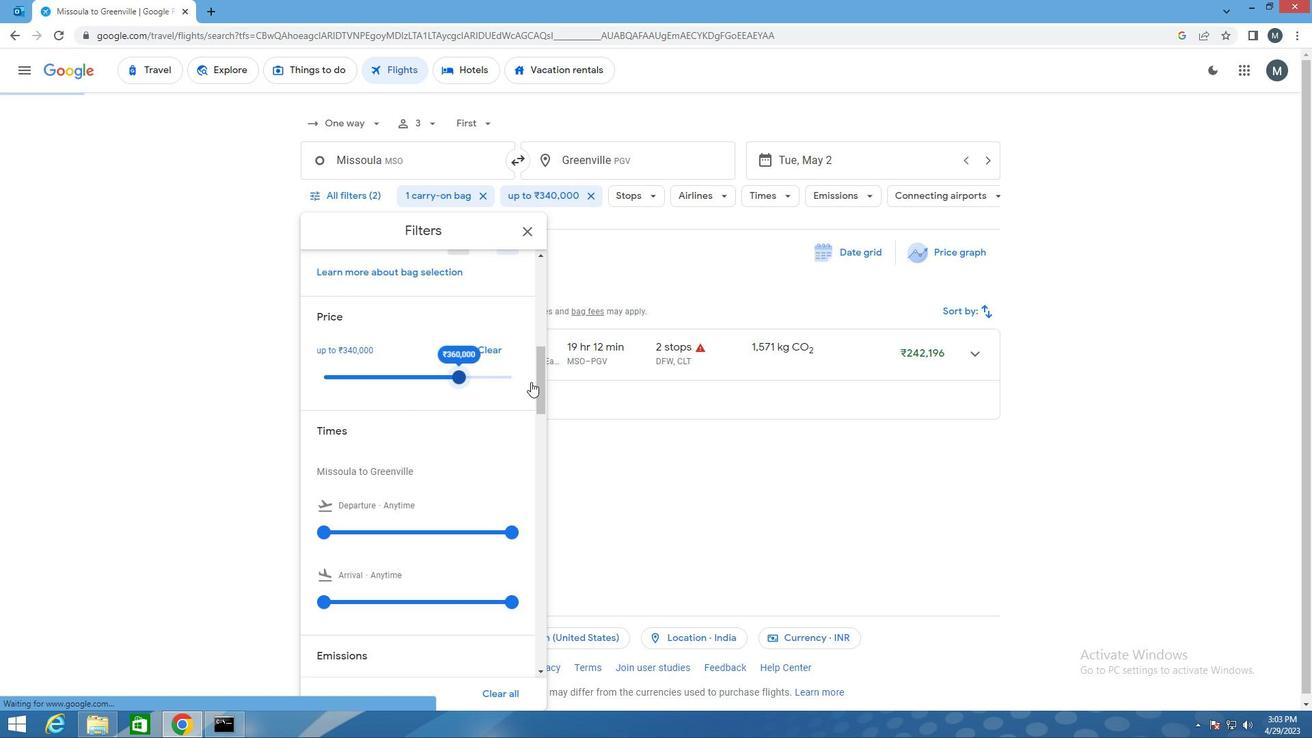 
Action: Mouse pressed left at (443, 382)
Screenshot: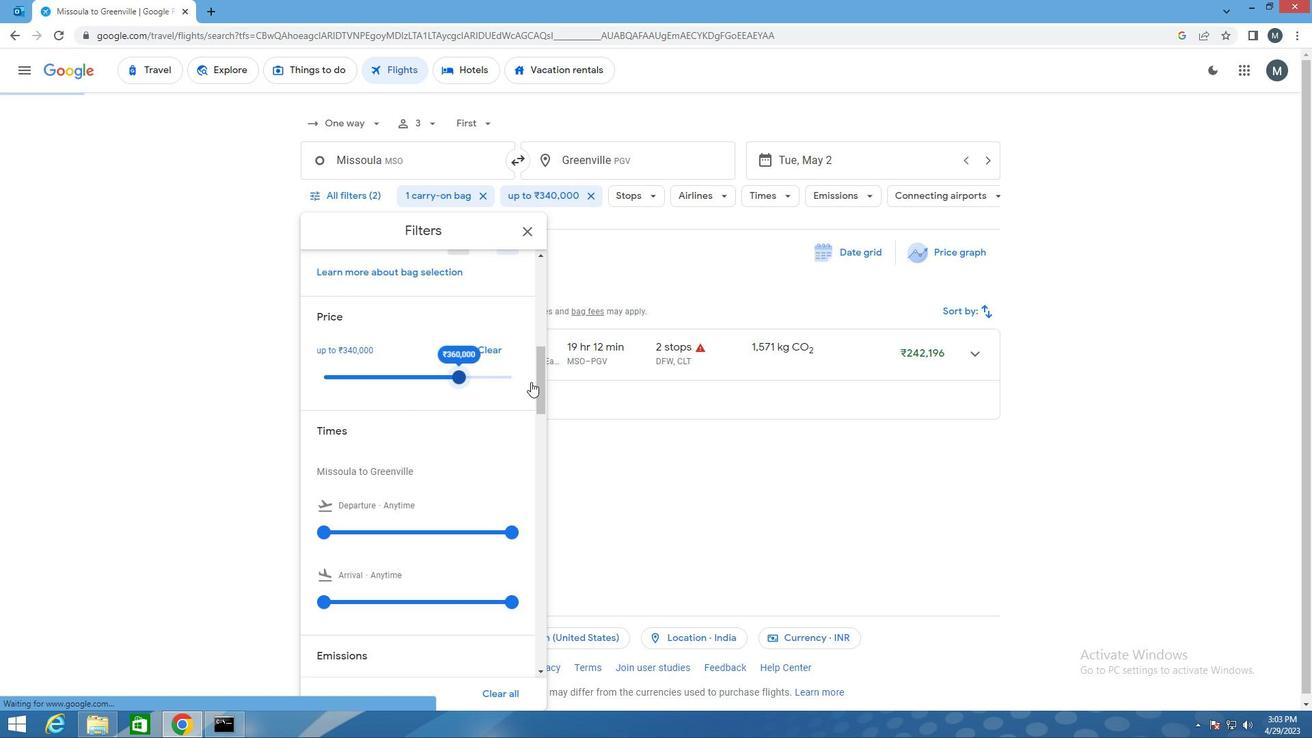
Action: Mouse moved to (373, 356)
Screenshot: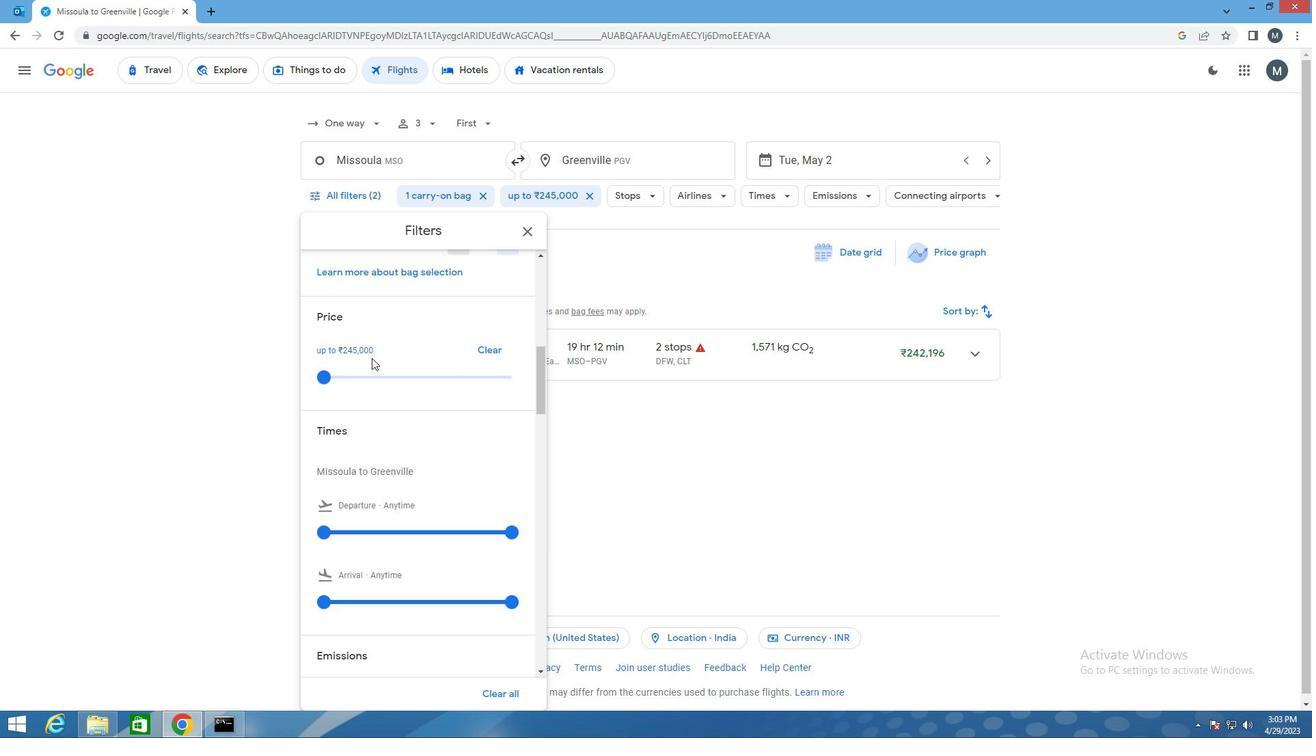 
Action: Mouse scrolled (373, 355) with delta (0, 0)
Screenshot: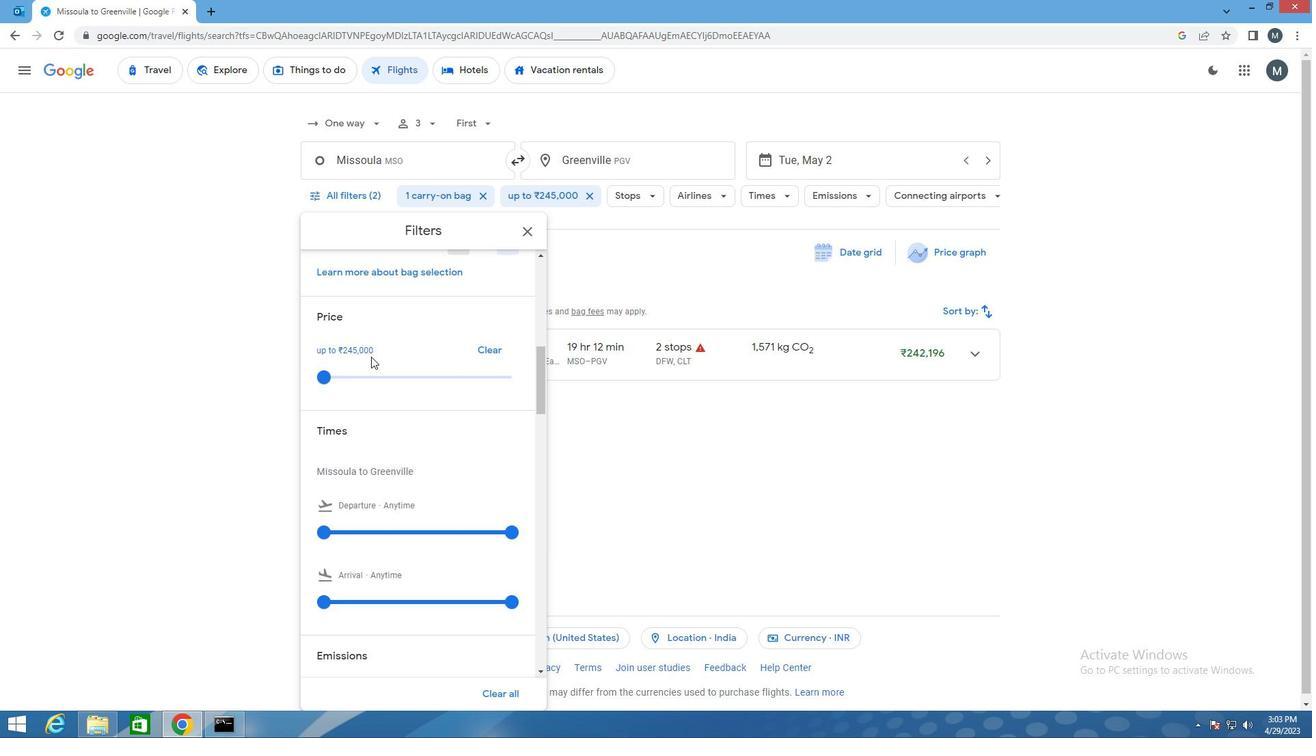 
Action: Mouse moved to (398, 430)
Screenshot: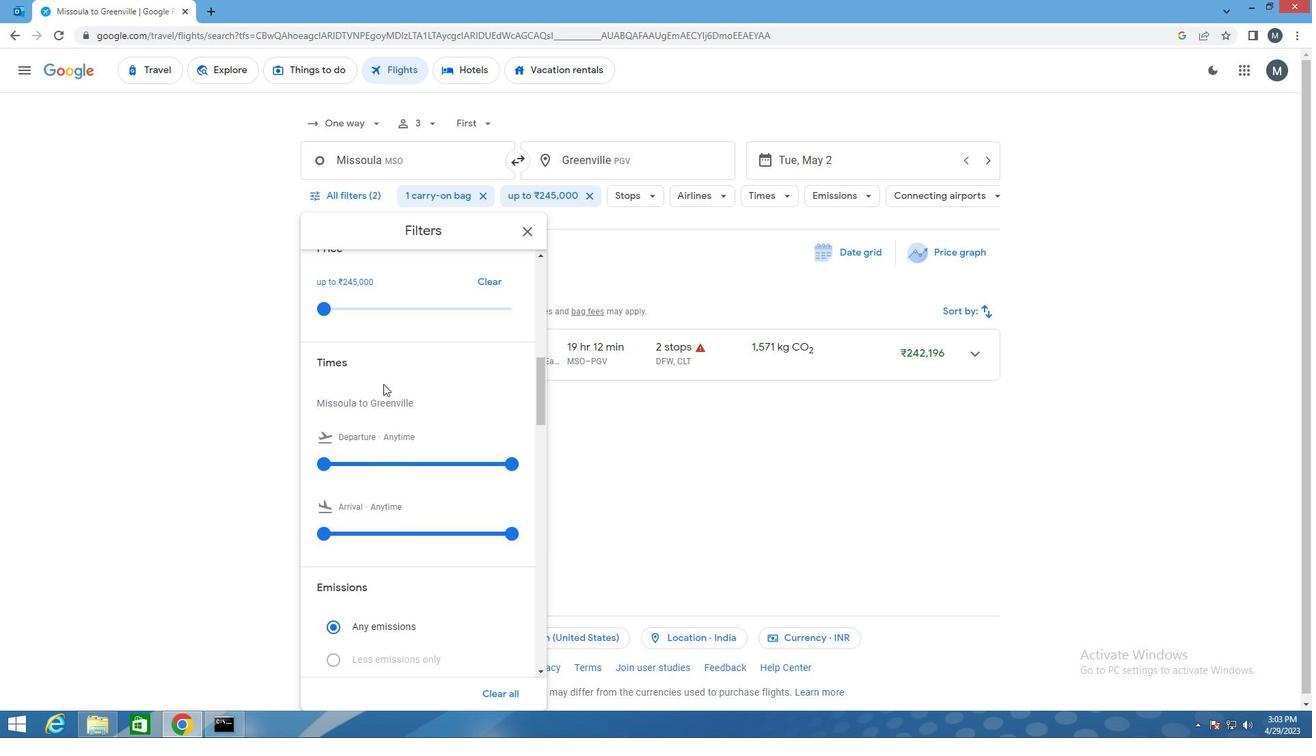 
Action: Mouse scrolled (398, 429) with delta (0, 0)
Screenshot: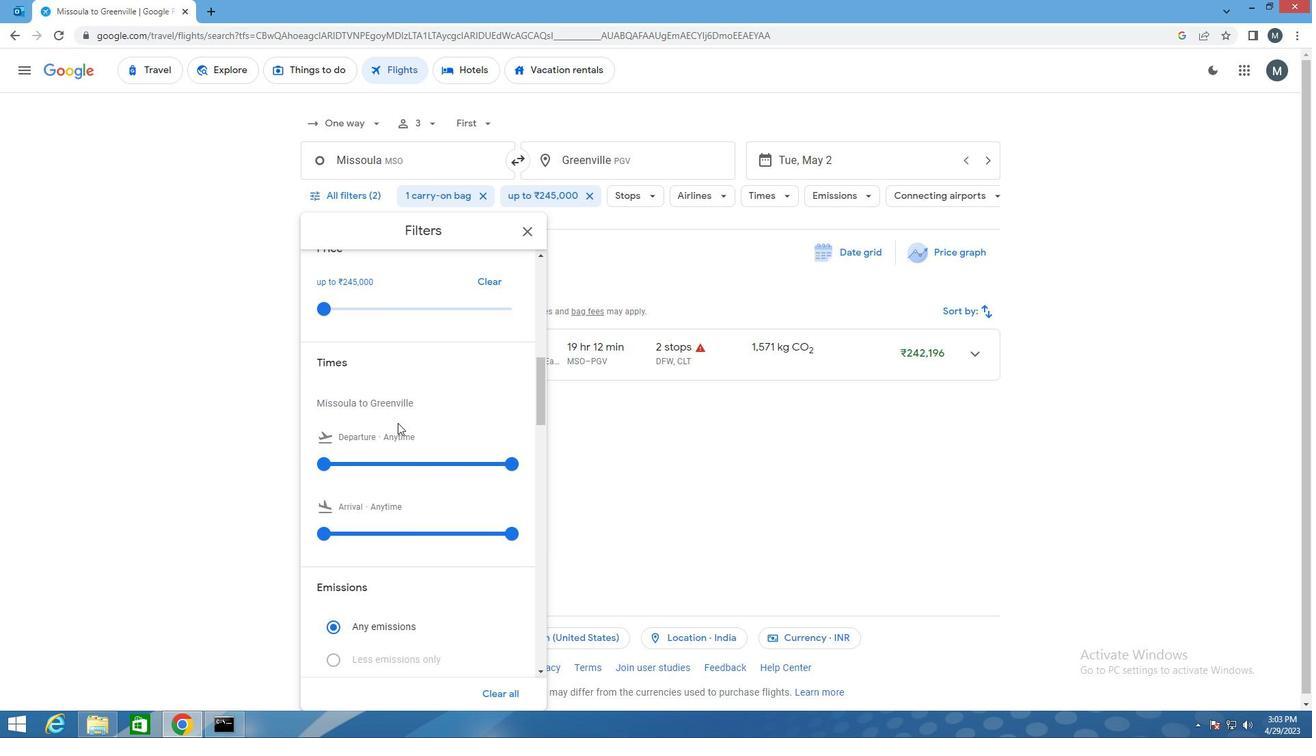
Action: Mouse moved to (324, 389)
Screenshot: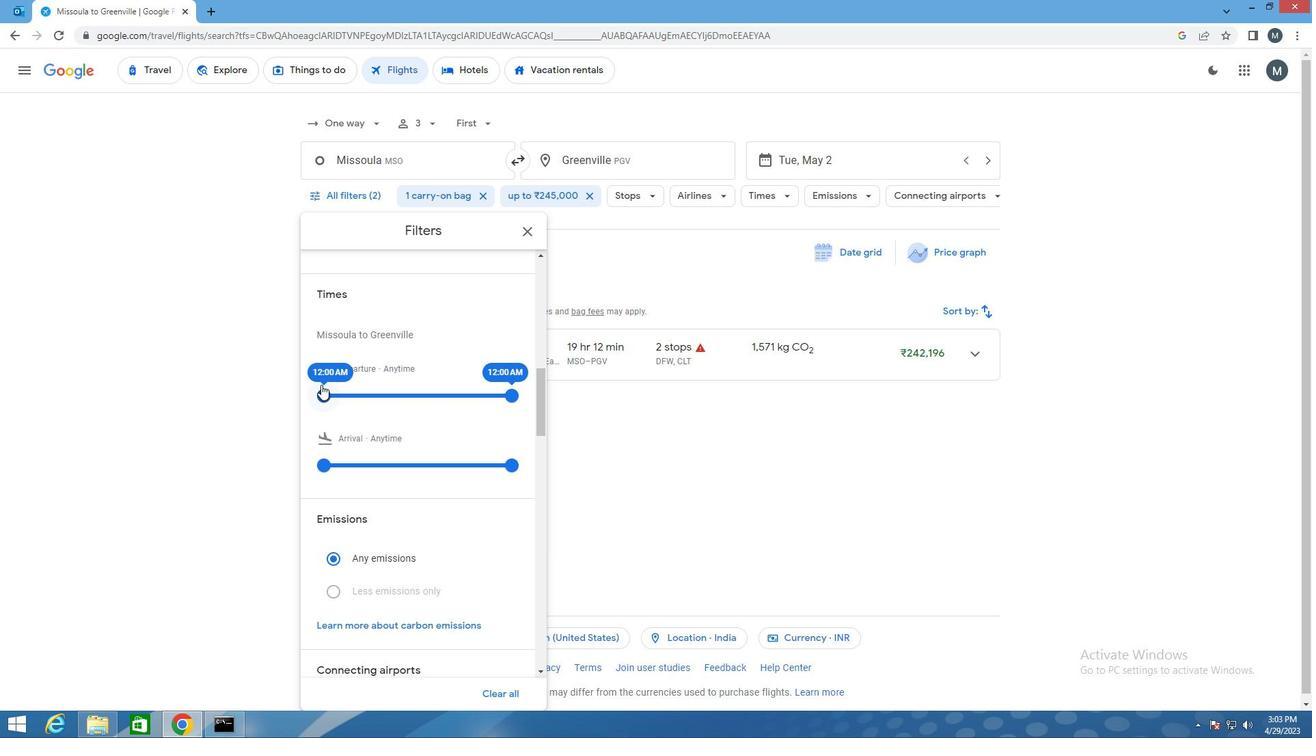 
Action: Mouse pressed left at (324, 389)
Screenshot: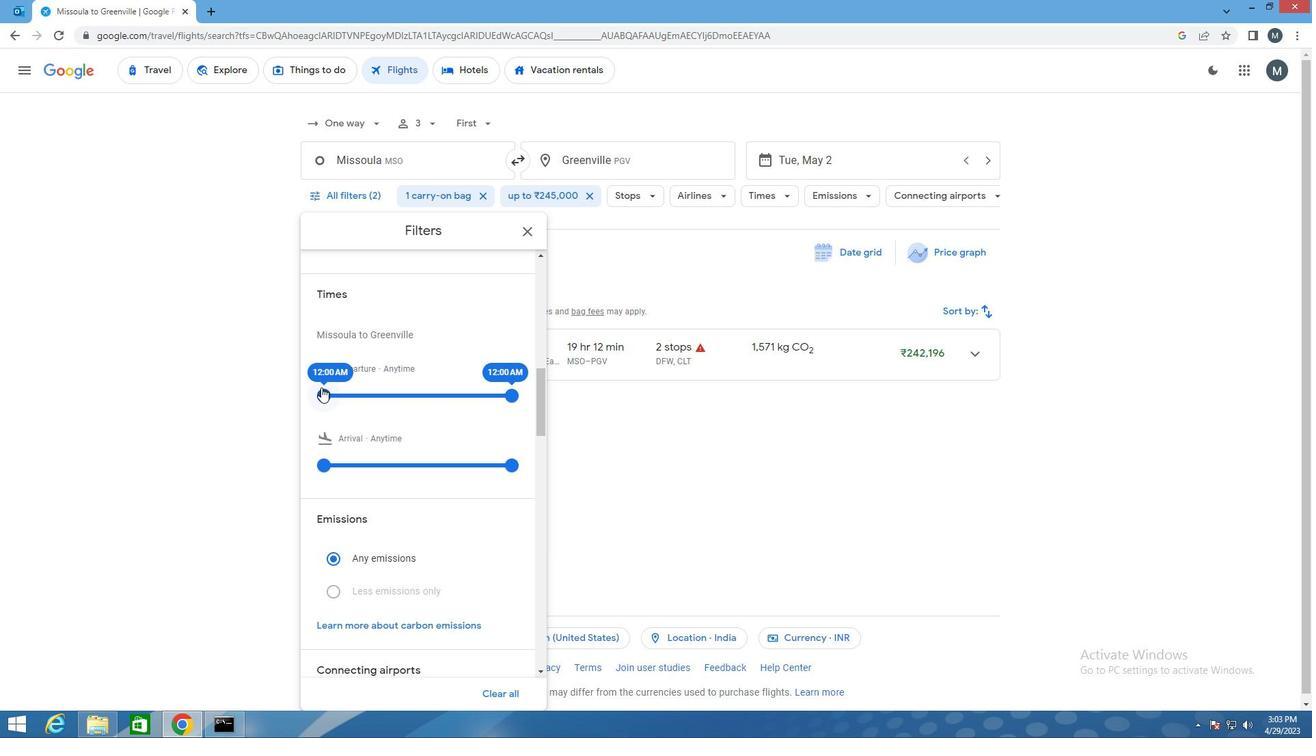 
Action: Mouse moved to (509, 394)
Screenshot: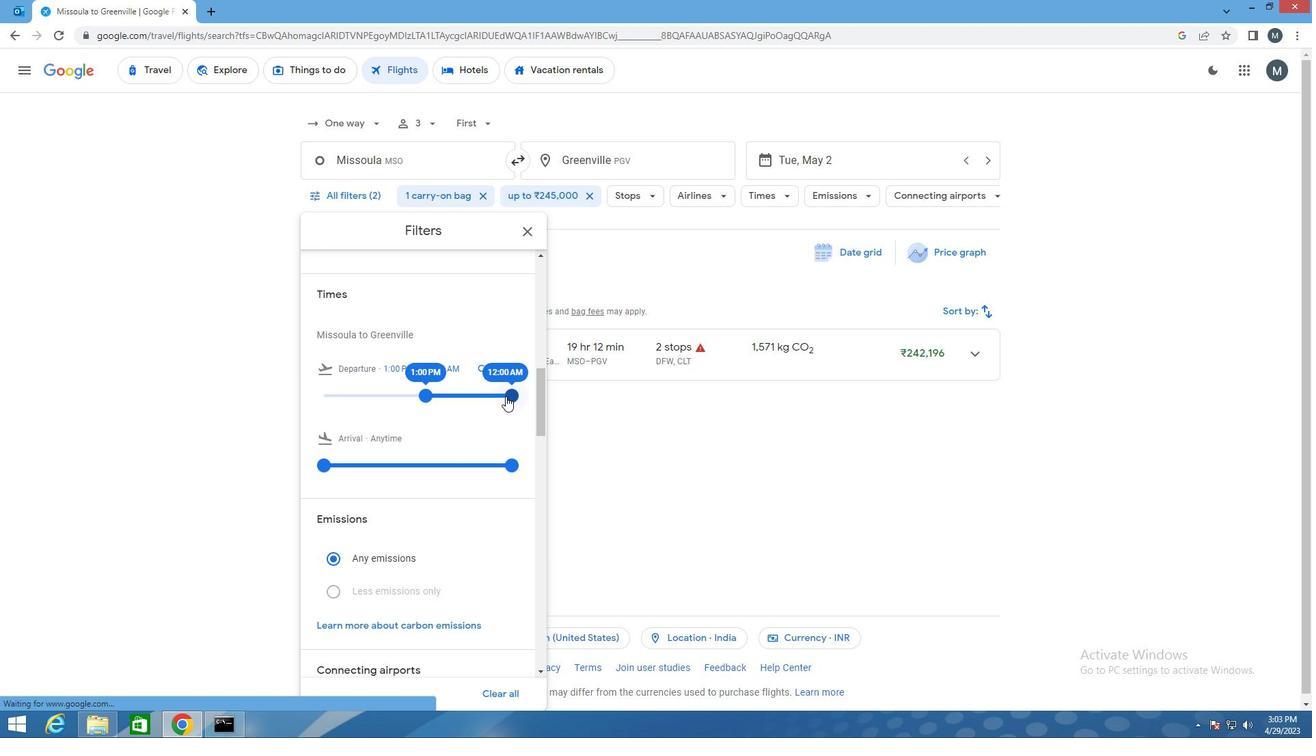 
Action: Mouse pressed left at (509, 394)
Screenshot: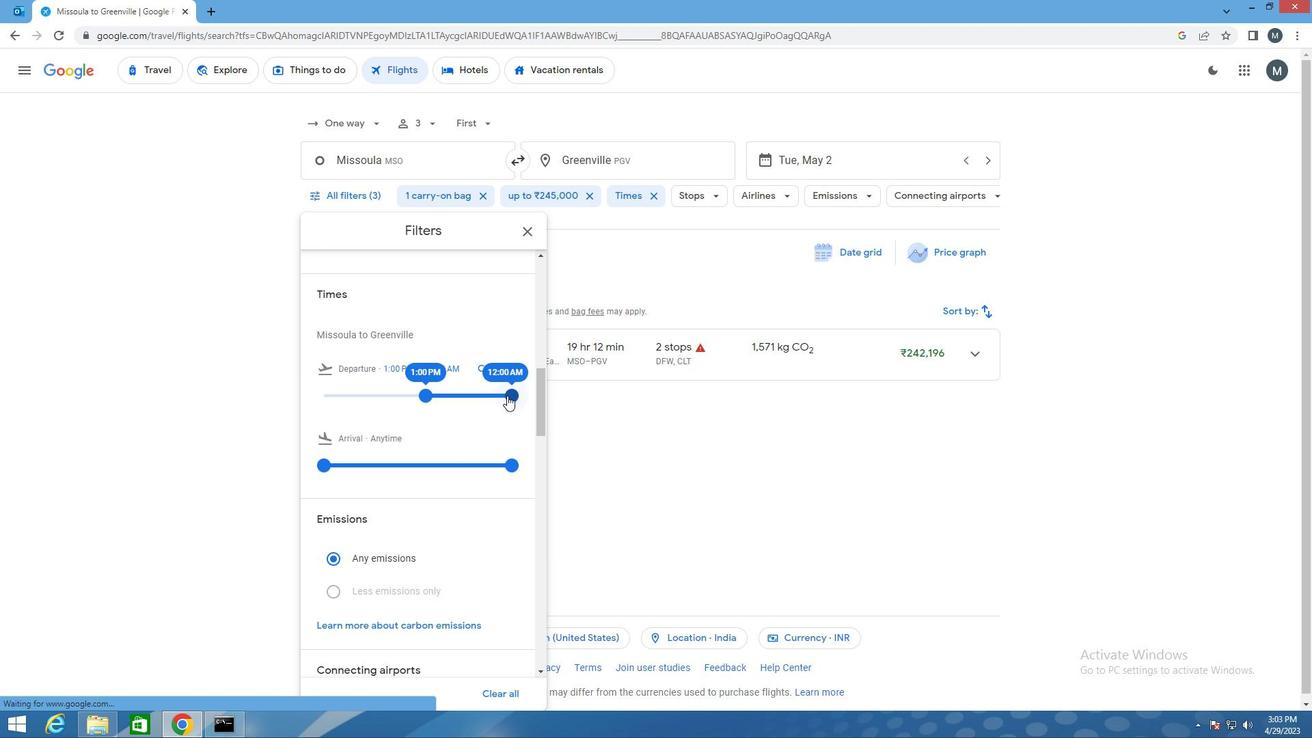 
Action: Mouse moved to (427, 390)
Screenshot: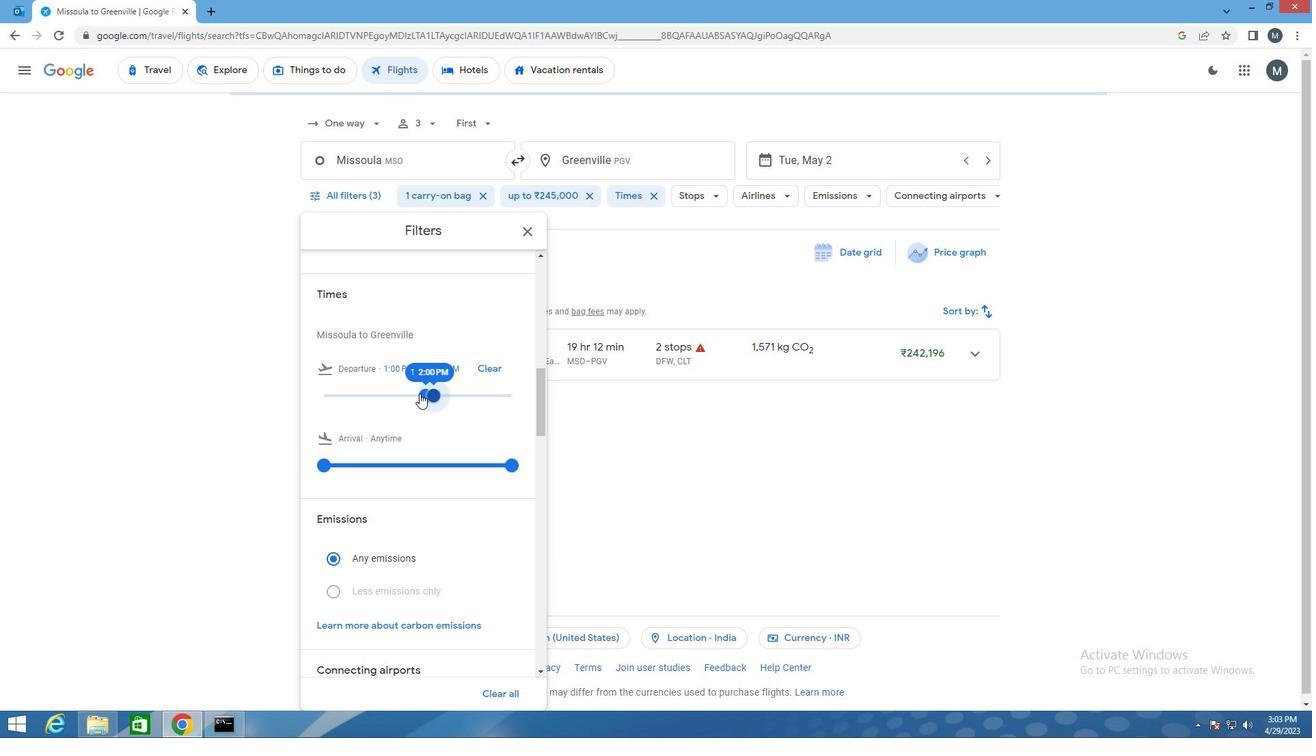 
Action: Mouse scrolled (427, 389) with delta (0, 0)
Screenshot: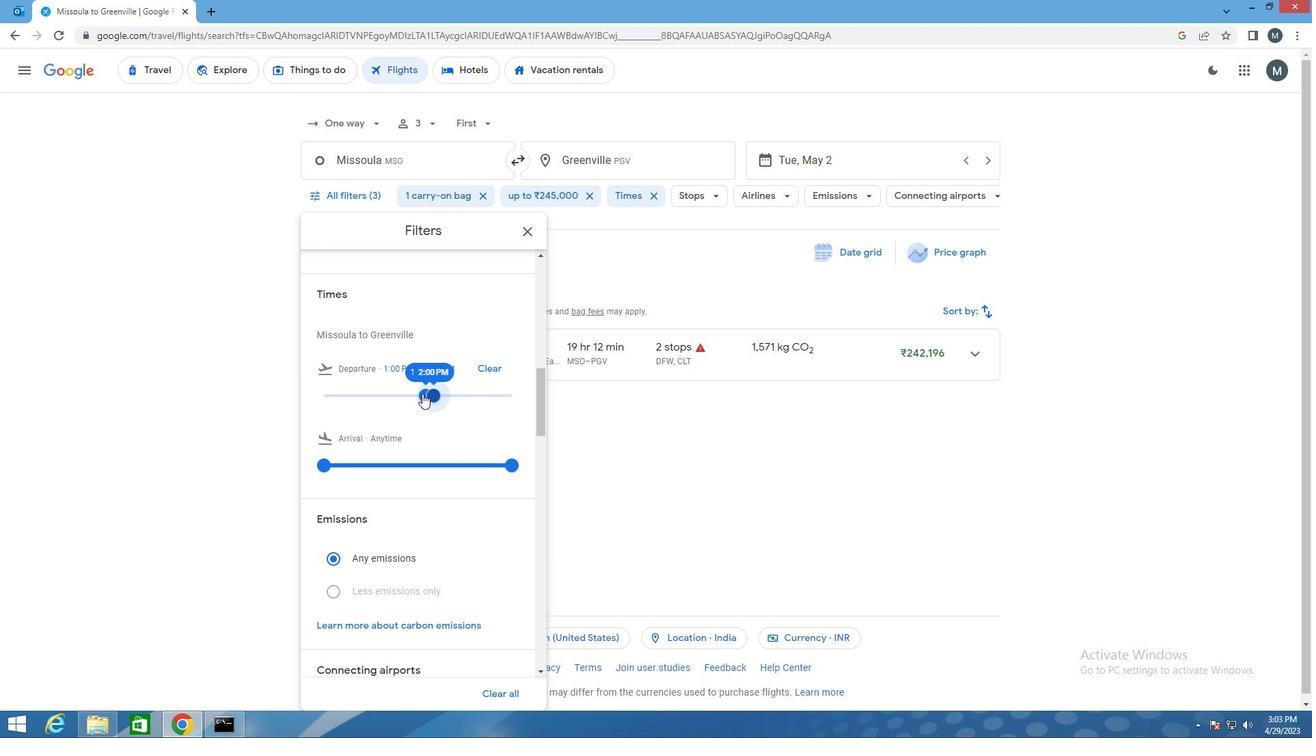 
Action: Mouse scrolled (427, 389) with delta (0, 0)
Screenshot: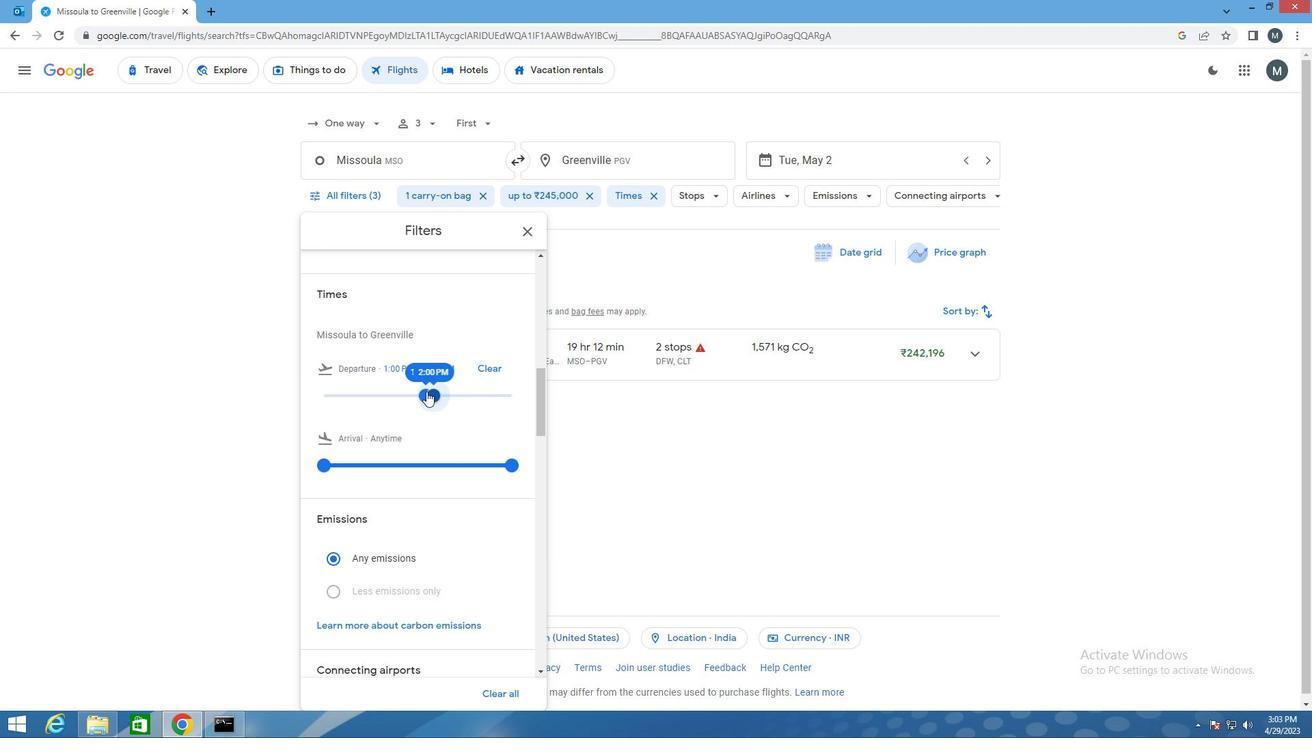 
Action: Mouse scrolled (427, 389) with delta (0, 0)
Screenshot: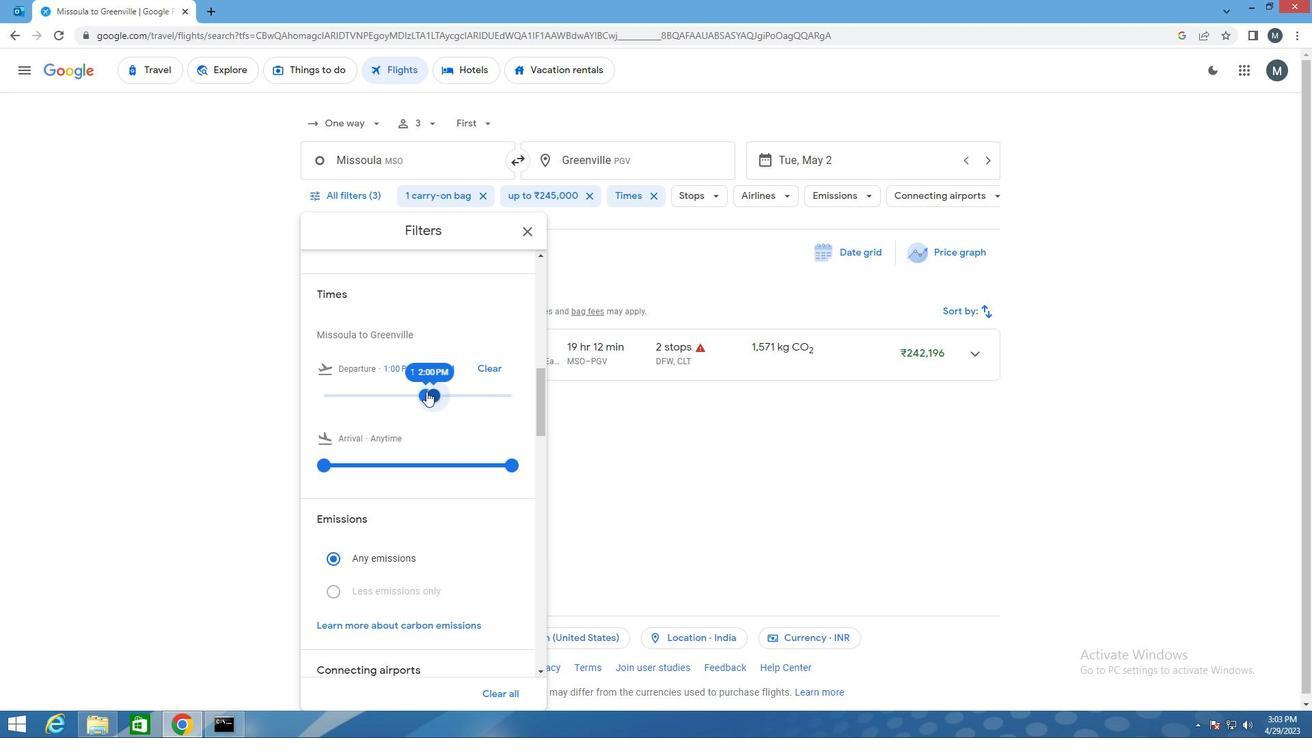 
Action: Mouse moved to (520, 234)
Screenshot: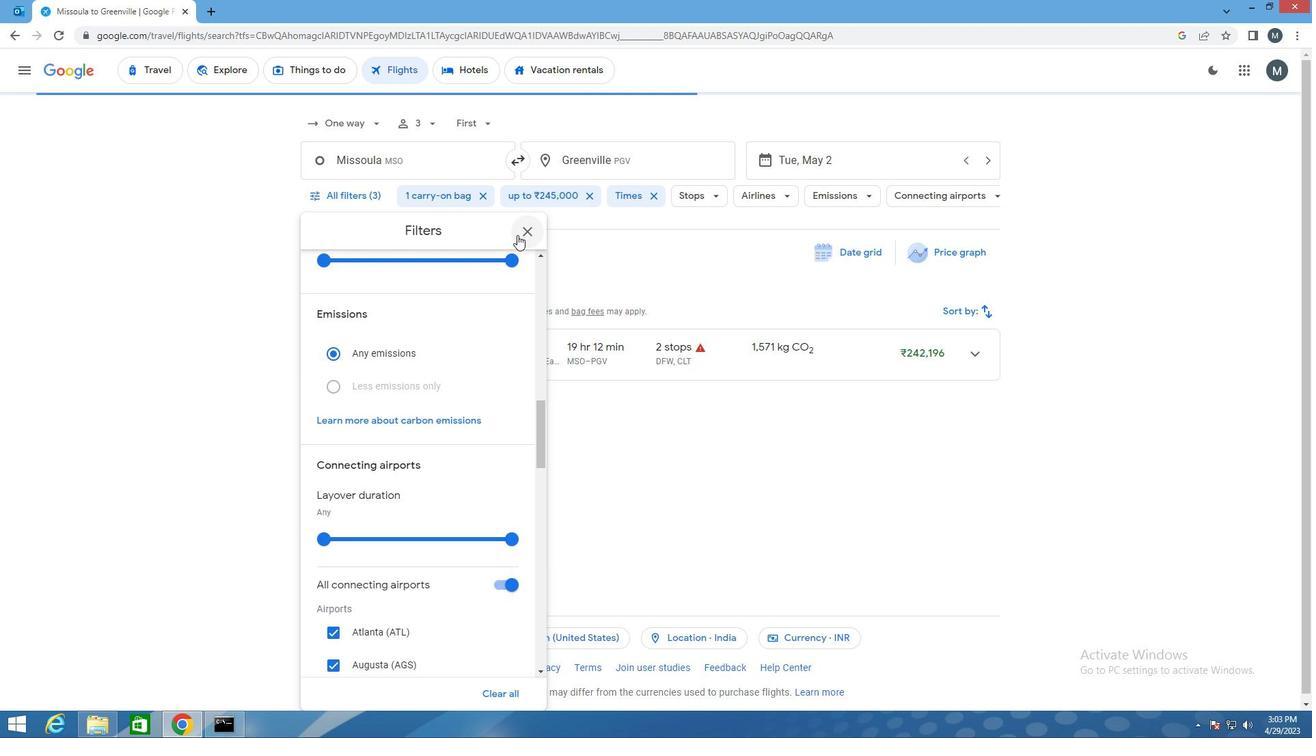 
Action: Mouse pressed left at (520, 234)
Screenshot: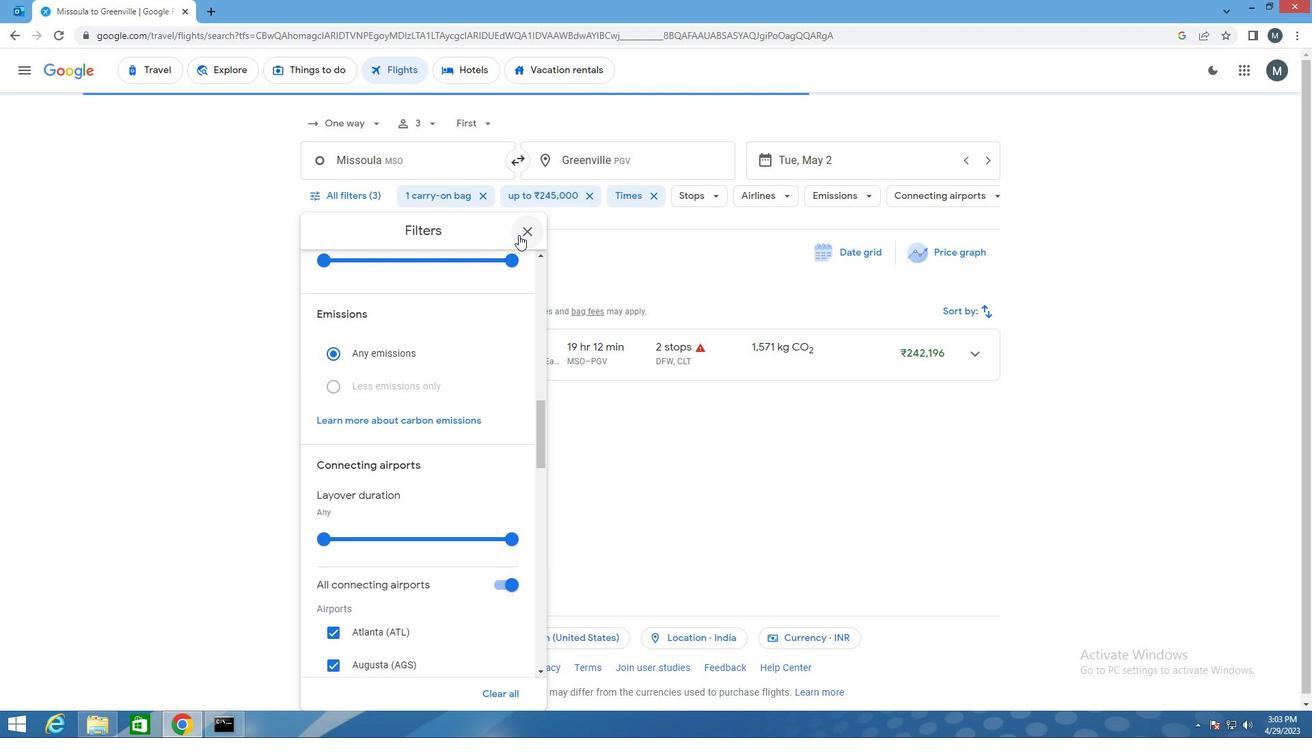 
Action: Mouse moved to (522, 234)
Screenshot: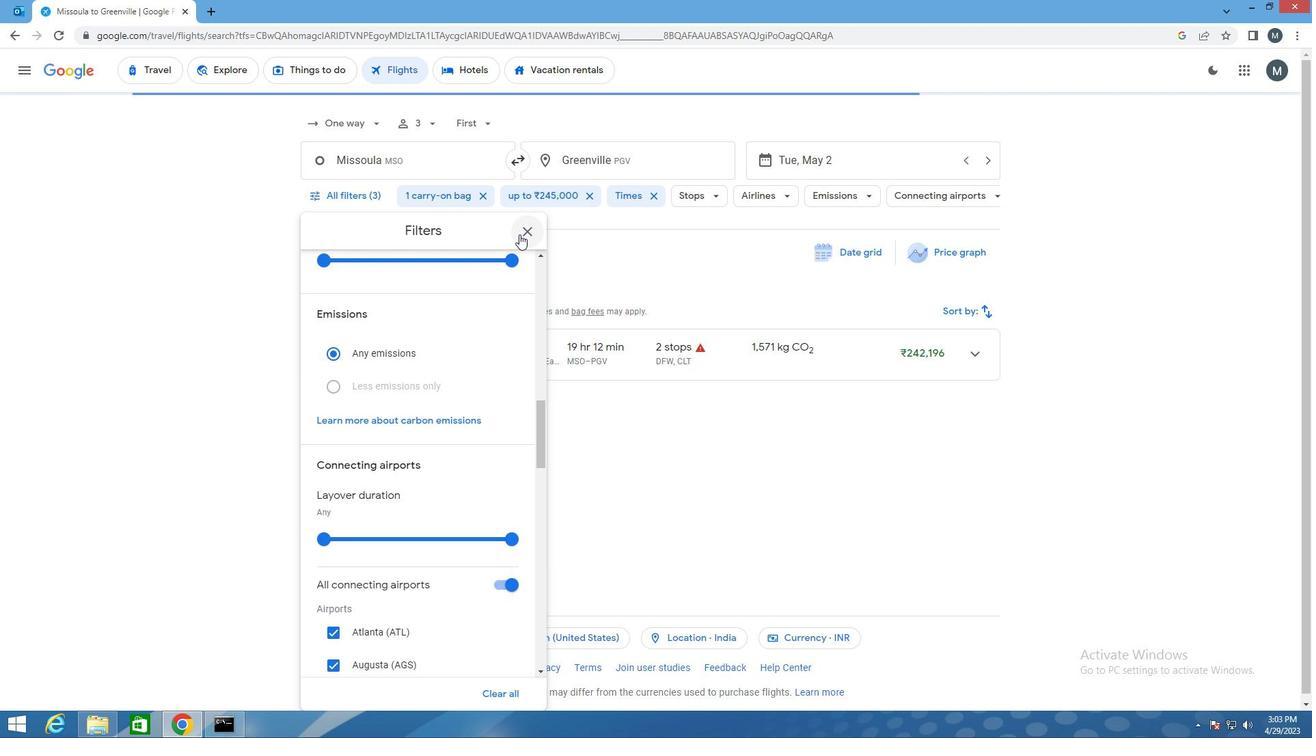 
